 Task: Find connections with filter location Canavieiras with filter topic #Managementtips with filter profile language Potuguese with filter current company Henkel with filter school Sri Eshwar College of Engineering with filter industry Fossil Fuel Electric Power Generation with filter service category User Experience Writing with filter keywords title Line Cook
Action: Mouse moved to (564, 118)
Screenshot: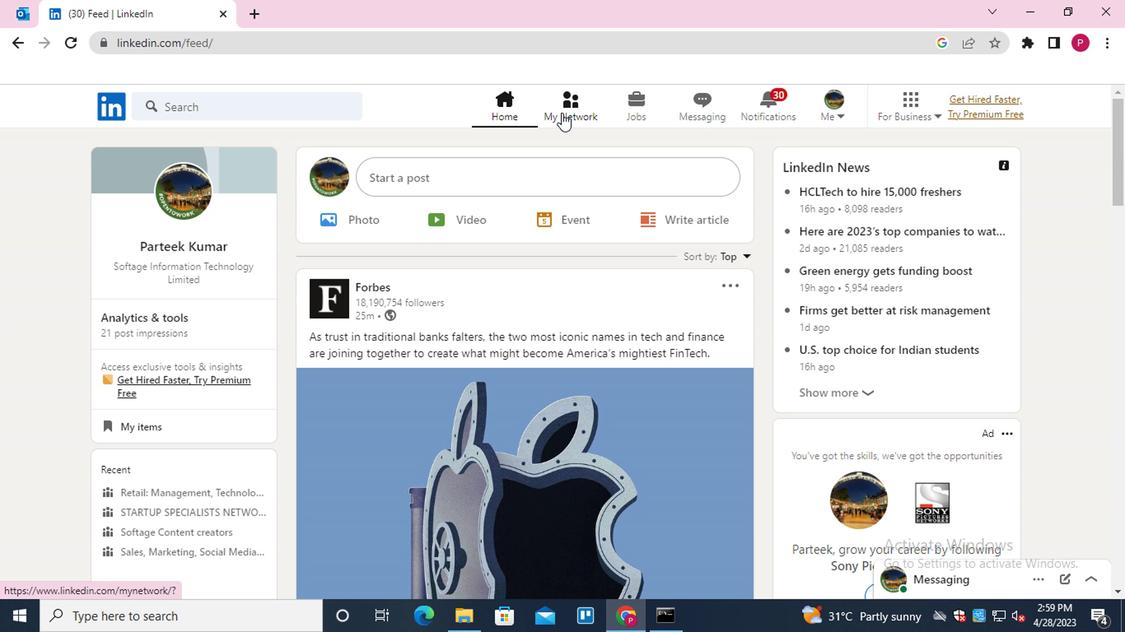 
Action: Mouse pressed left at (564, 118)
Screenshot: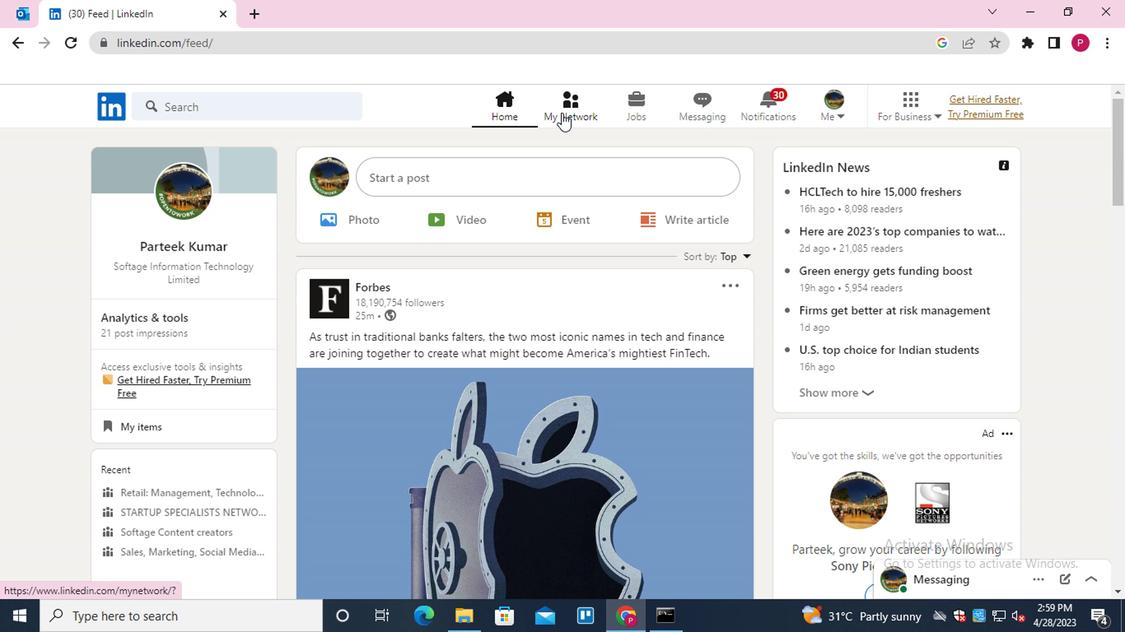 
Action: Mouse moved to (200, 203)
Screenshot: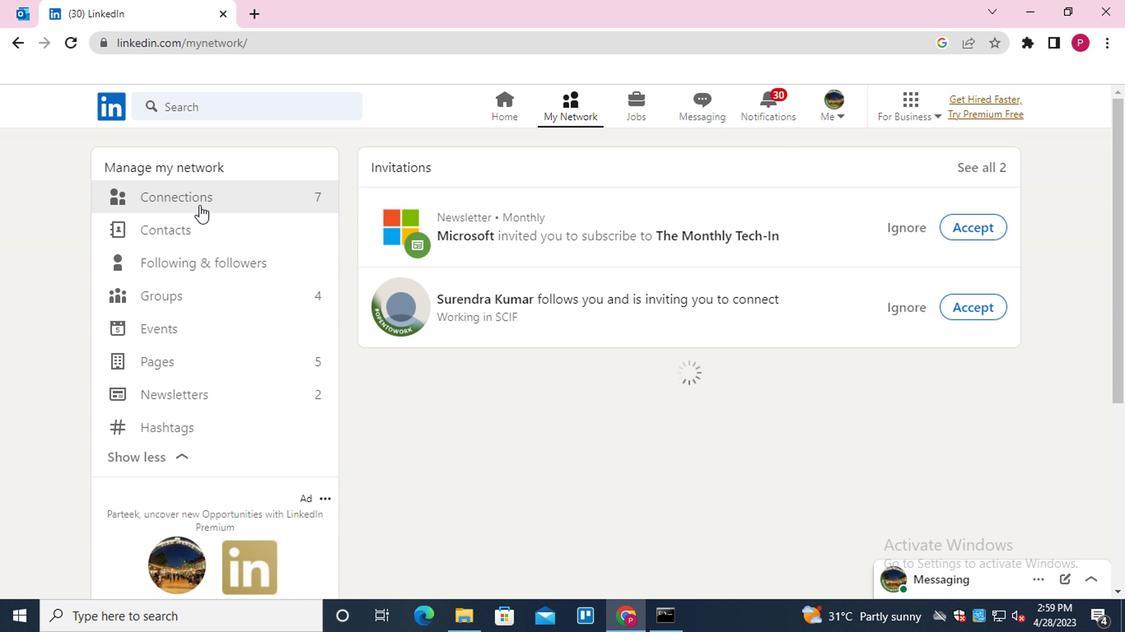
Action: Mouse pressed left at (200, 203)
Screenshot: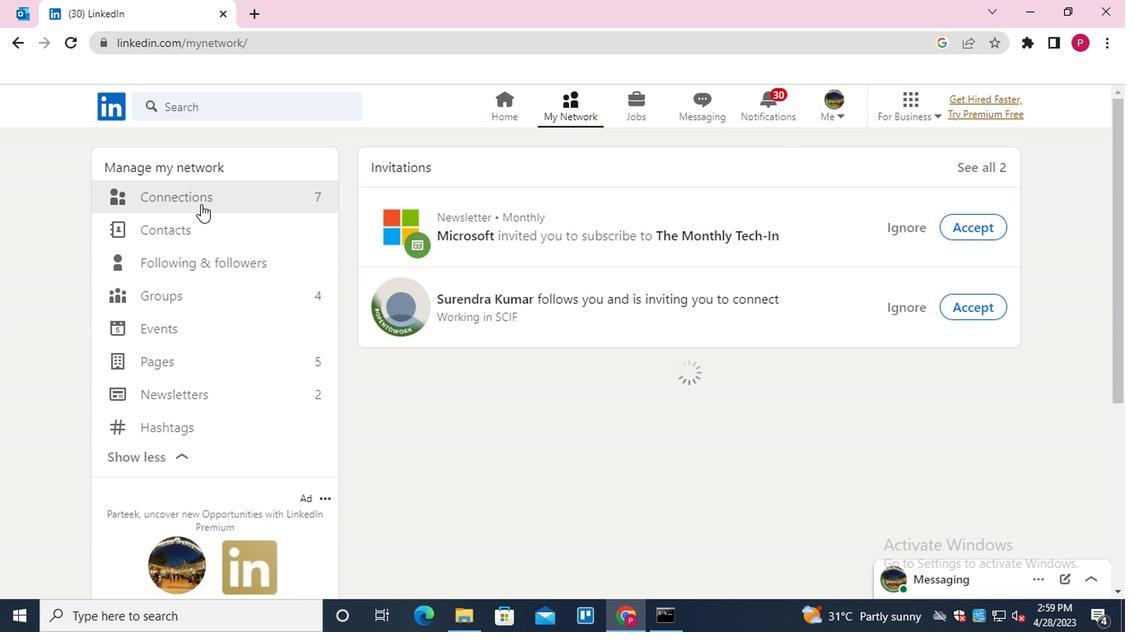 
Action: Mouse moved to (685, 199)
Screenshot: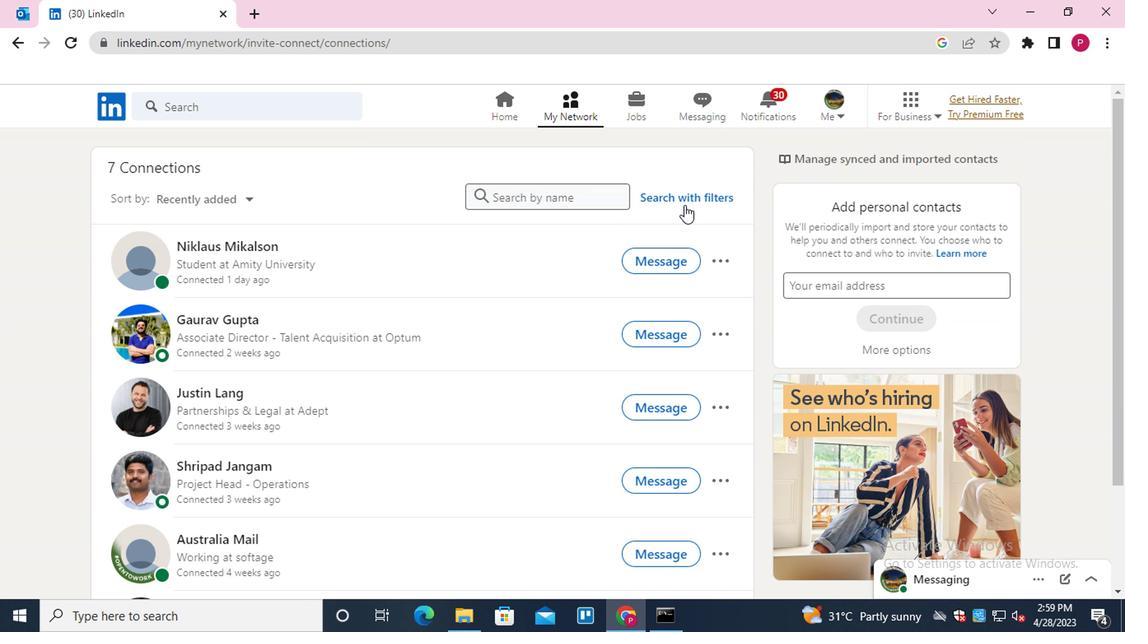 
Action: Mouse pressed left at (685, 199)
Screenshot: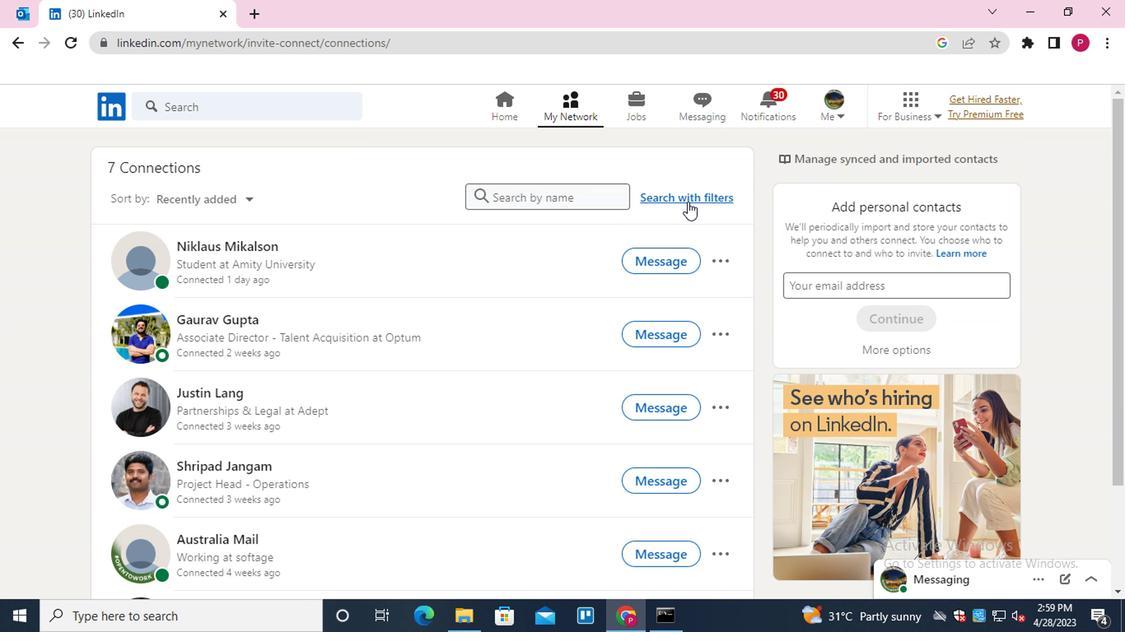 
Action: Mouse moved to (673, 199)
Screenshot: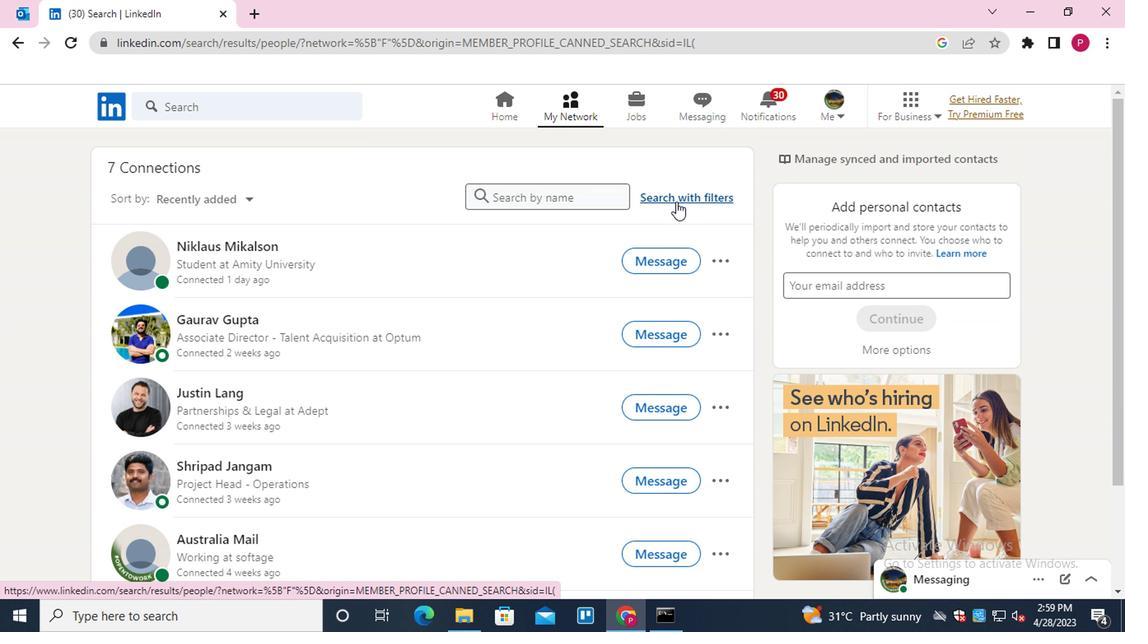 
Action: Mouse pressed left at (673, 199)
Screenshot: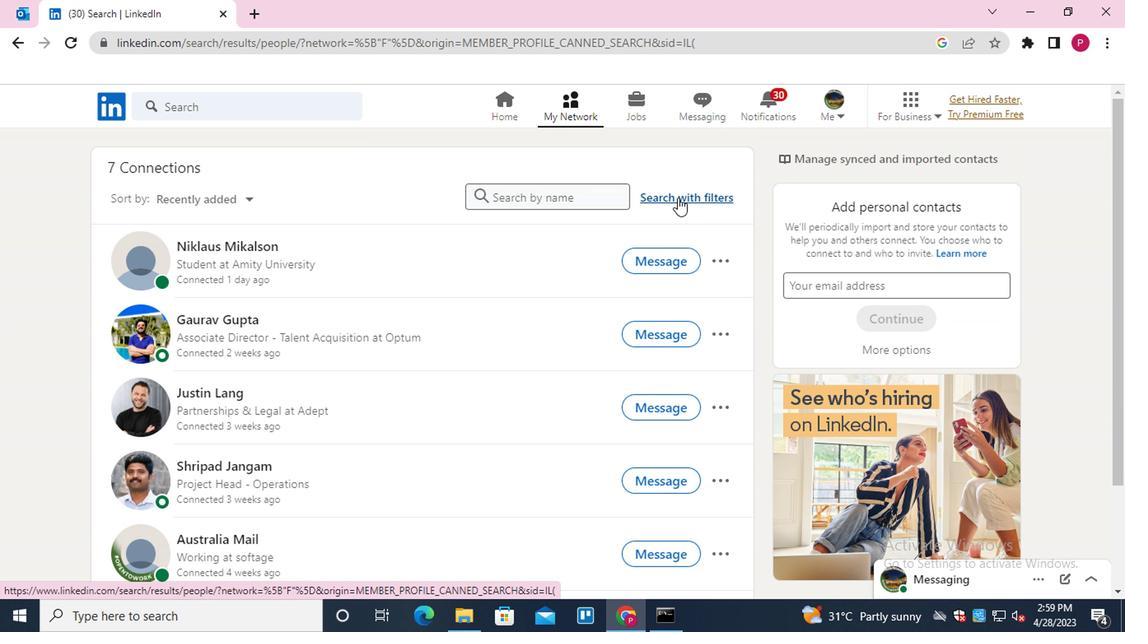 
Action: Mouse moved to (607, 154)
Screenshot: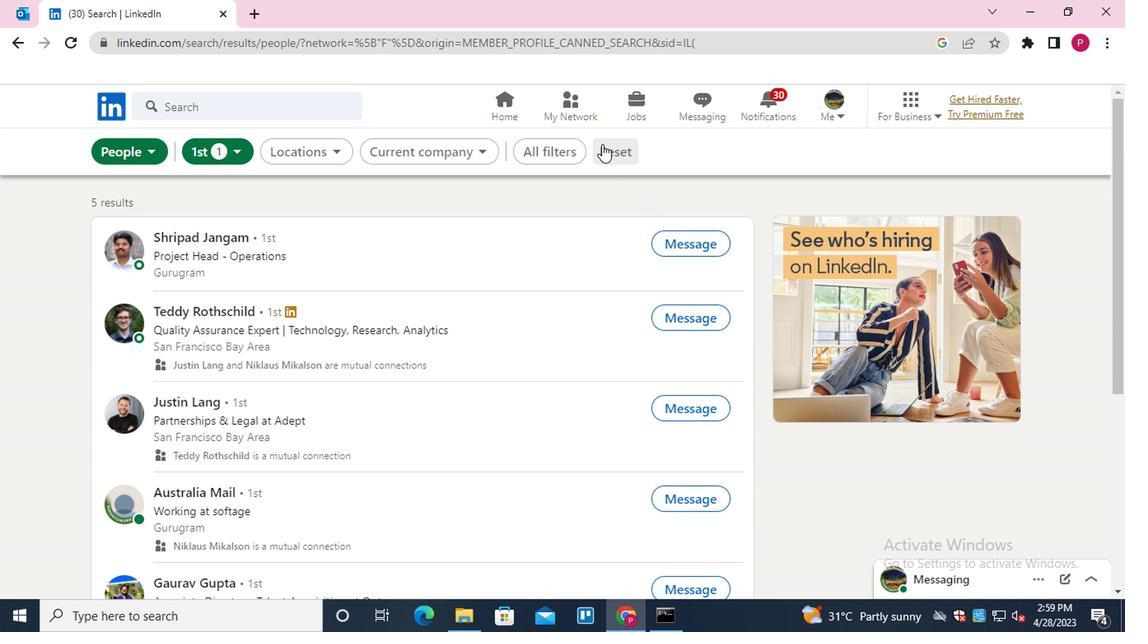 
Action: Mouse pressed left at (607, 154)
Screenshot: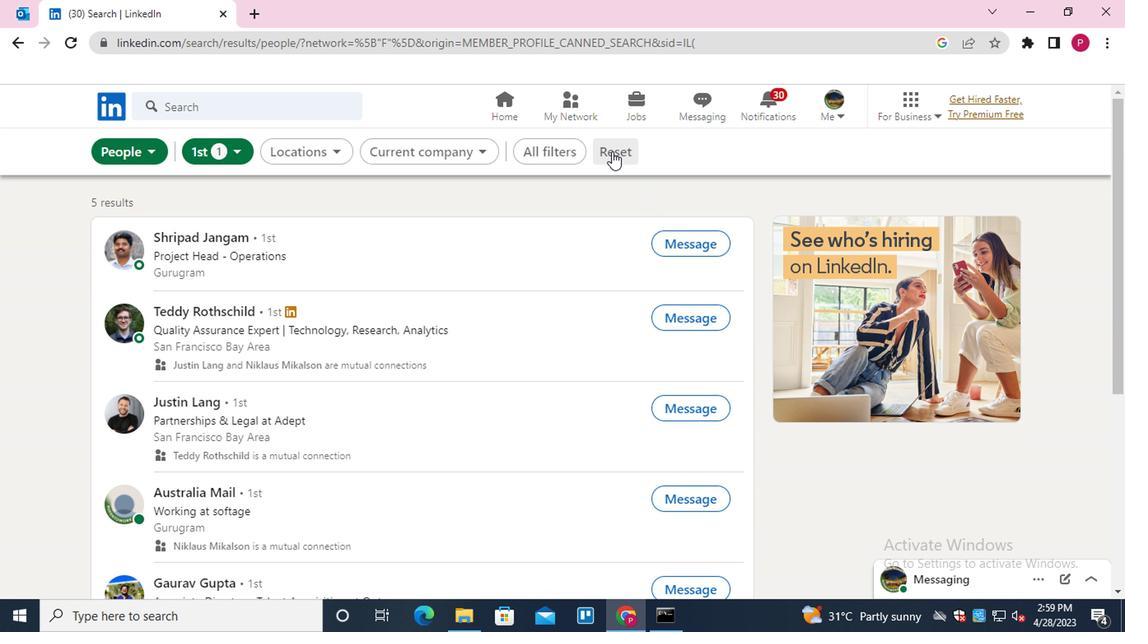 
Action: Mouse moved to (587, 159)
Screenshot: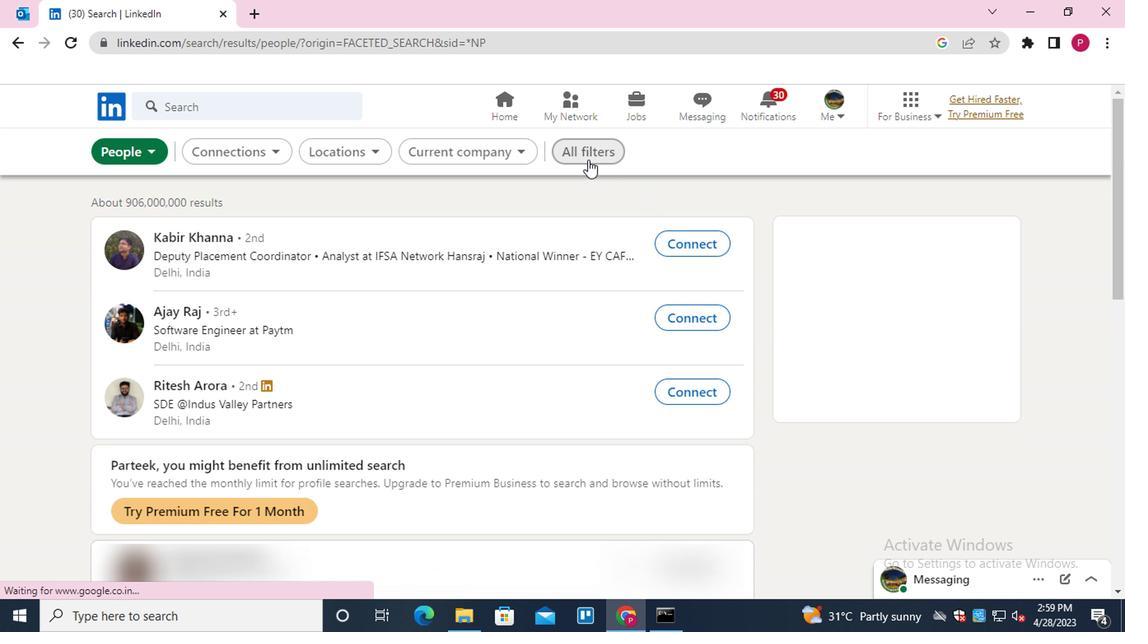 
Action: Mouse pressed left at (587, 159)
Screenshot: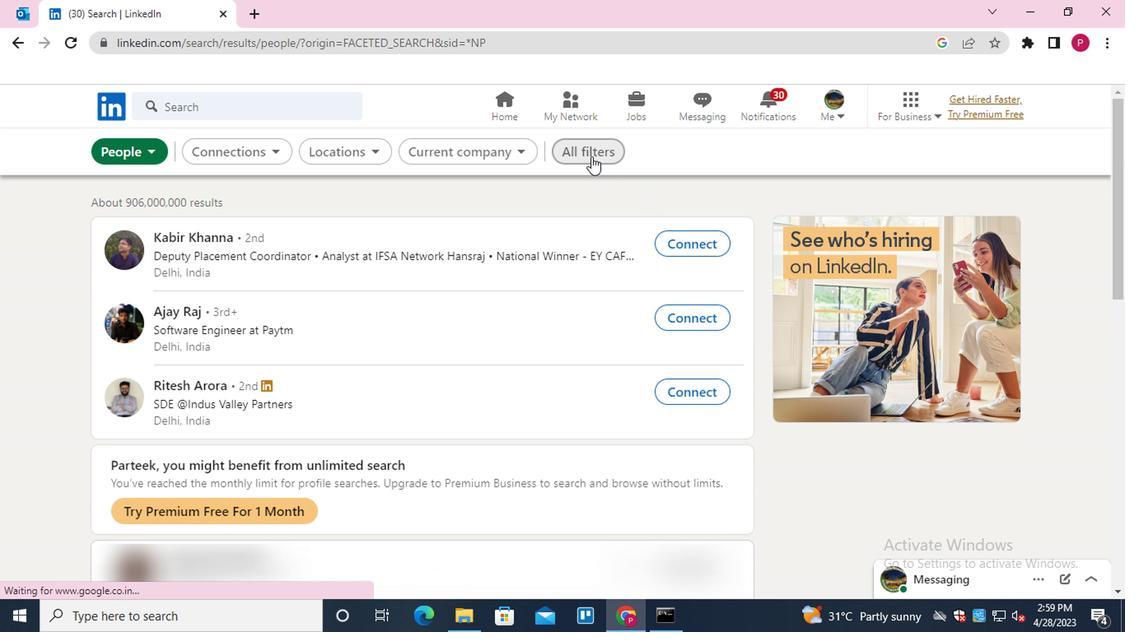 
Action: Mouse moved to (845, 382)
Screenshot: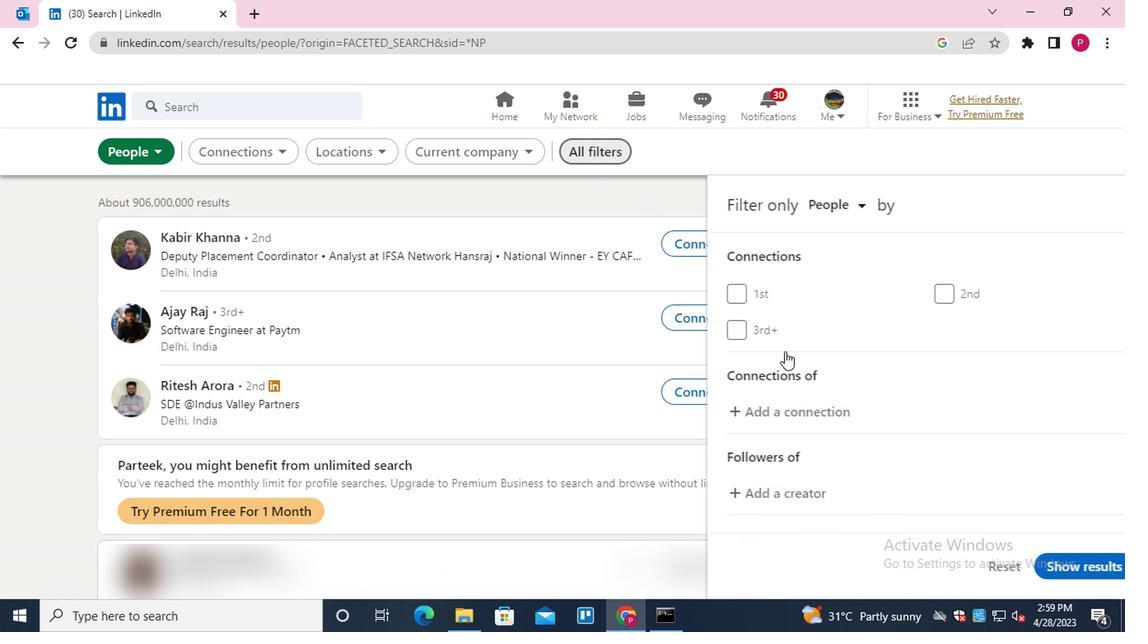 
Action: Mouse scrolled (845, 381) with delta (0, 0)
Screenshot: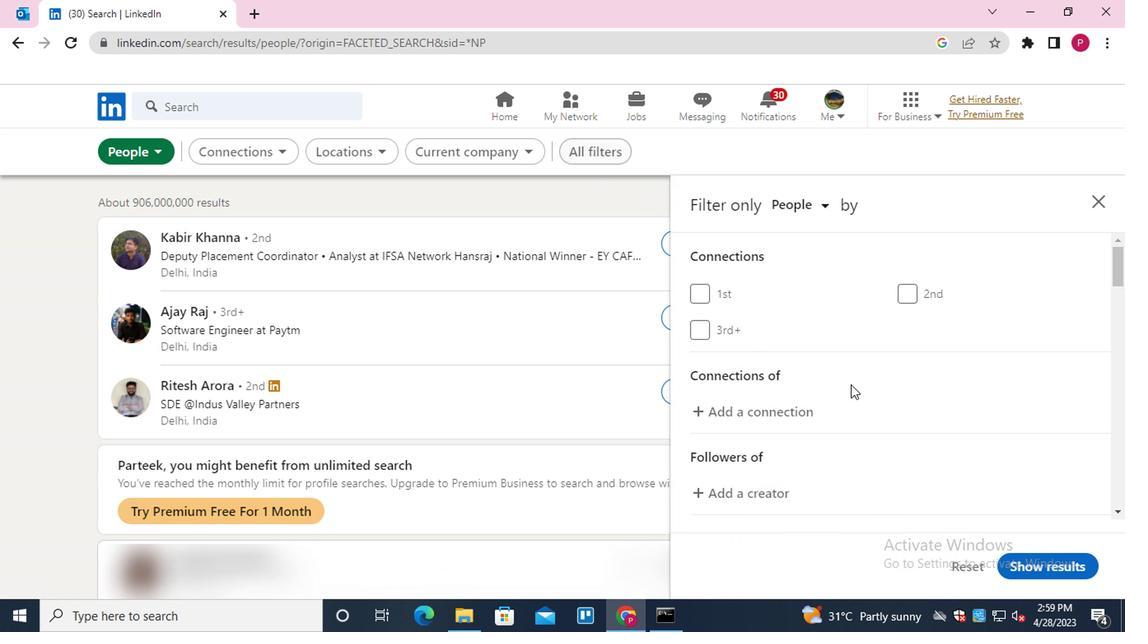 
Action: Mouse scrolled (845, 381) with delta (0, 0)
Screenshot: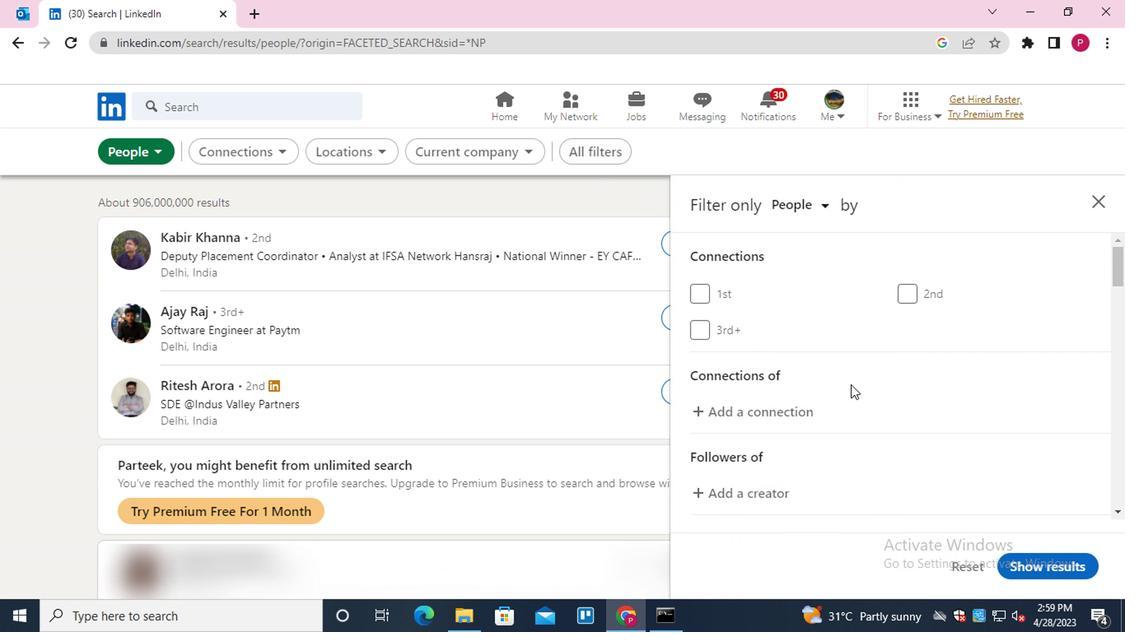 
Action: Mouse scrolled (845, 381) with delta (0, 0)
Screenshot: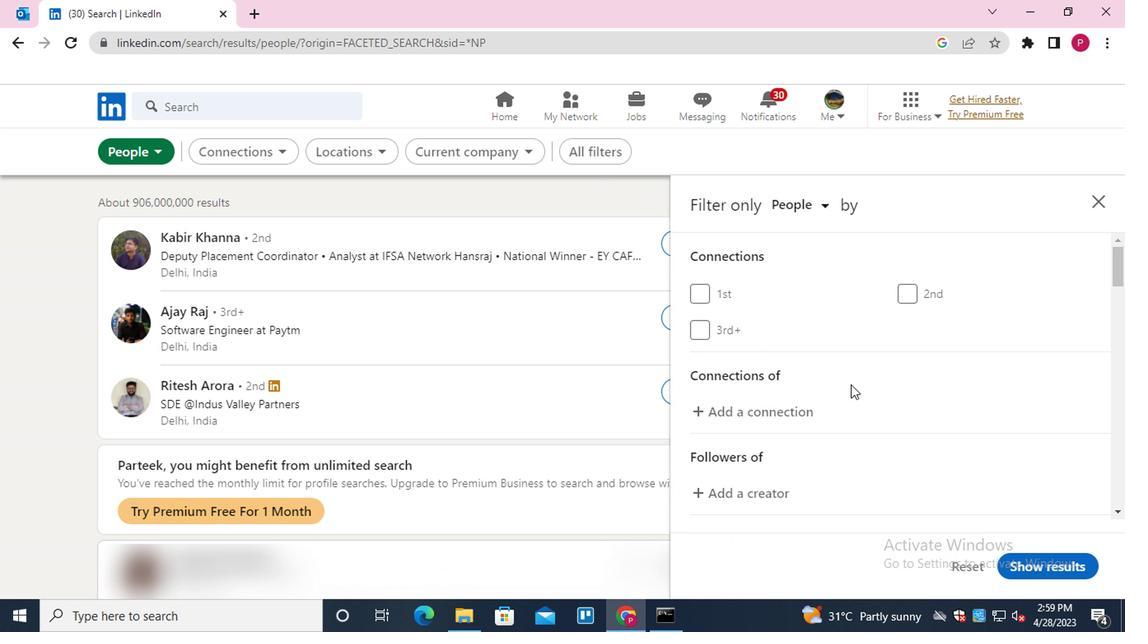 
Action: Mouse moved to (941, 397)
Screenshot: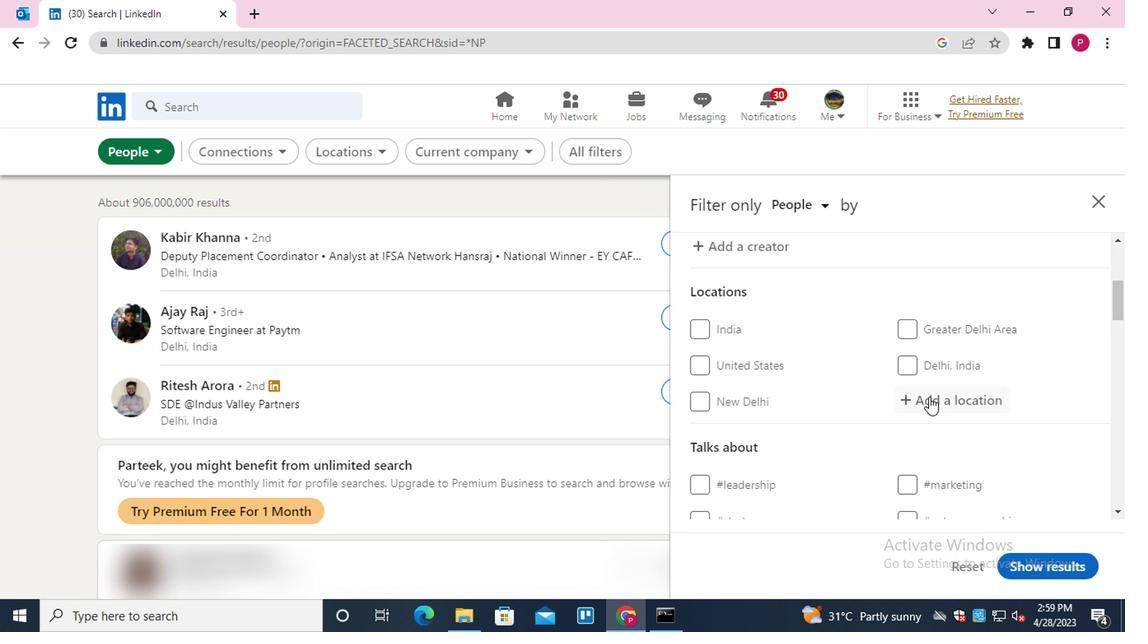
Action: Mouse pressed left at (941, 397)
Screenshot: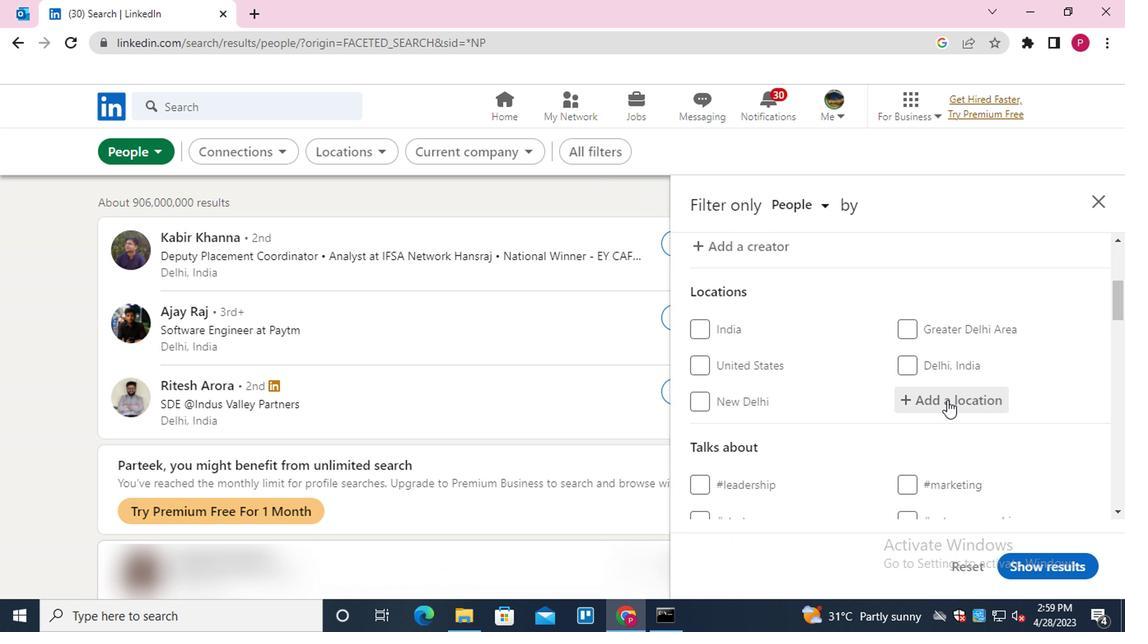 
Action: Key pressed <Key.shift>CANAN<Key.backspace>VI<Key.down><Key.enter>
Screenshot: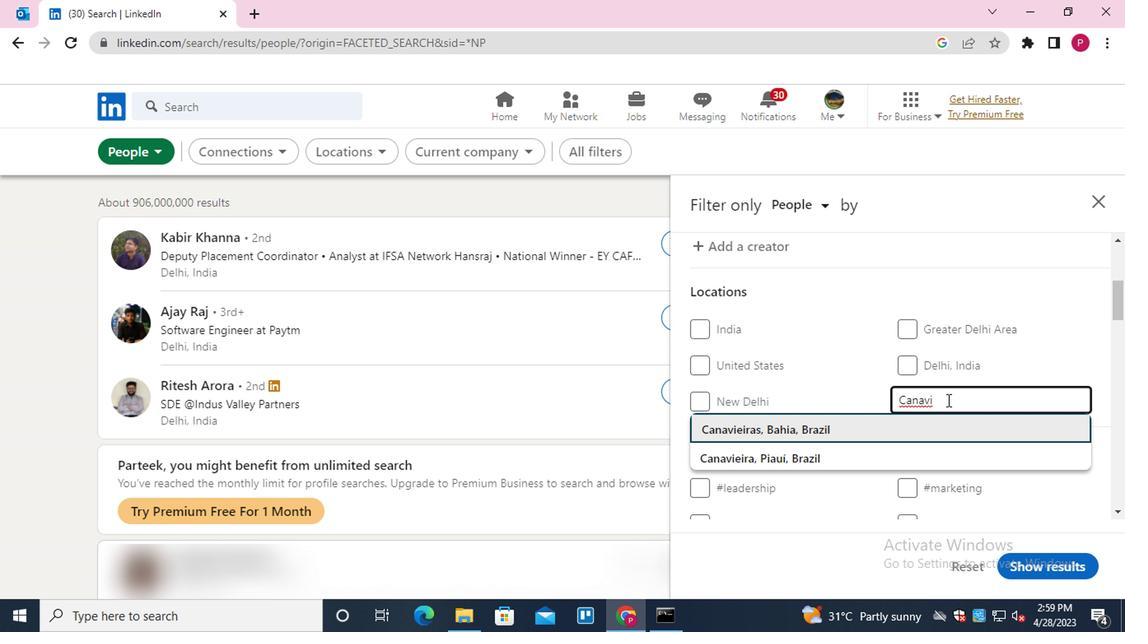 
Action: Mouse moved to (756, 375)
Screenshot: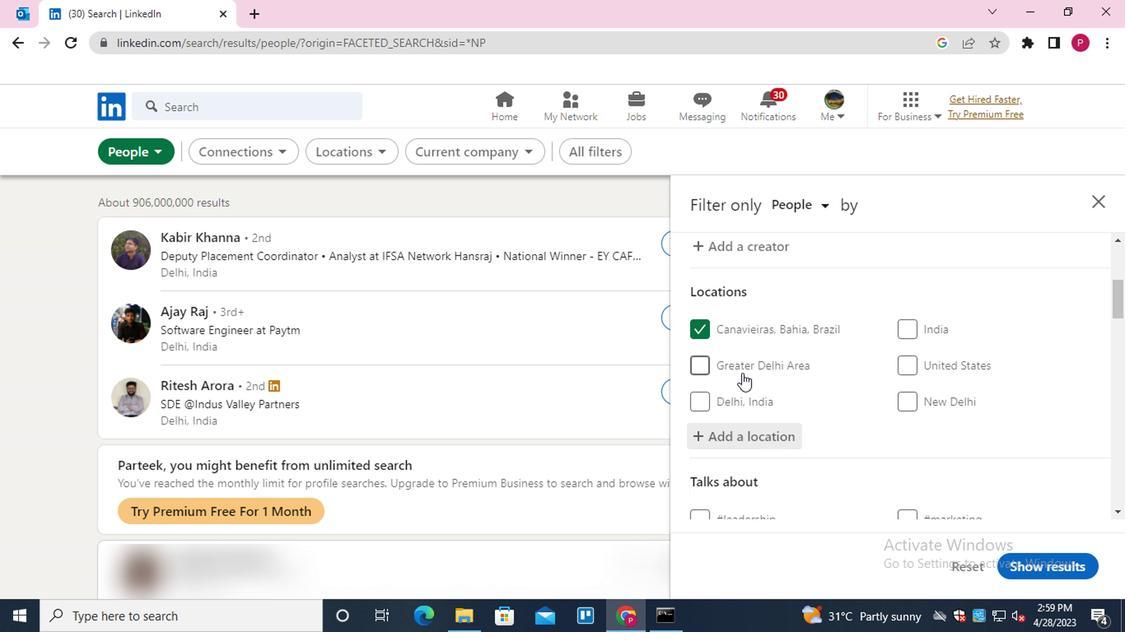 
Action: Mouse scrolled (756, 373) with delta (0, -1)
Screenshot: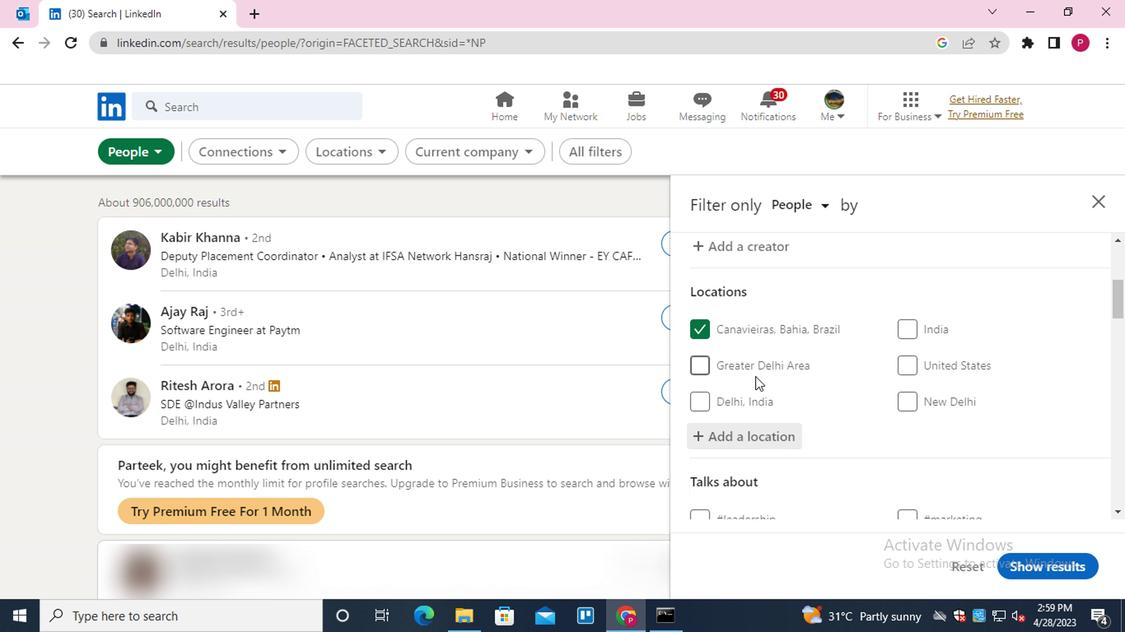 
Action: Mouse moved to (760, 377)
Screenshot: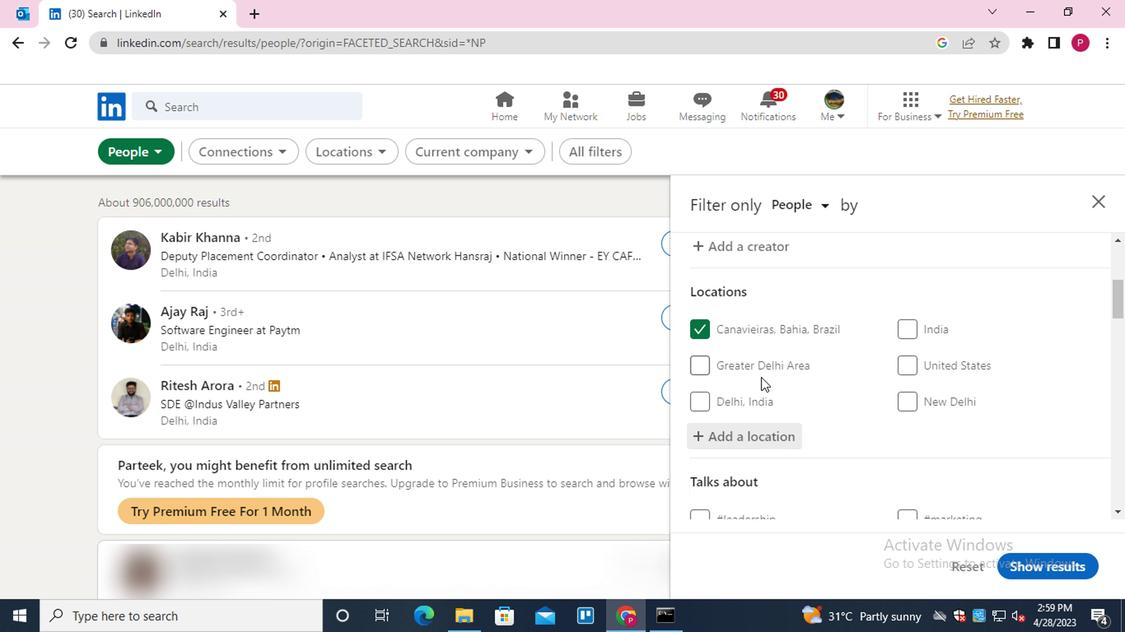 
Action: Mouse scrolled (760, 377) with delta (0, 0)
Screenshot: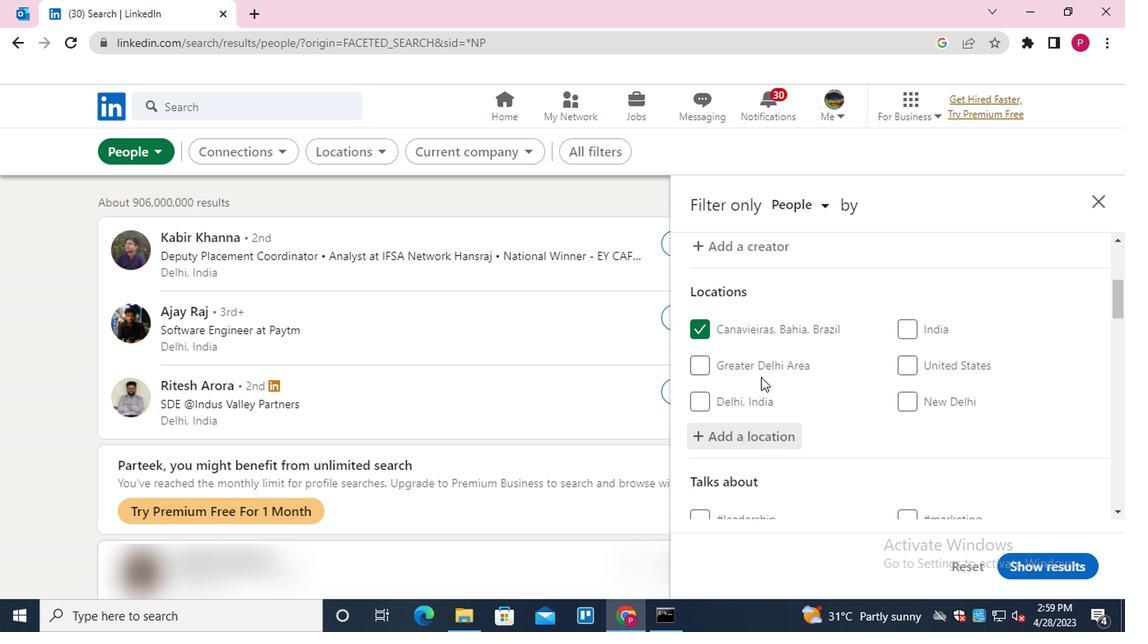 
Action: Mouse scrolled (760, 377) with delta (0, 0)
Screenshot: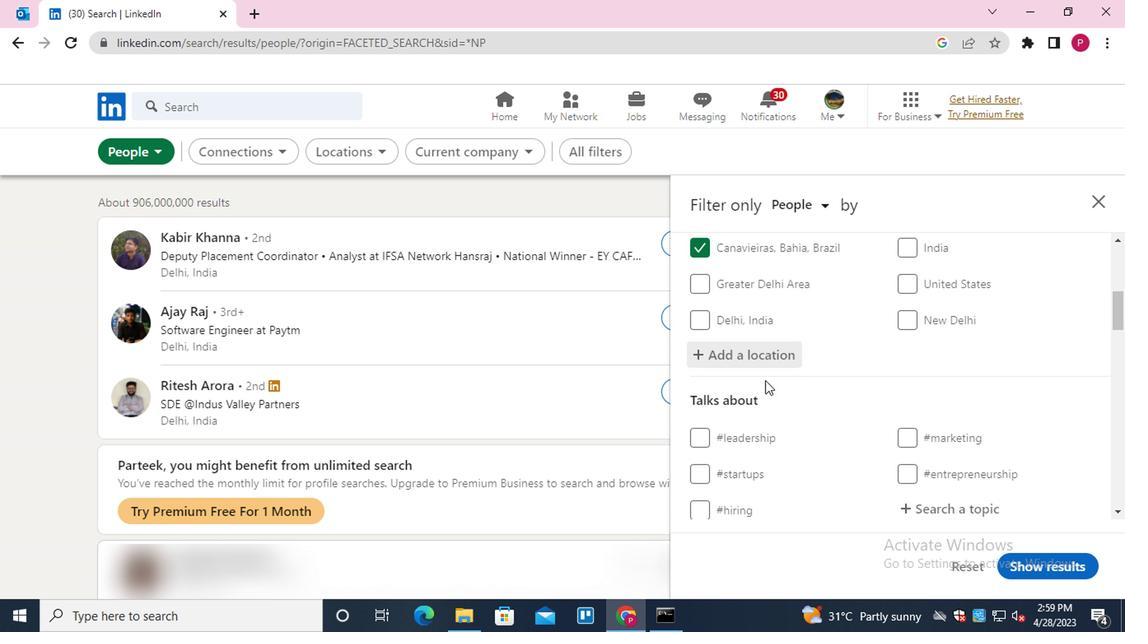 
Action: Mouse moved to (951, 352)
Screenshot: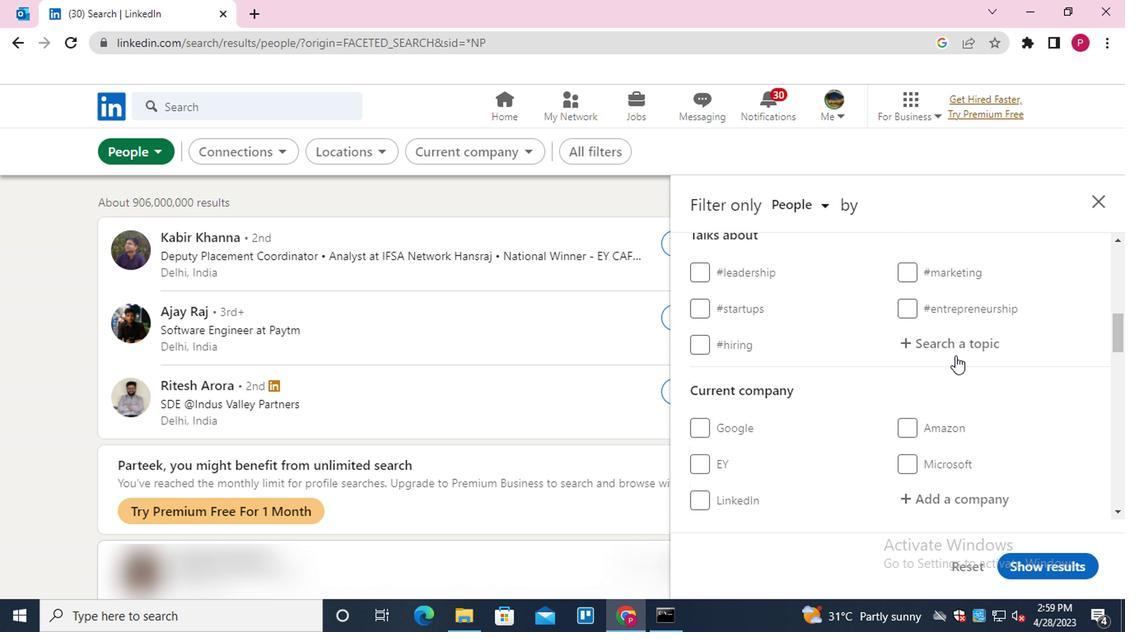 
Action: Mouse pressed left at (951, 352)
Screenshot: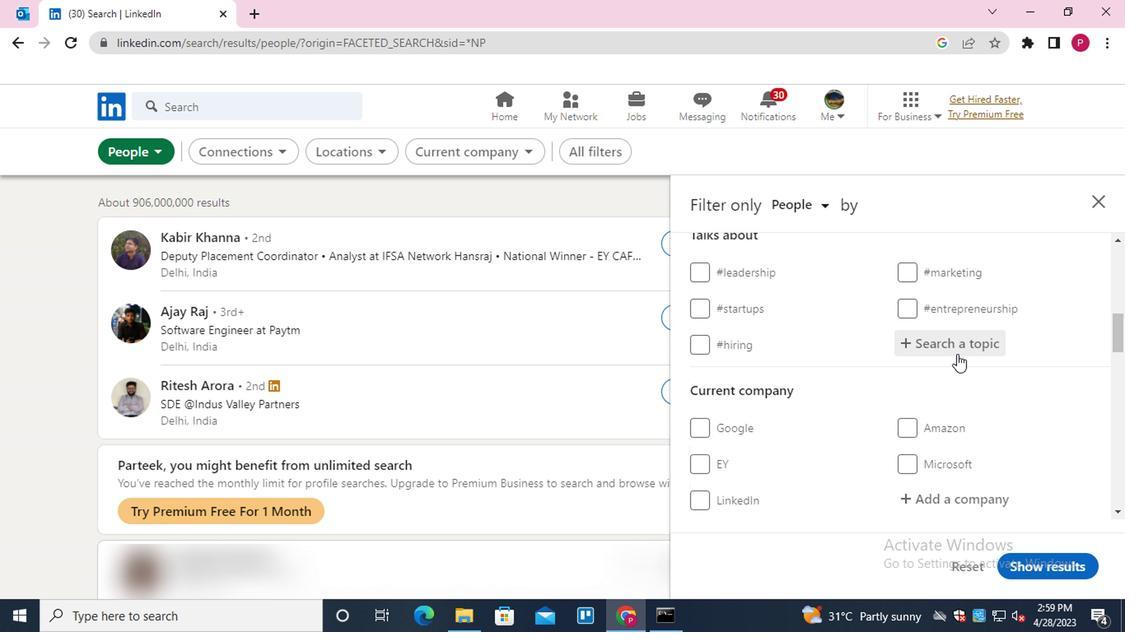 
Action: Key pressed MANAGEMENTTIPS<Key.down><Key.down><Key.enter>
Screenshot: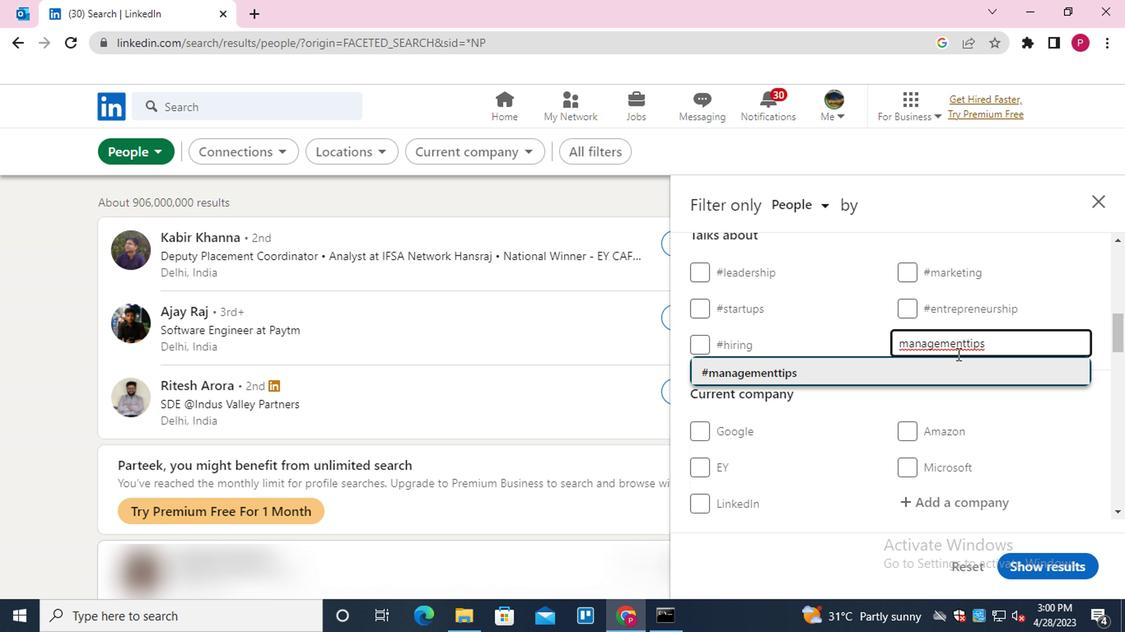 
Action: Mouse moved to (928, 369)
Screenshot: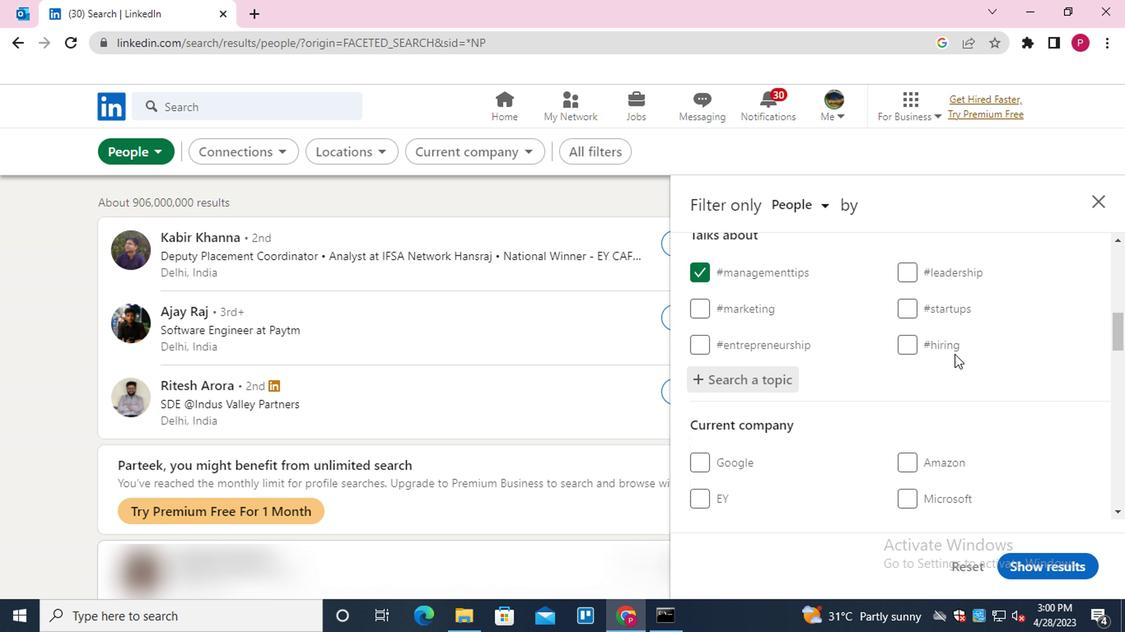 
Action: Mouse scrolled (928, 369) with delta (0, 0)
Screenshot: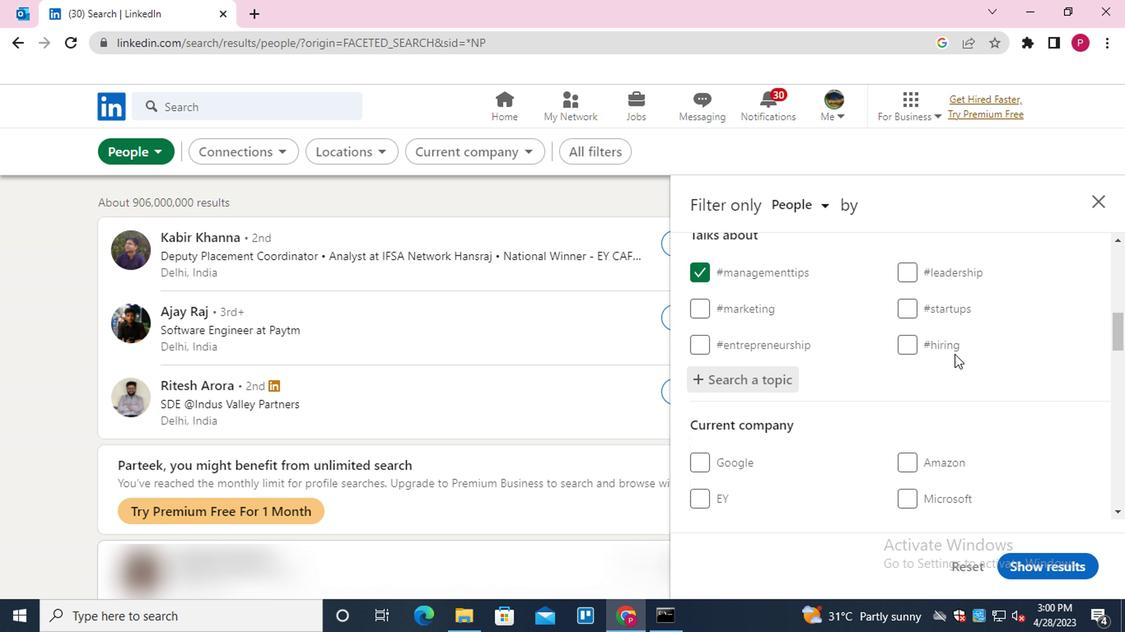 
Action: Mouse moved to (920, 384)
Screenshot: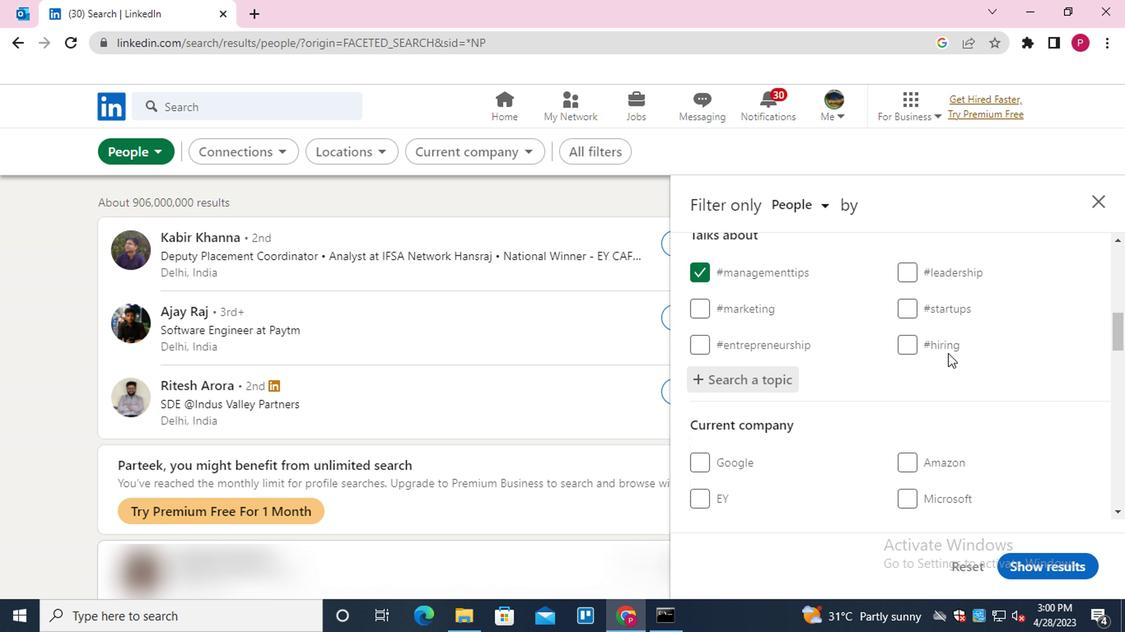 
Action: Mouse scrolled (920, 383) with delta (0, 0)
Screenshot: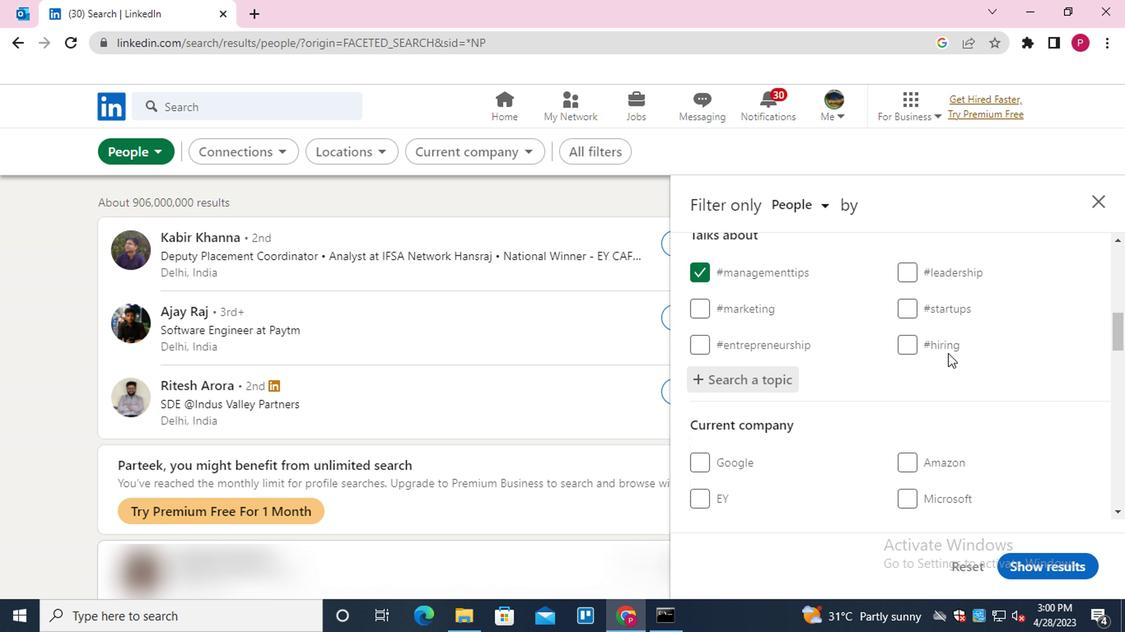 
Action: Mouse moved to (911, 390)
Screenshot: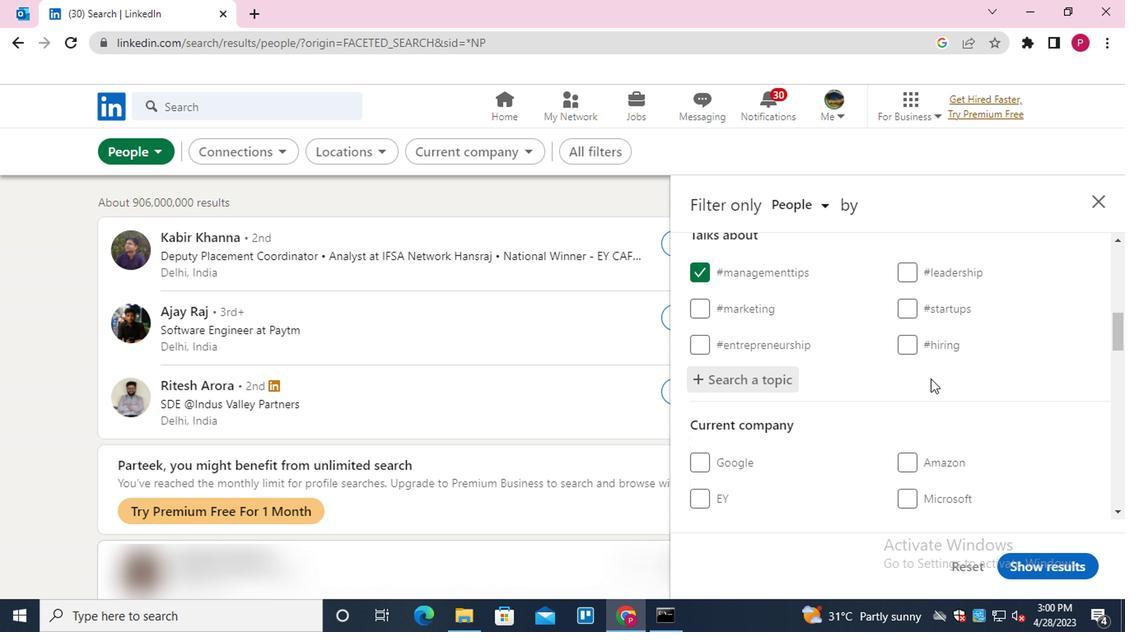 
Action: Mouse scrolled (911, 389) with delta (0, -1)
Screenshot: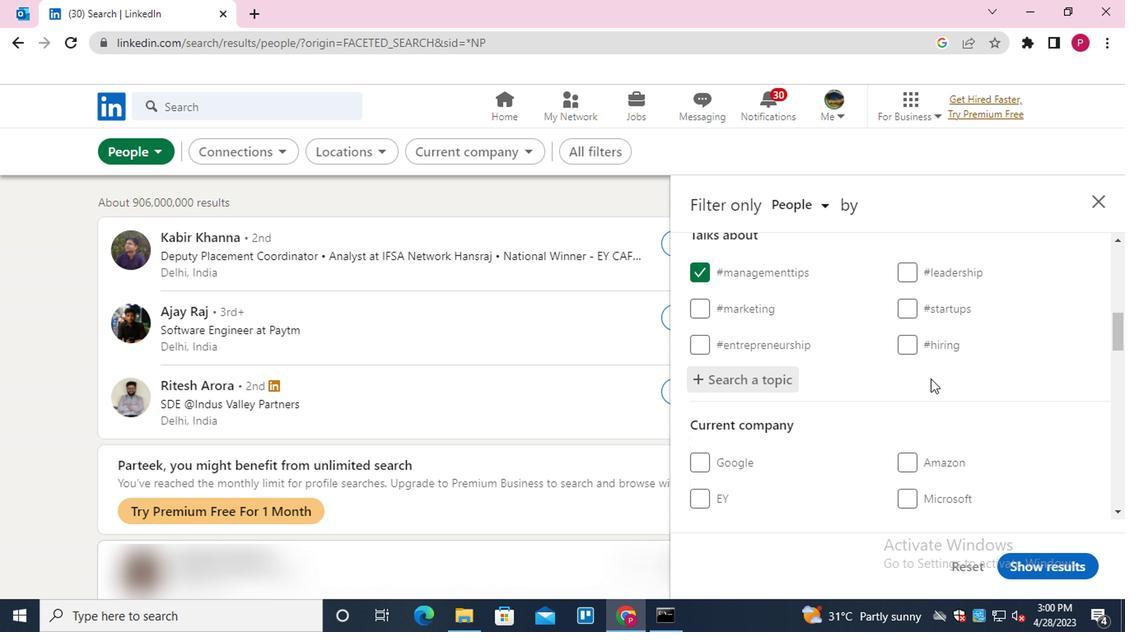 
Action: Mouse moved to (820, 377)
Screenshot: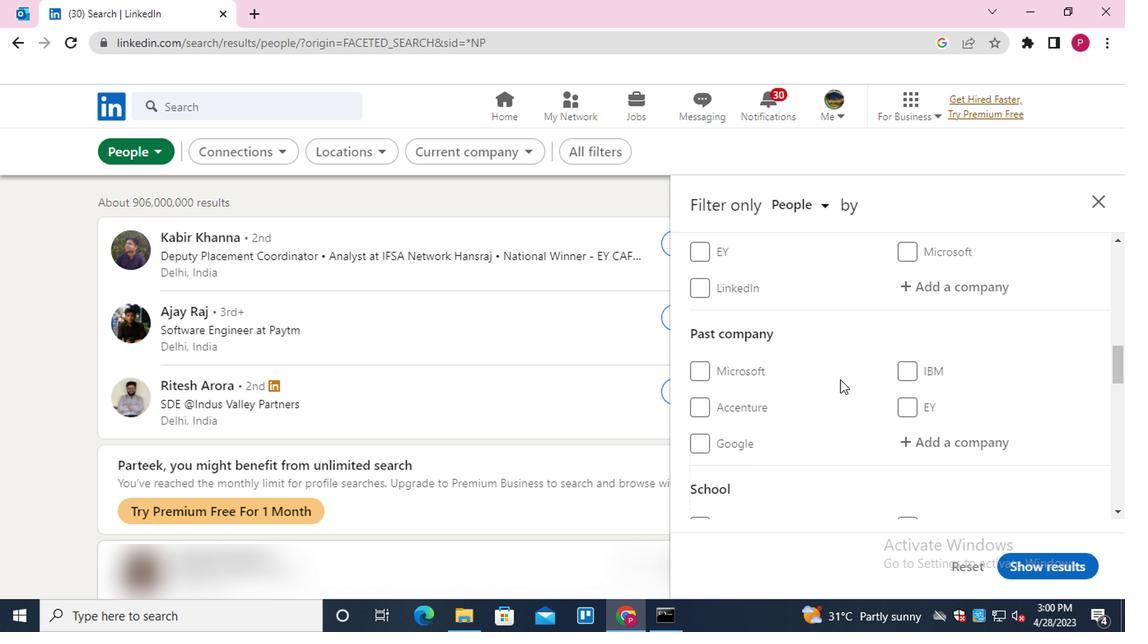 
Action: Mouse scrolled (820, 376) with delta (0, -1)
Screenshot: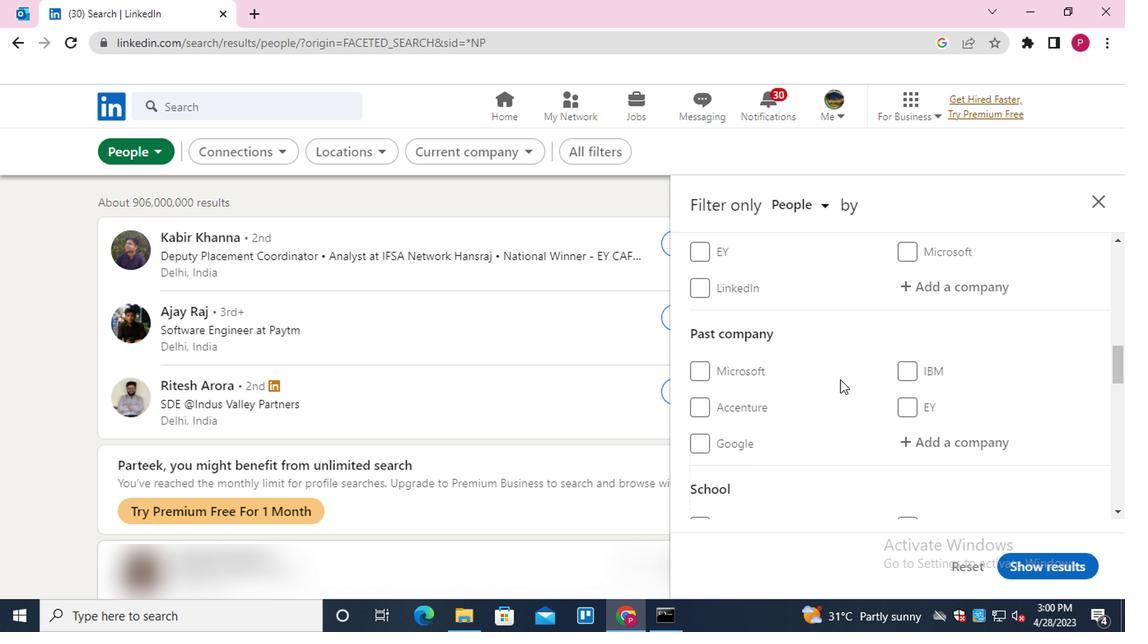 
Action: Mouse scrolled (820, 376) with delta (0, -1)
Screenshot: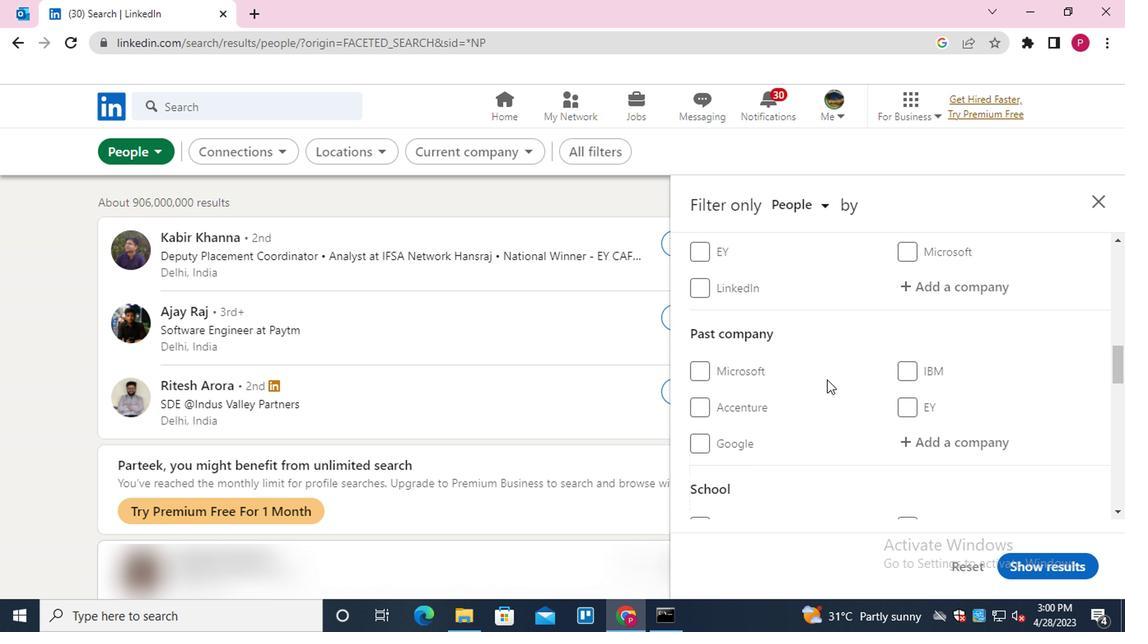 
Action: Mouse scrolled (820, 376) with delta (0, -1)
Screenshot: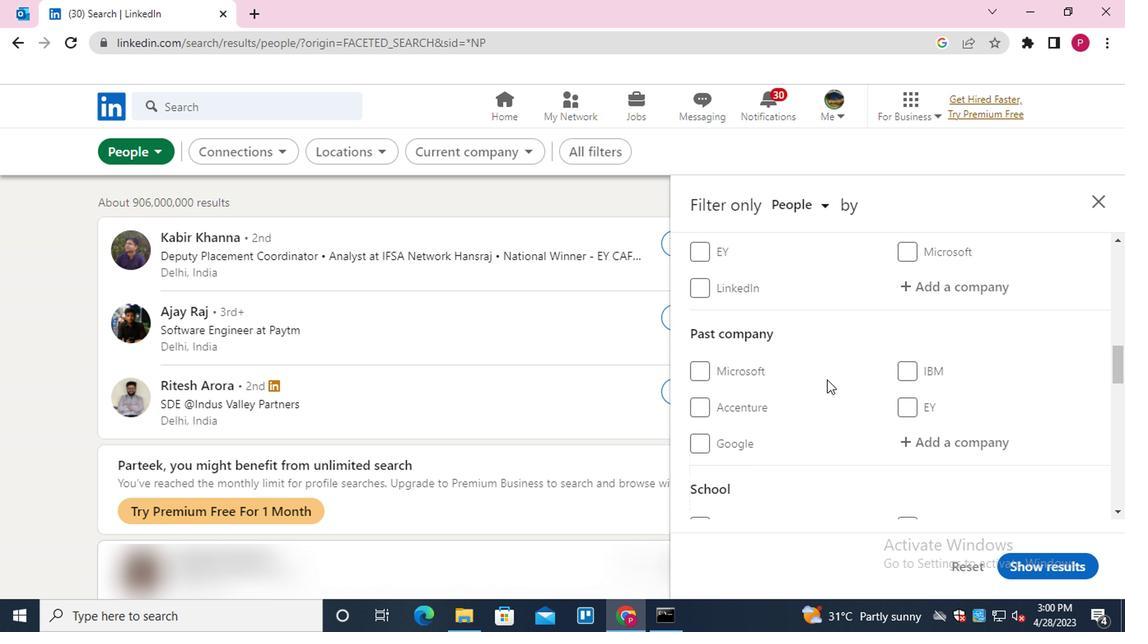 
Action: Mouse scrolled (820, 376) with delta (0, -1)
Screenshot: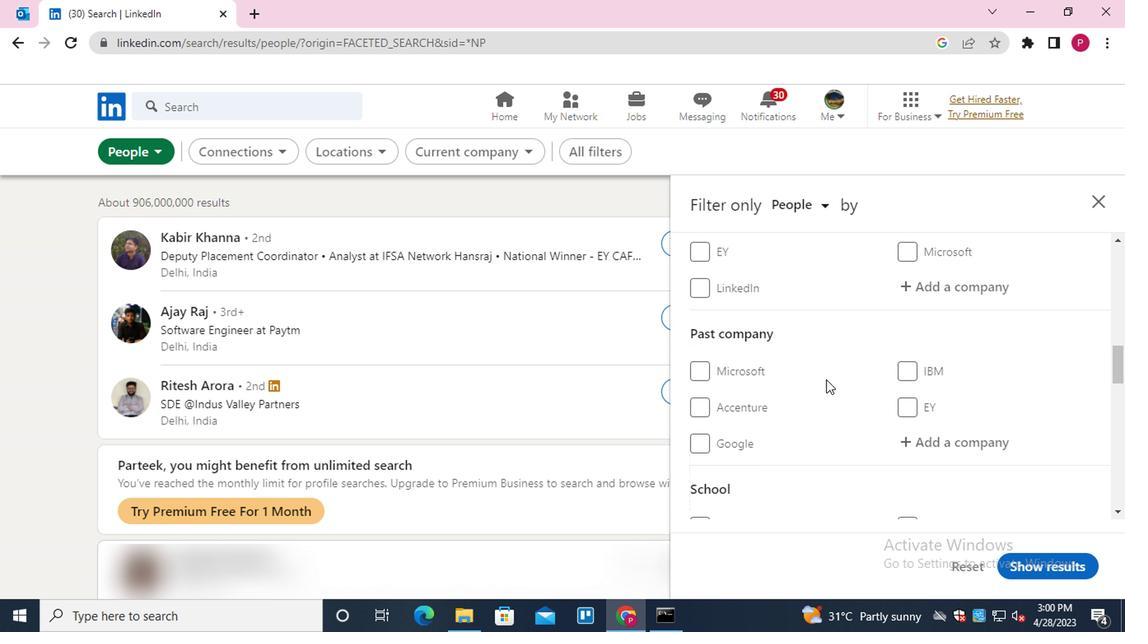
Action: Mouse scrolled (820, 376) with delta (0, -1)
Screenshot: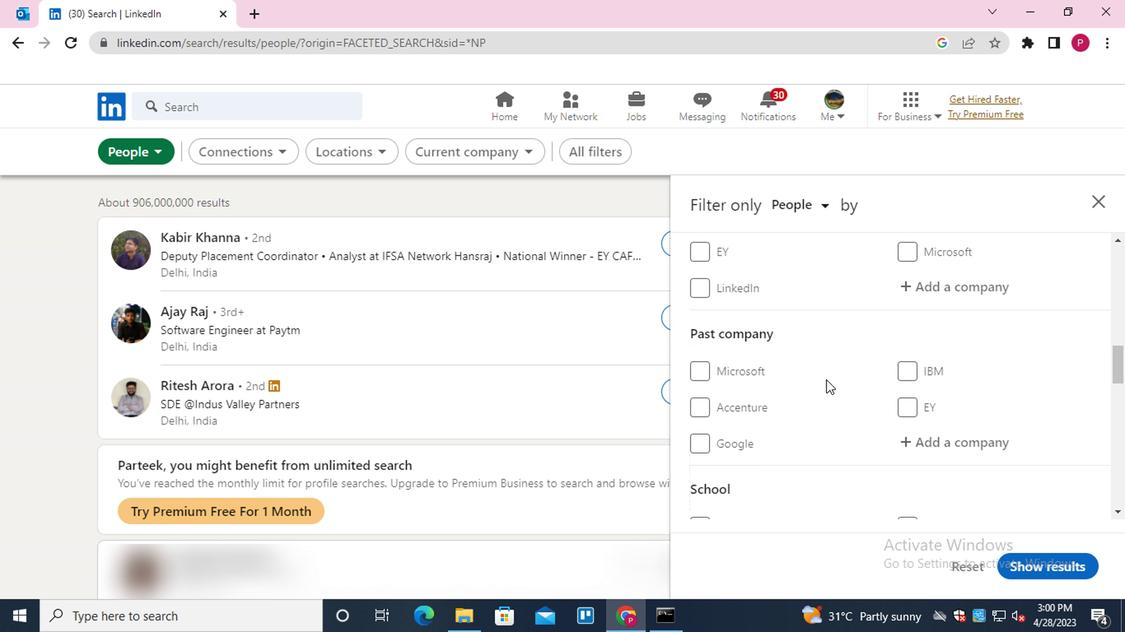 
Action: Mouse scrolled (820, 376) with delta (0, -1)
Screenshot: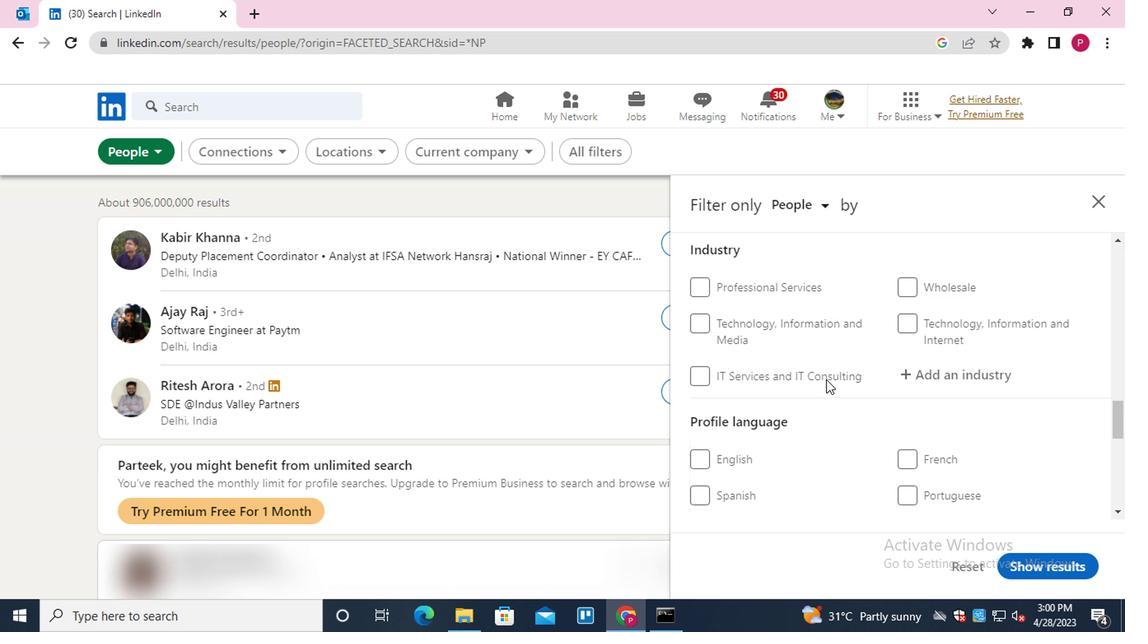 
Action: Mouse scrolled (820, 376) with delta (0, -1)
Screenshot: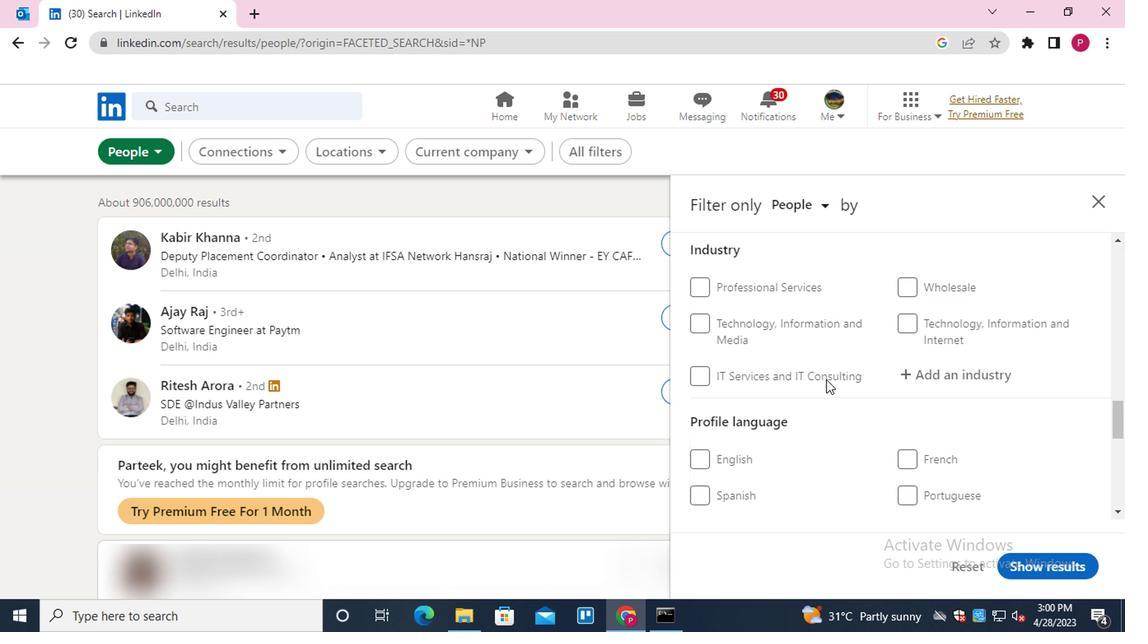 
Action: Mouse moved to (905, 332)
Screenshot: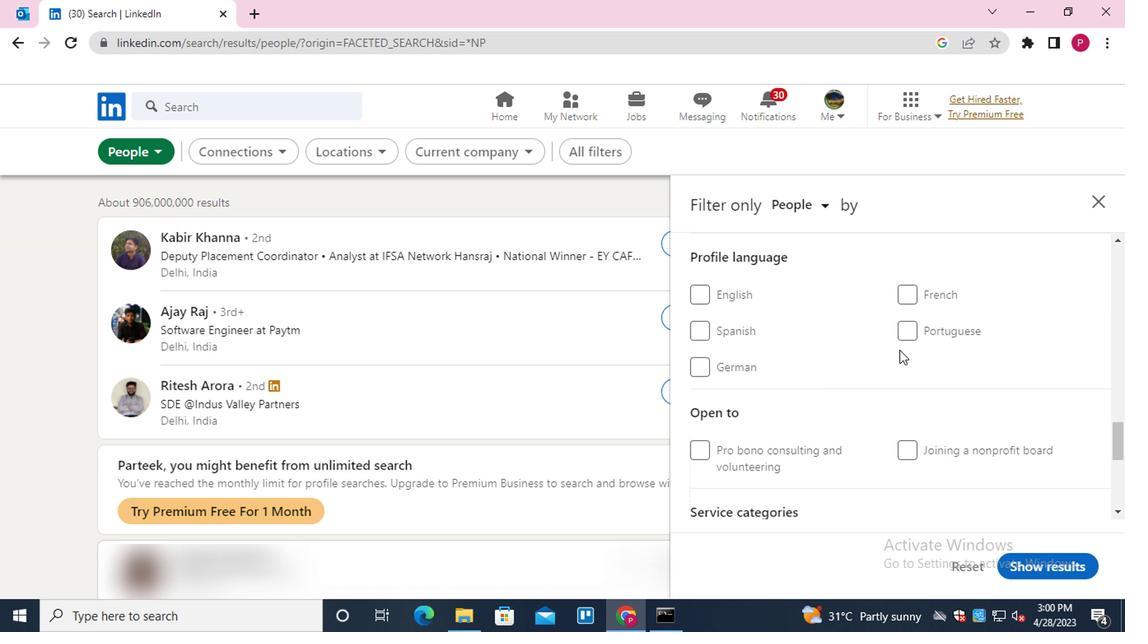 
Action: Mouse pressed left at (905, 332)
Screenshot: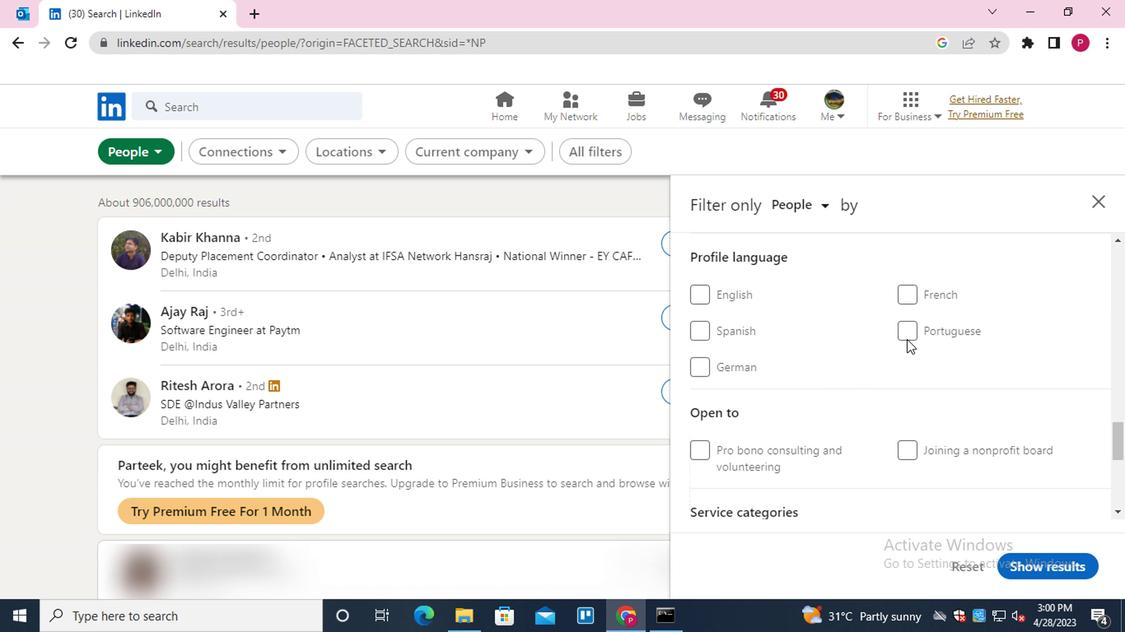 
Action: Mouse moved to (788, 424)
Screenshot: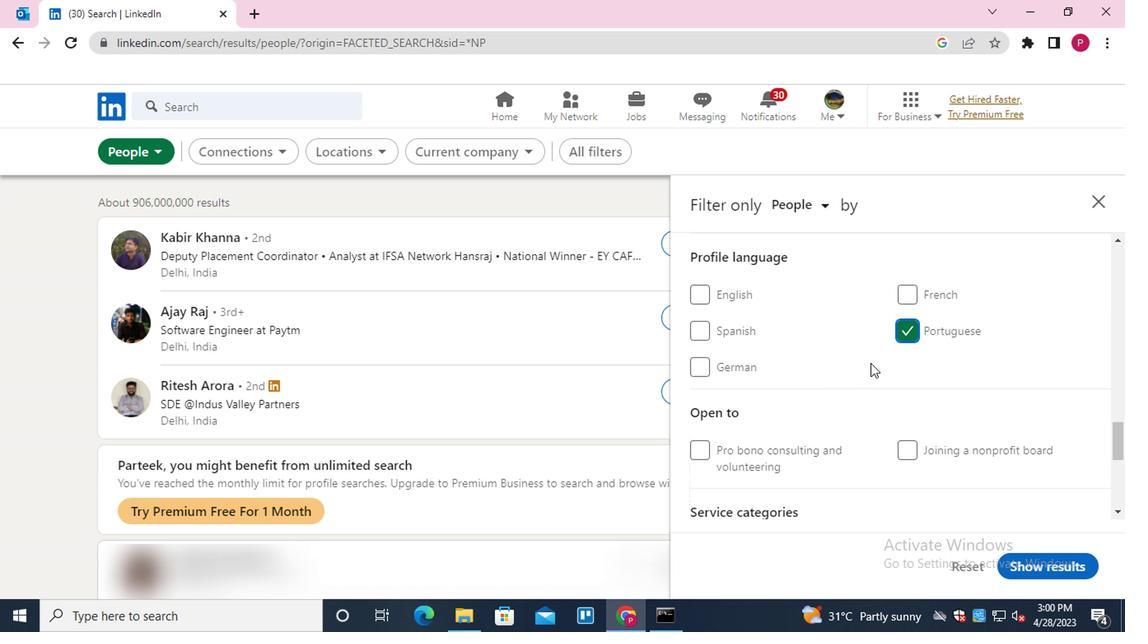 
Action: Mouse scrolled (788, 425) with delta (0, 0)
Screenshot: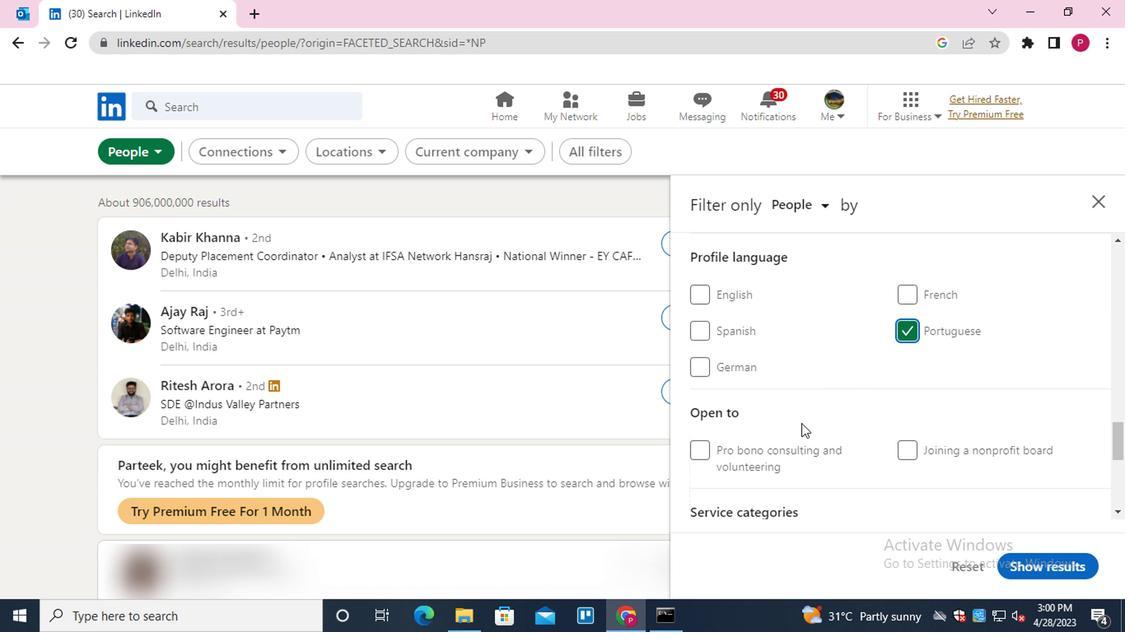 
Action: Mouse scrolled (788, 425) with delta (0, 0)
Screenshot: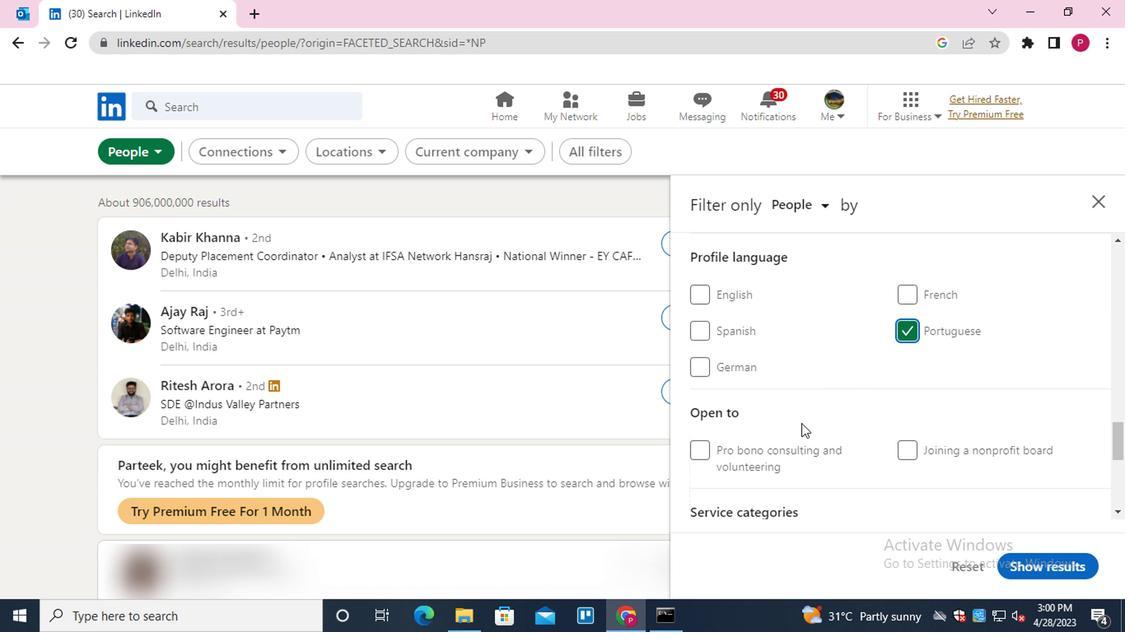 
Action: Mouse scrolled (788, 425) with delta (0, 0)
Screenshot: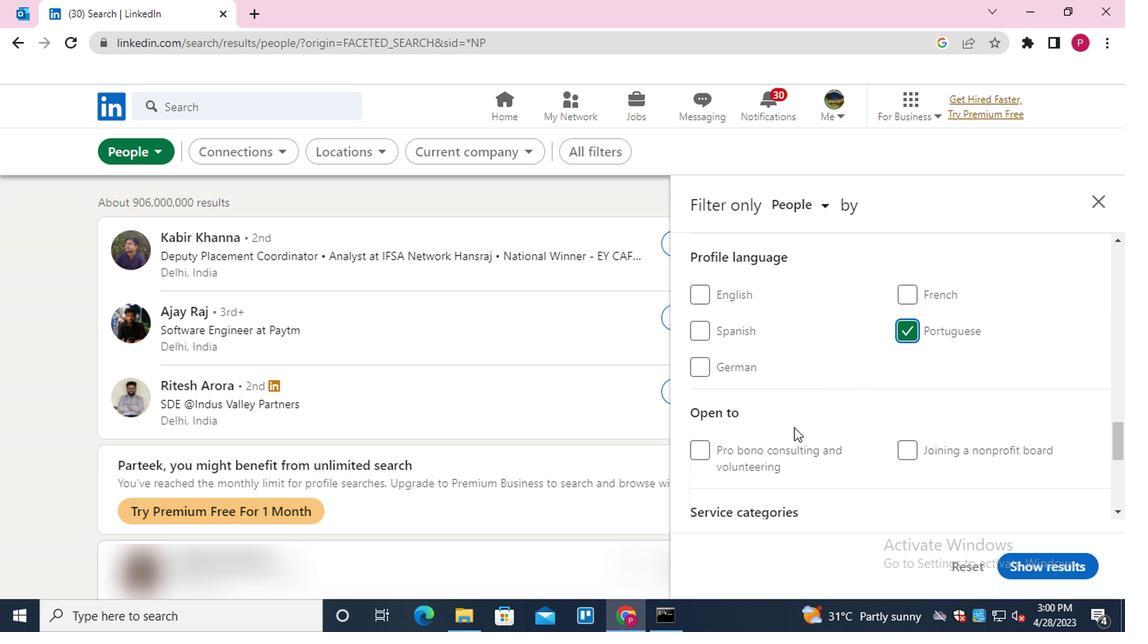 
Action: Mouse scrolled (788, 425) with delta (0, 0)
Screenshot: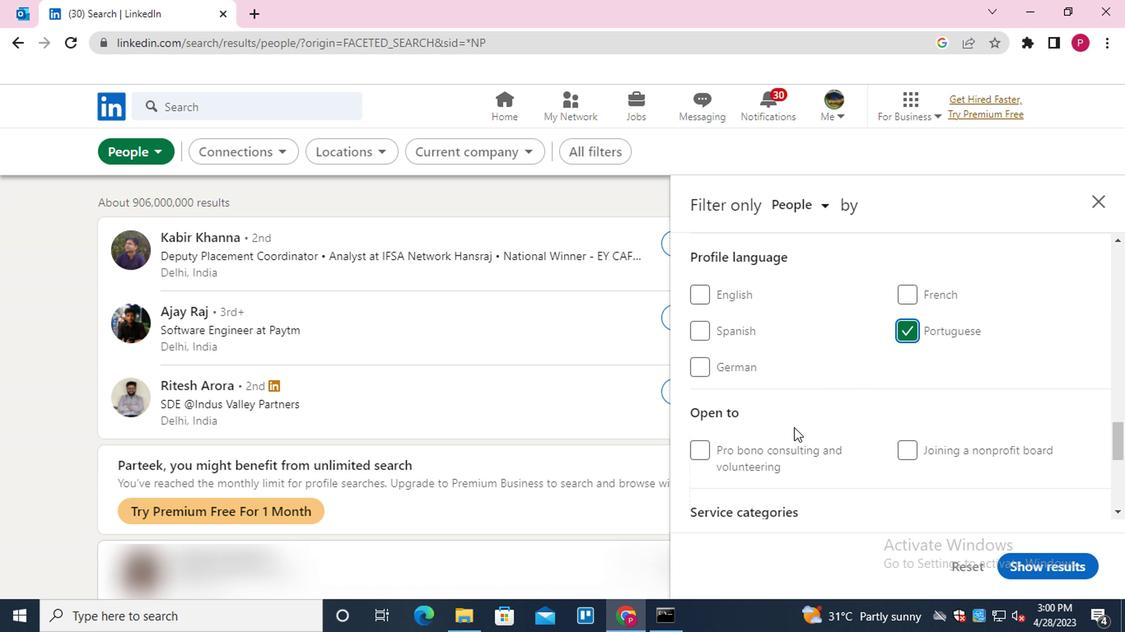 
Action: Mouse scrolled (788, 425) with delta (0, 0)
Screenshot: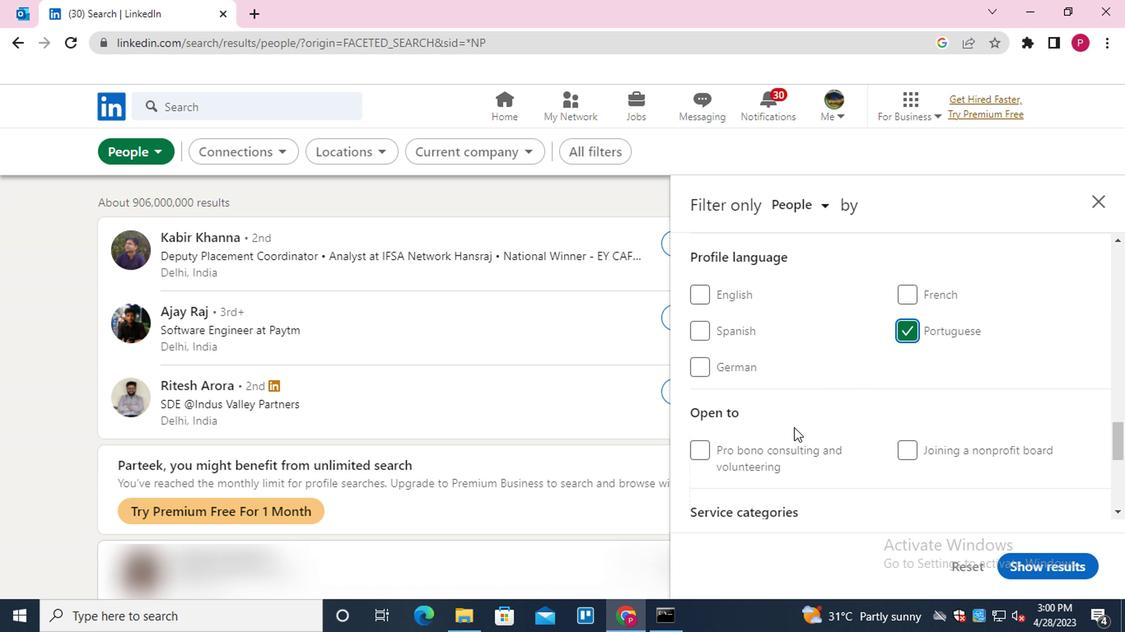 
Action: Mouse scrolled (788, 425) with delta (0, 0)
Screenshot: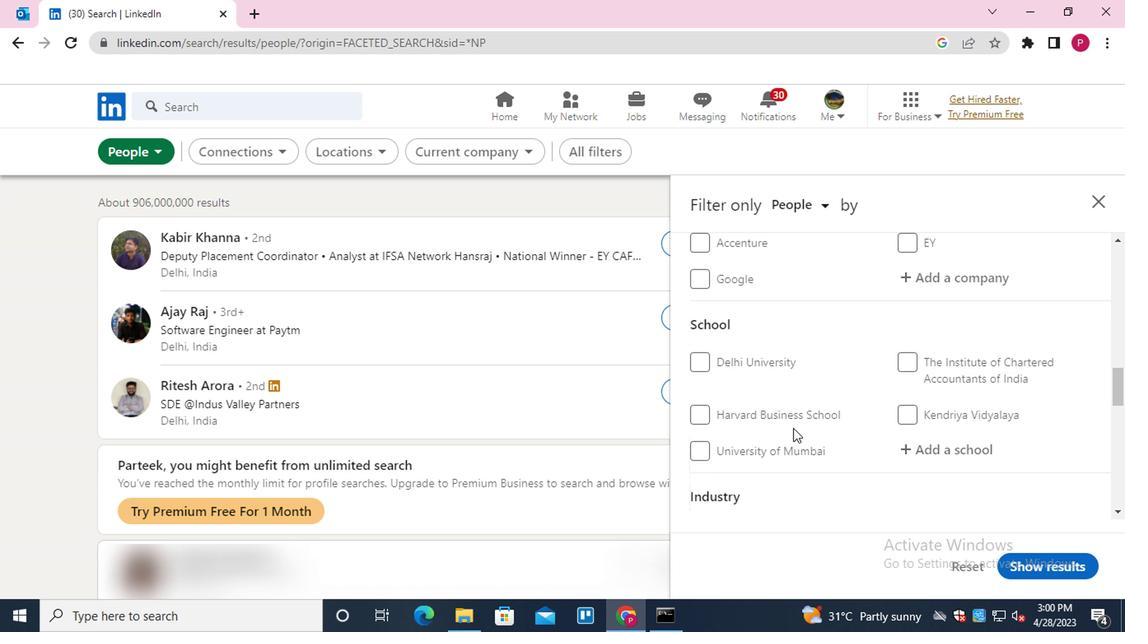 
Action: Mouse scrolled (788, 425) with delta (0, 0)
Screenshot: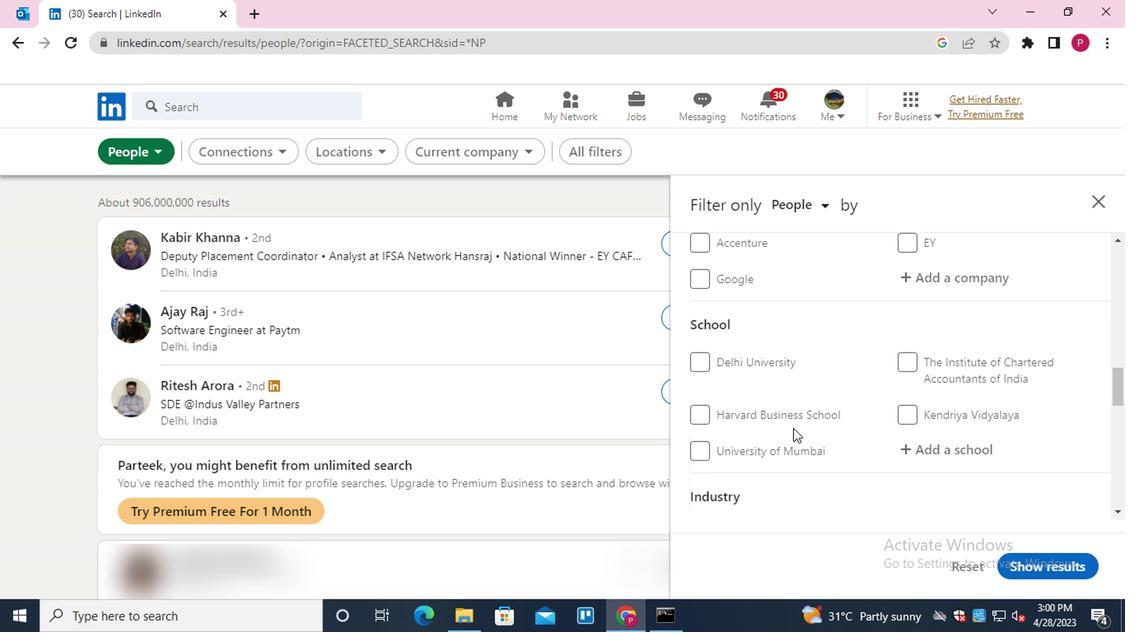 
Action: Mouse scrolled (788, 425) with delta (0, 0)
Screenshot: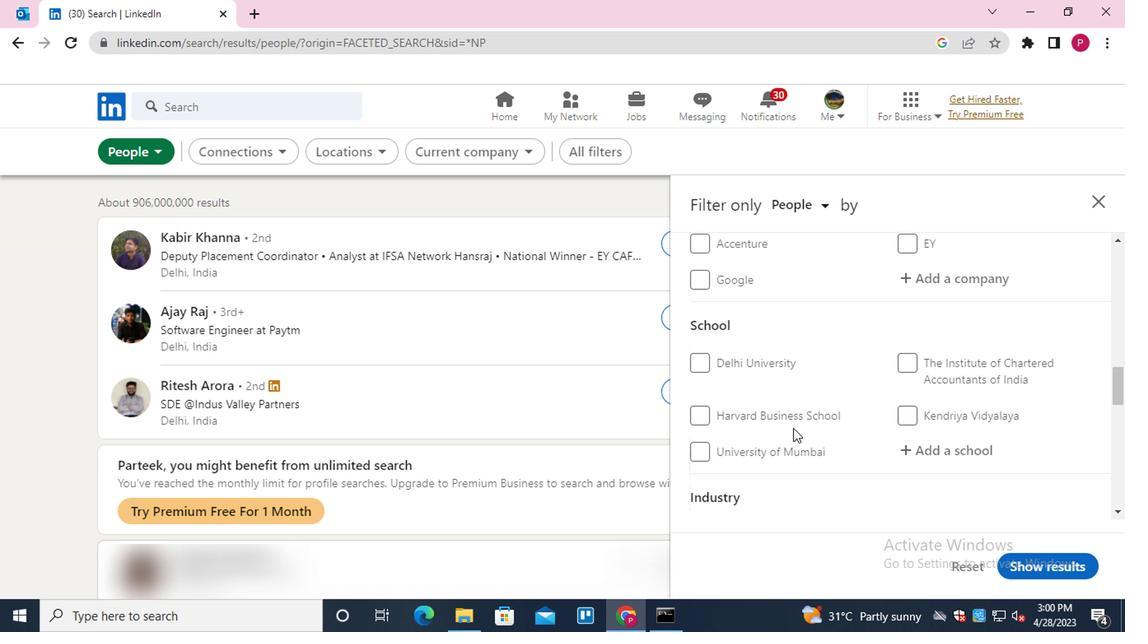 
Action: Mouse moved to (924, 365)
Screenshot: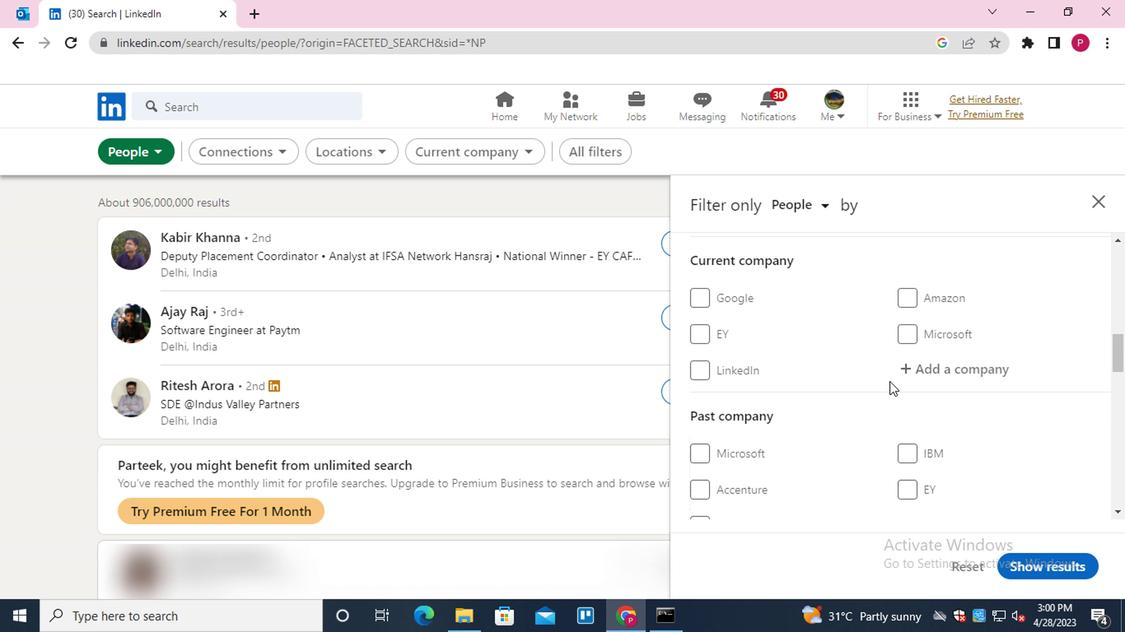 
Action: Mouse pressed left at (924, 365)
Screenshot: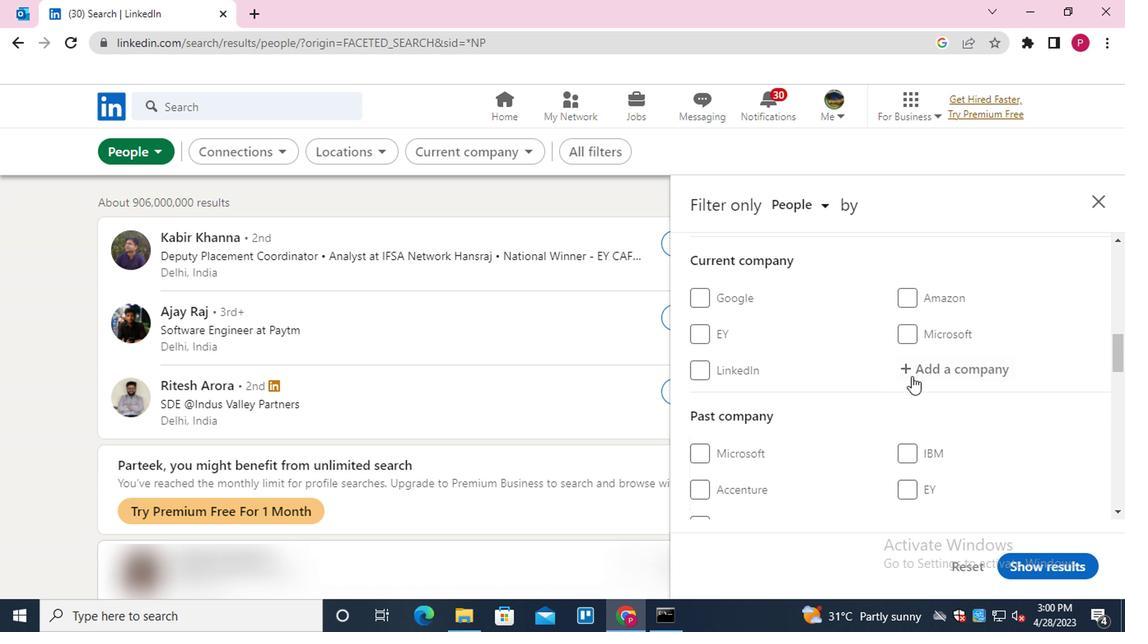 
Action: Key pressed <Key.shift><Key.shift><Key.shift><Key.shift>HENKEL<Key.down><Key.down><Key.up><Key.enter>
Screenshot: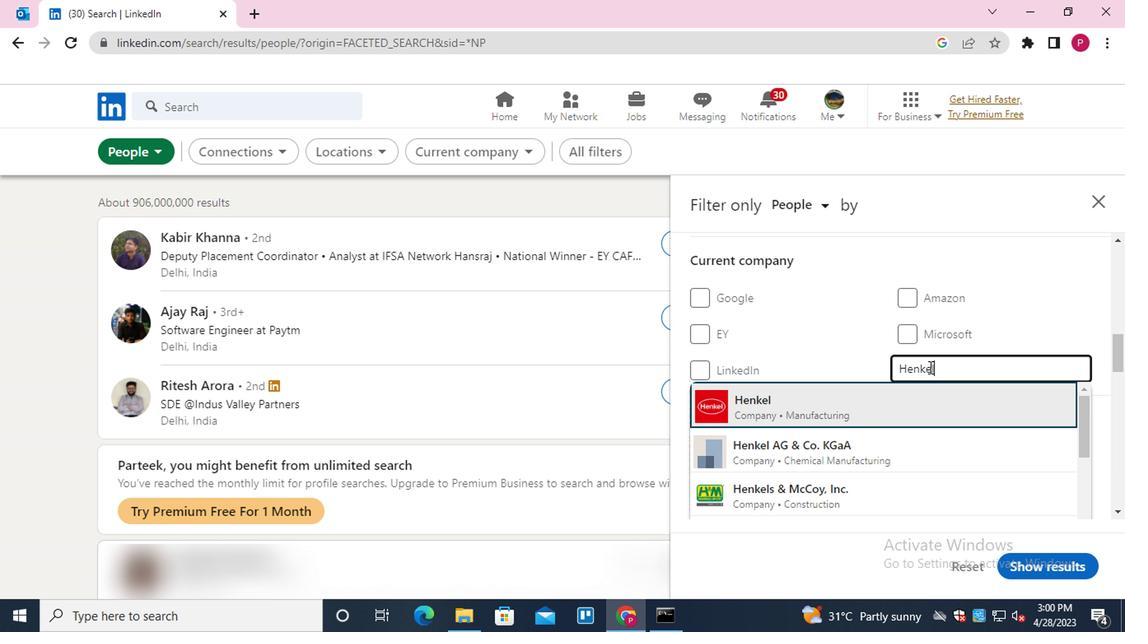
Action: Mouse moved to (924, 365)
Screenshot: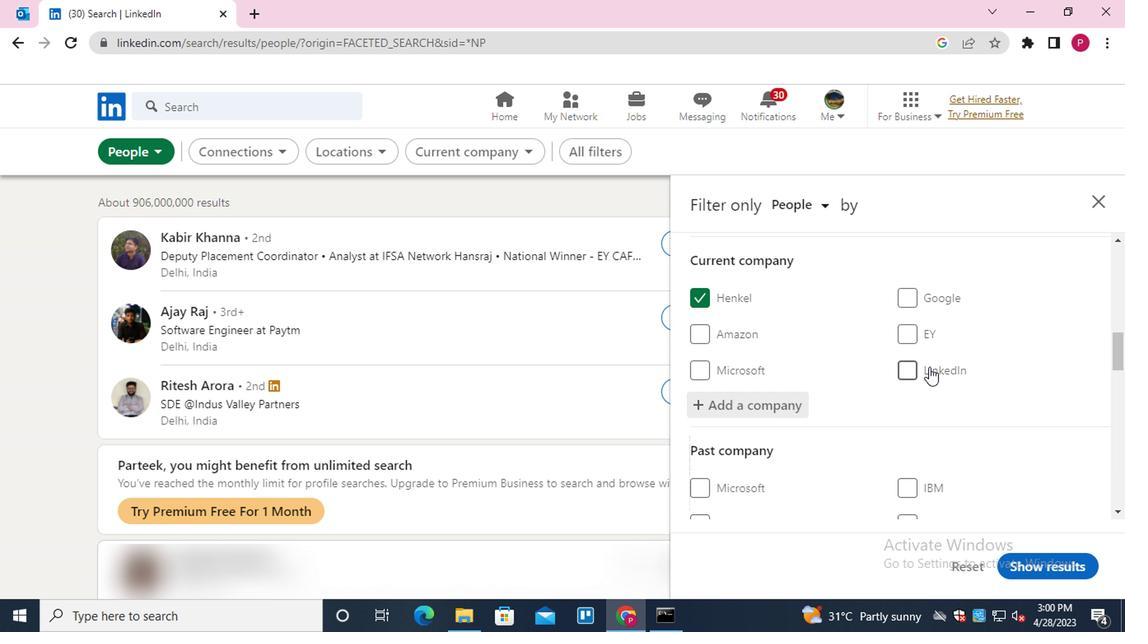 
Action: Mouse scrolled (924, 364) with delta (0, 0)
Screenshot: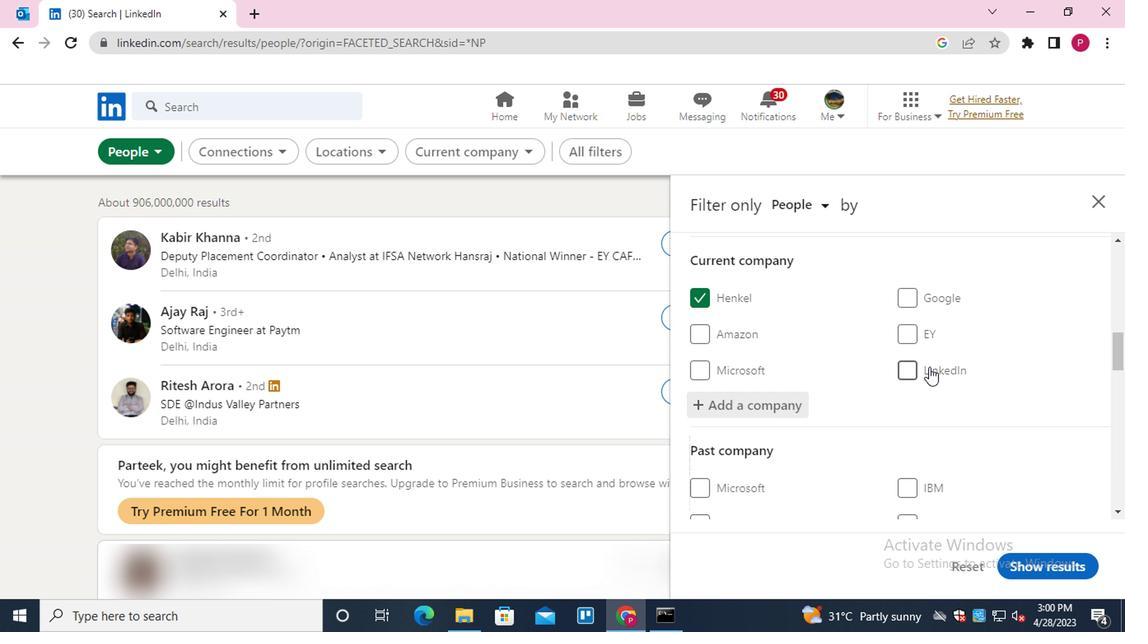 
Action: Mouse scrolled (924, 364) with delta (0, 0)
Screenshot: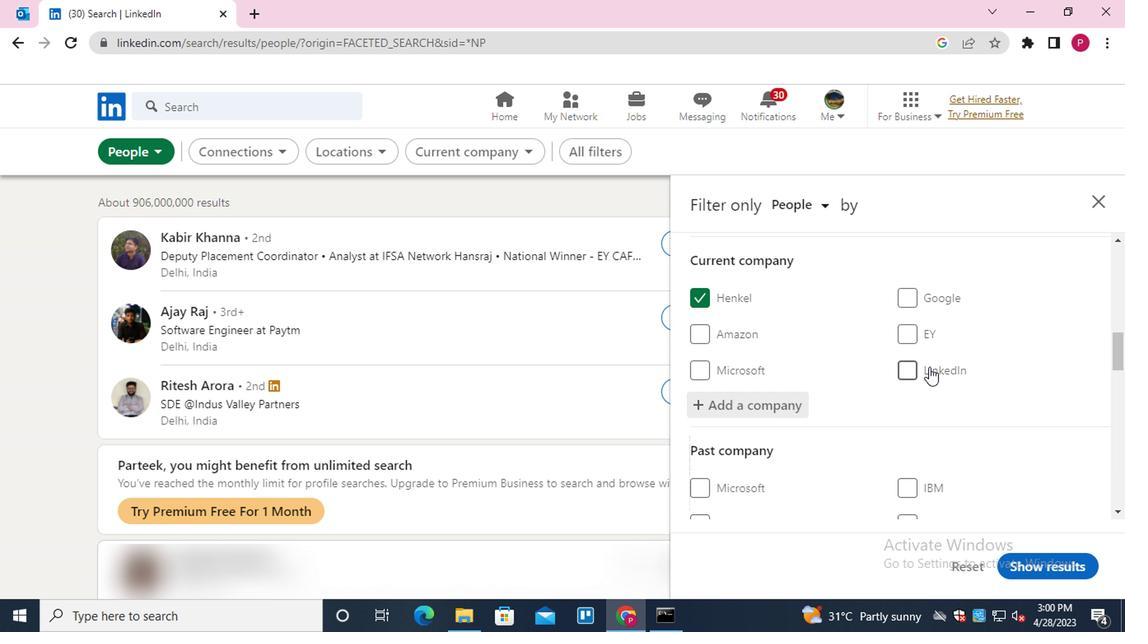 
Action: Mouse scrolled (924, 364) with delta (0, 0)
Screenshot: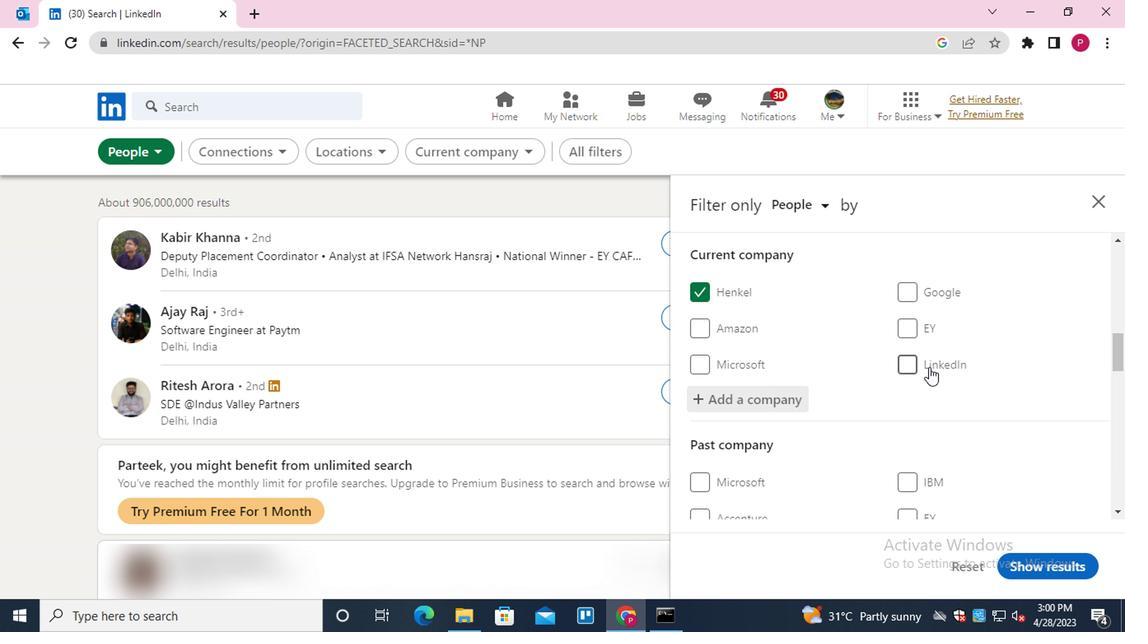 
Action: Mouse scrolled (924, 364) with delta (0, 0)
Screenshot: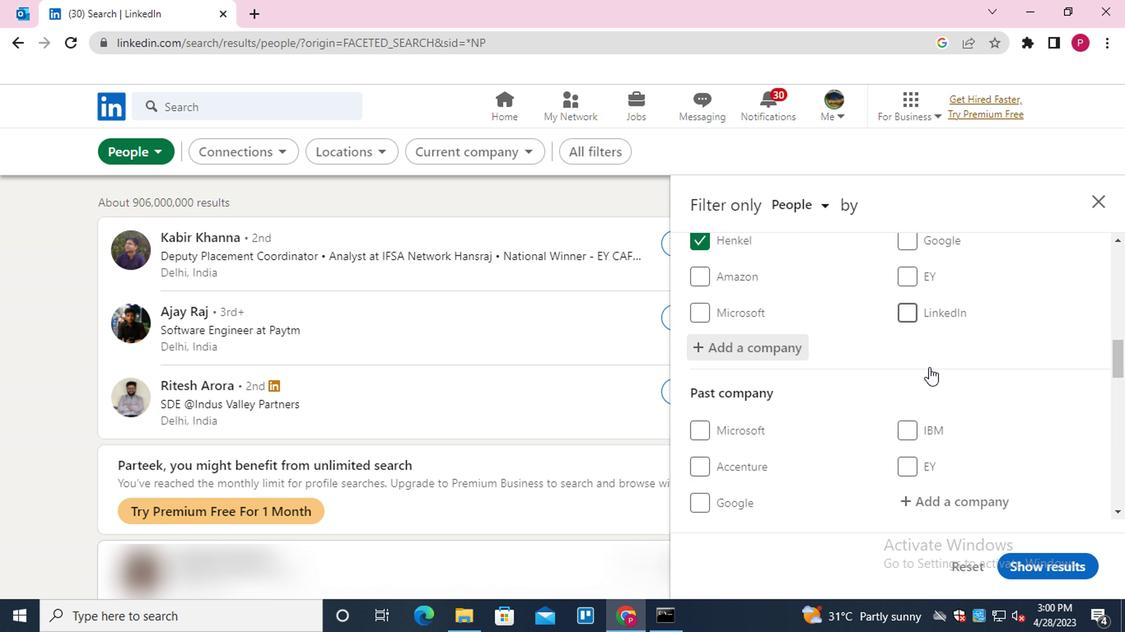 
Action: Mouse scrolled (924, 364) with delta (0, 0)
Screenshot: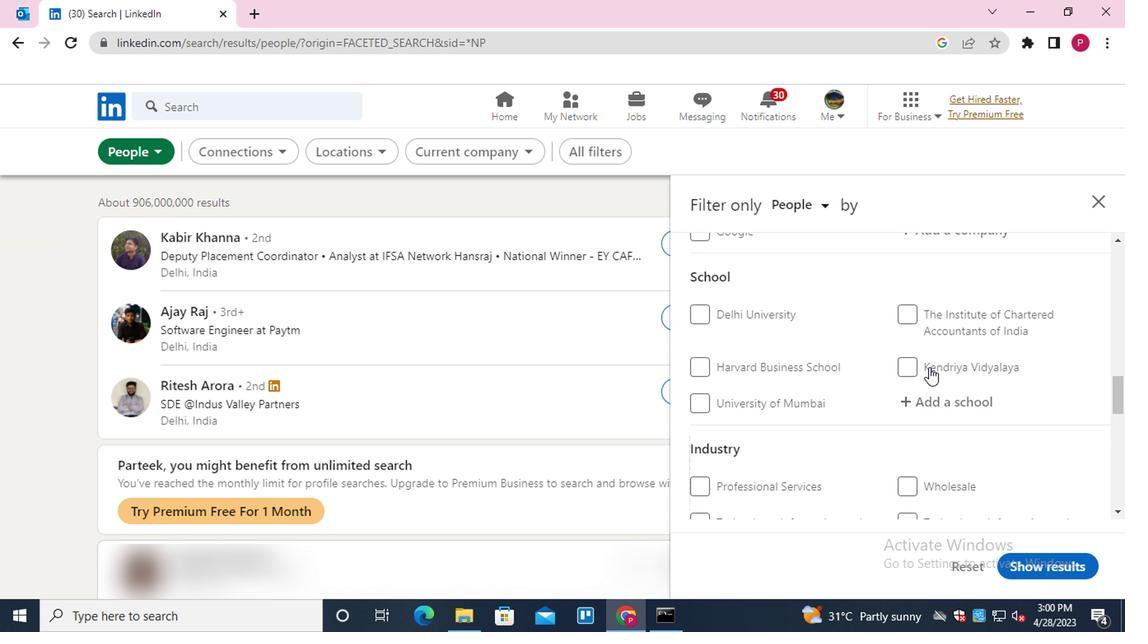 
Action: Mouse scrolled (924, 364) with delta (0, 0)
Screenshot: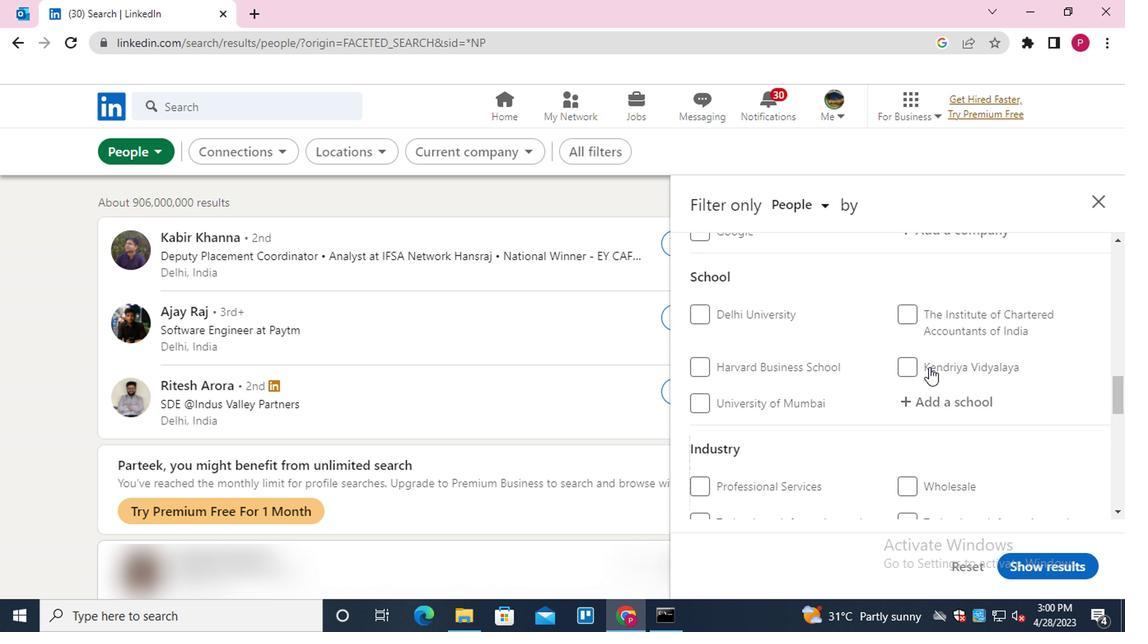 
Action: Mouse moved to (941, 239)
Screenshot: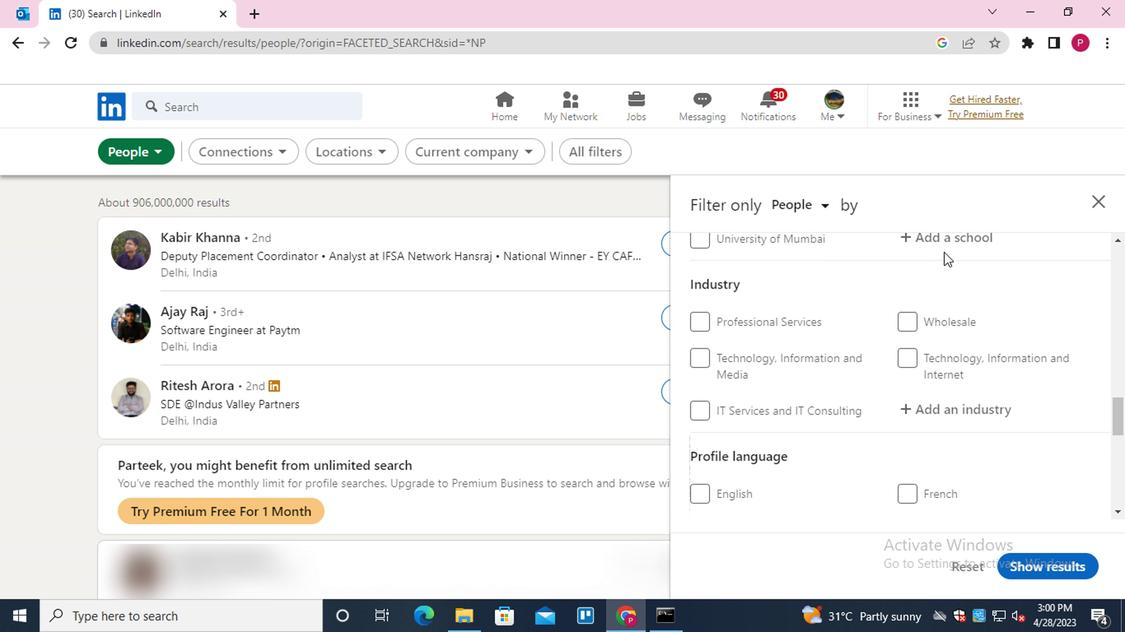 
Action: Mouse pressed left at (941, 239)
Screenshot: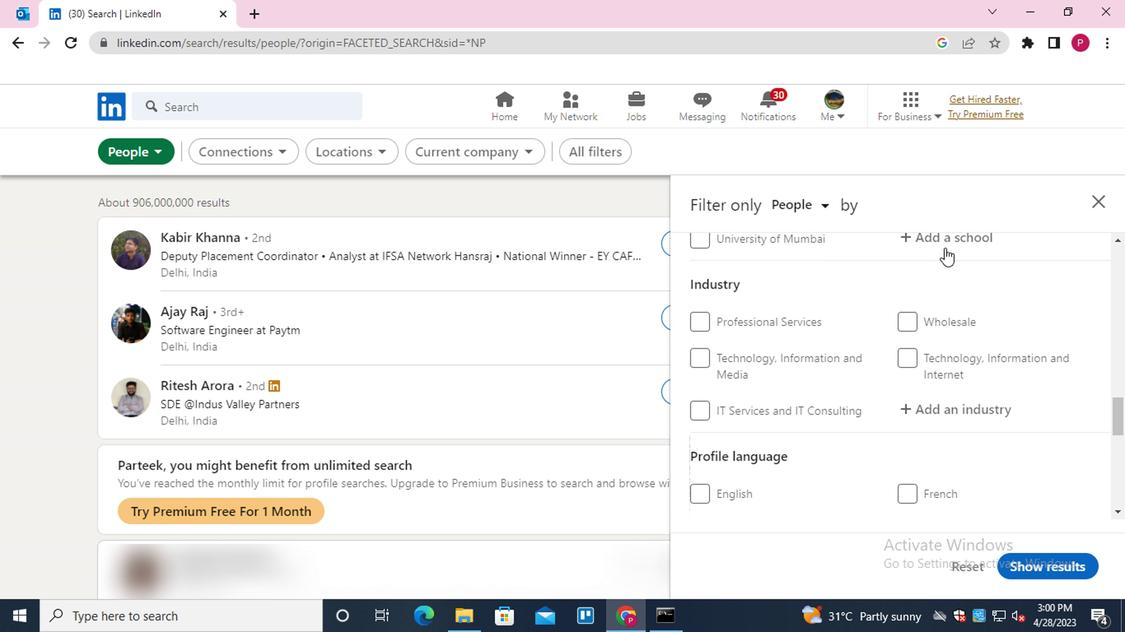 
Action: Key pressed <Key.shift>SRI<Key.space><Key.shift>W<Key.backspace>ESHWAR<Key.space><Key.down><Key.enter>
Screenshot: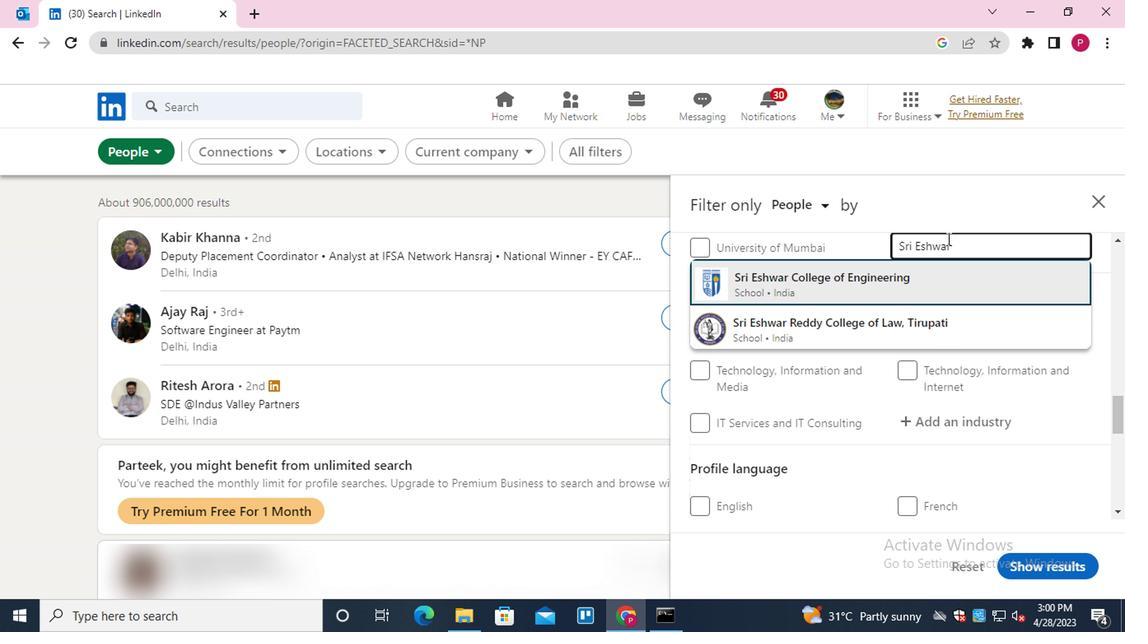 
Action: Mouse moved to (870, 304)
Screenshot: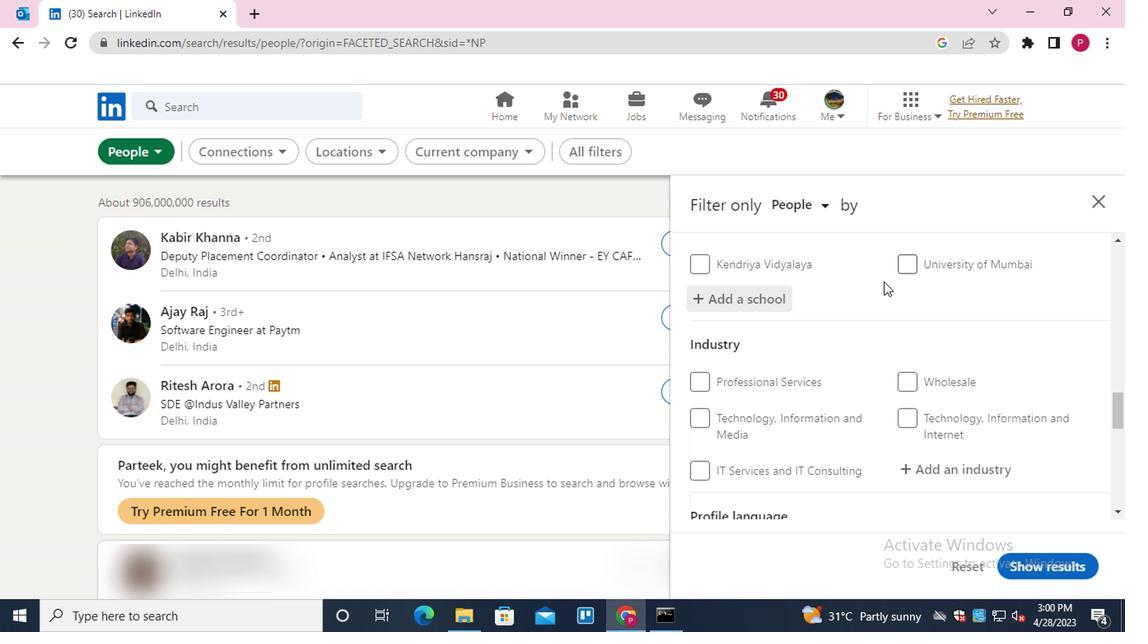 
Action: Mouse scrolled (870, 304) with delta (0, 0)
Screenshot: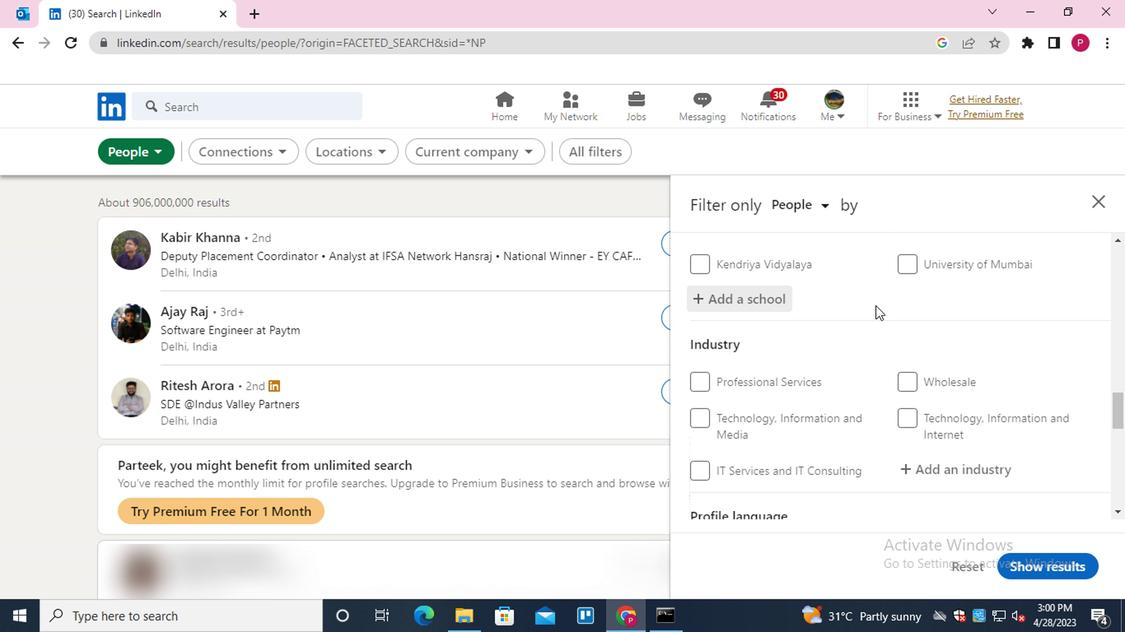 
Action: Mouse scrolled (870, 304) with delta (0, 0)
Screenshot: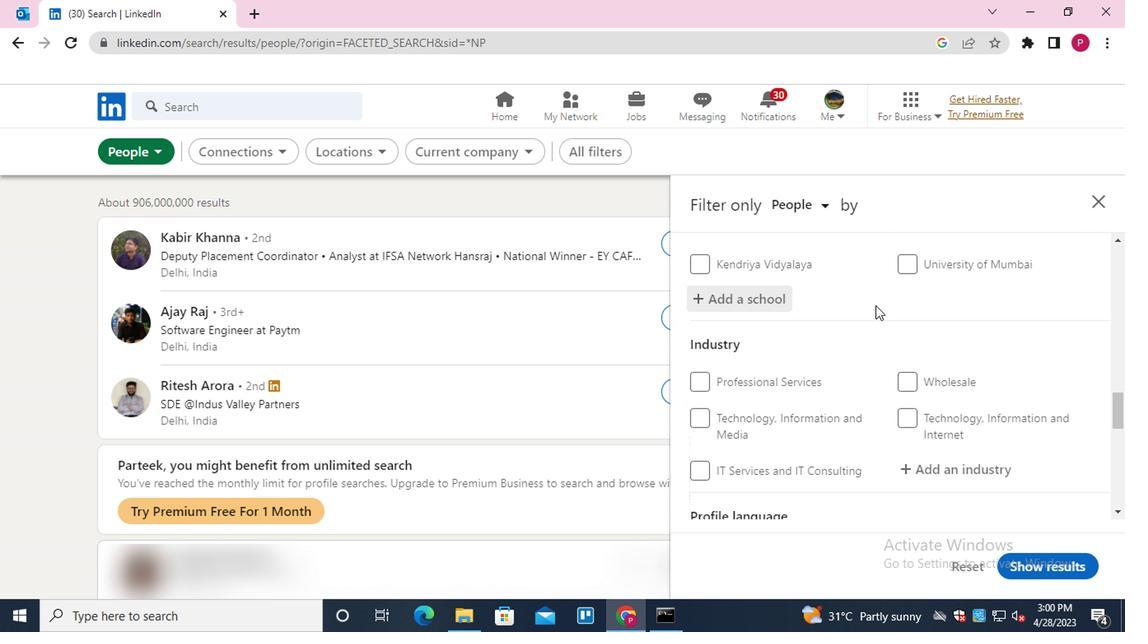 
Action: Mouse moved to (955, 304)
Screenshot: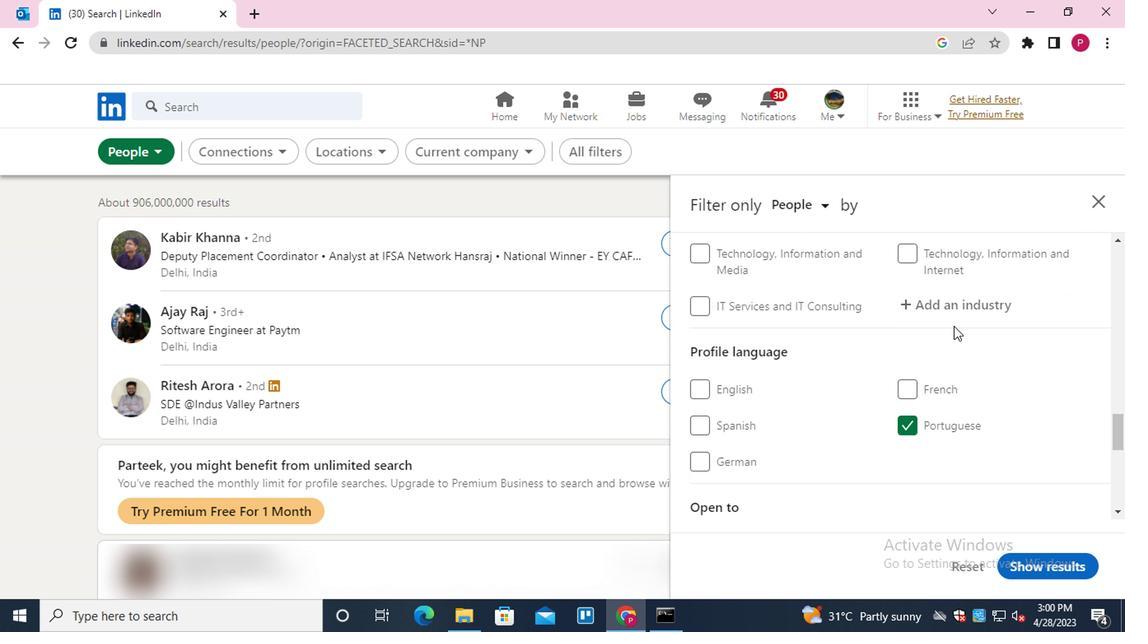 
Action: Mouse pressed left at (955, 304)
Screenshot: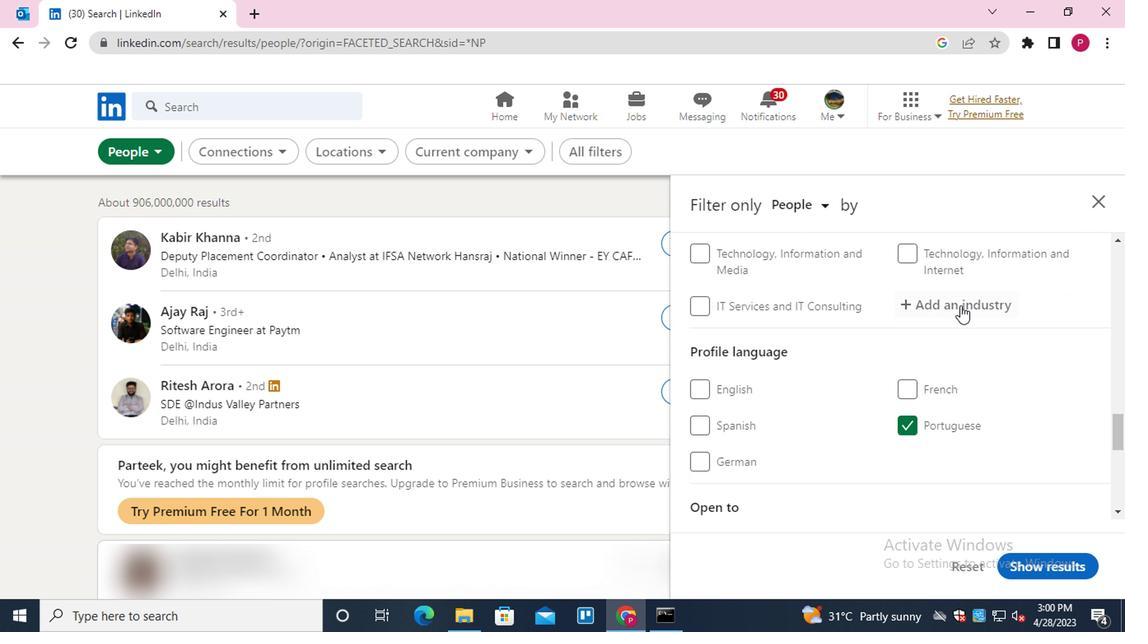 
Action: Key pressed <Key.shift><Key.shift><Key.shift><Key.shift>FOSSIL<Key.down><Key.enter>
Screenshot: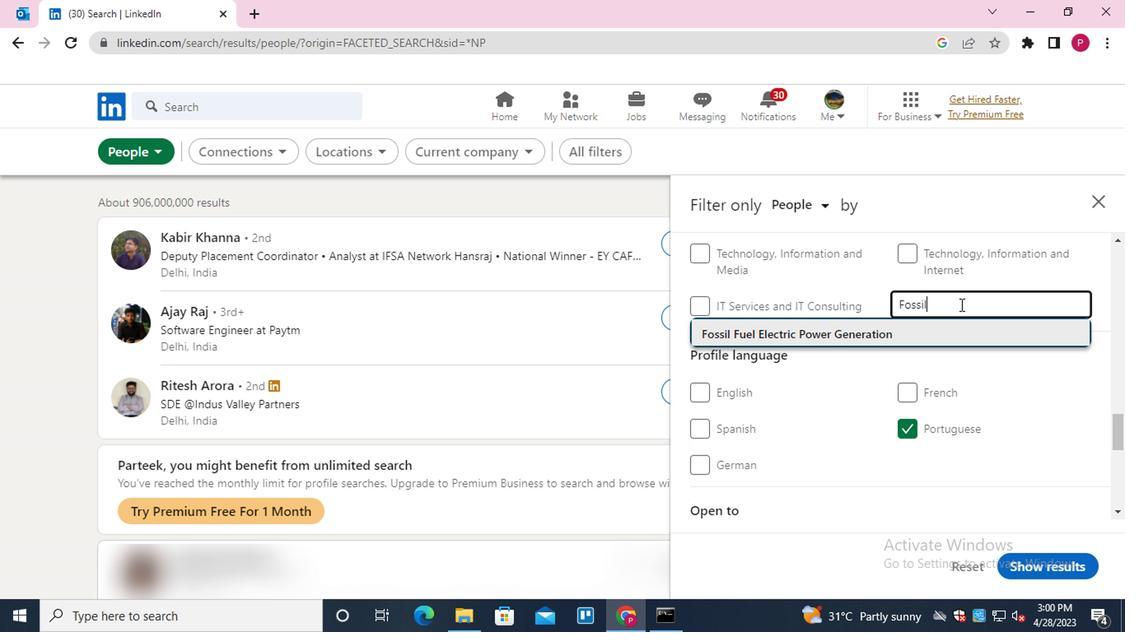 
Action: Mouse moved to (823, 351)
Screenshot: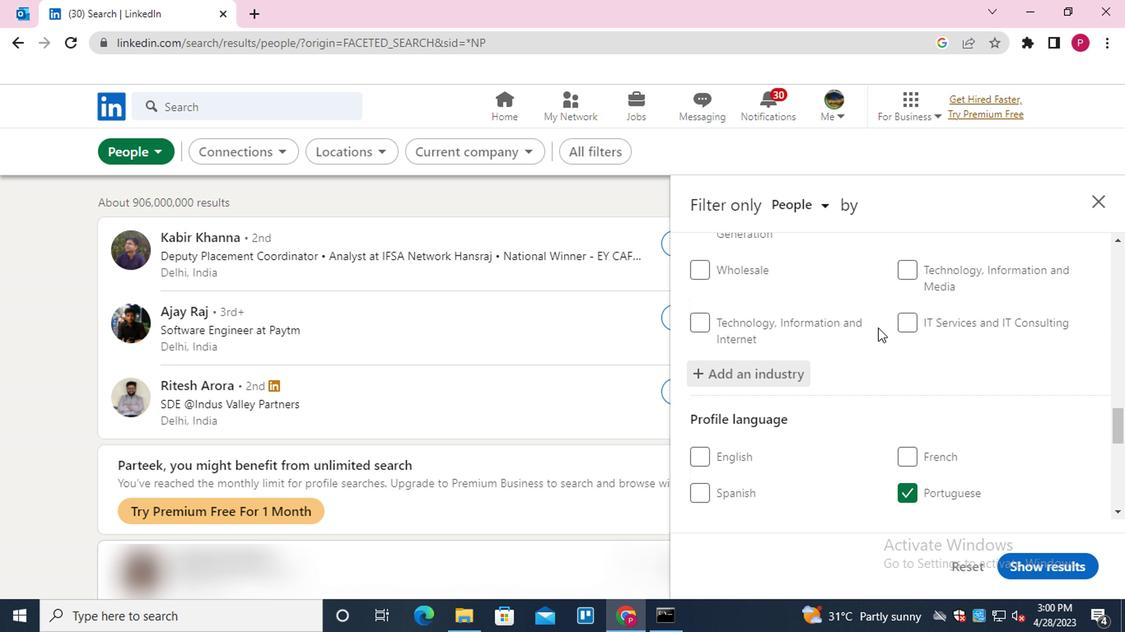 
Action: Mouse scrolled (823, 350) with delta (0, -1)
Screenshot: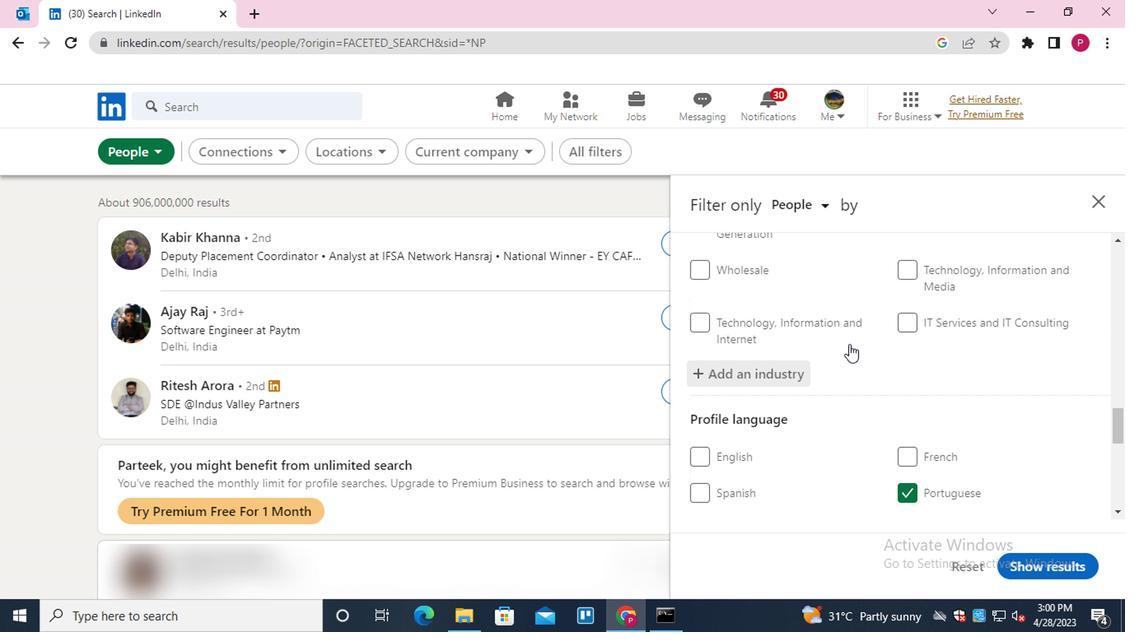 
Action: Mouse moved to (820, 353)
Screenshot: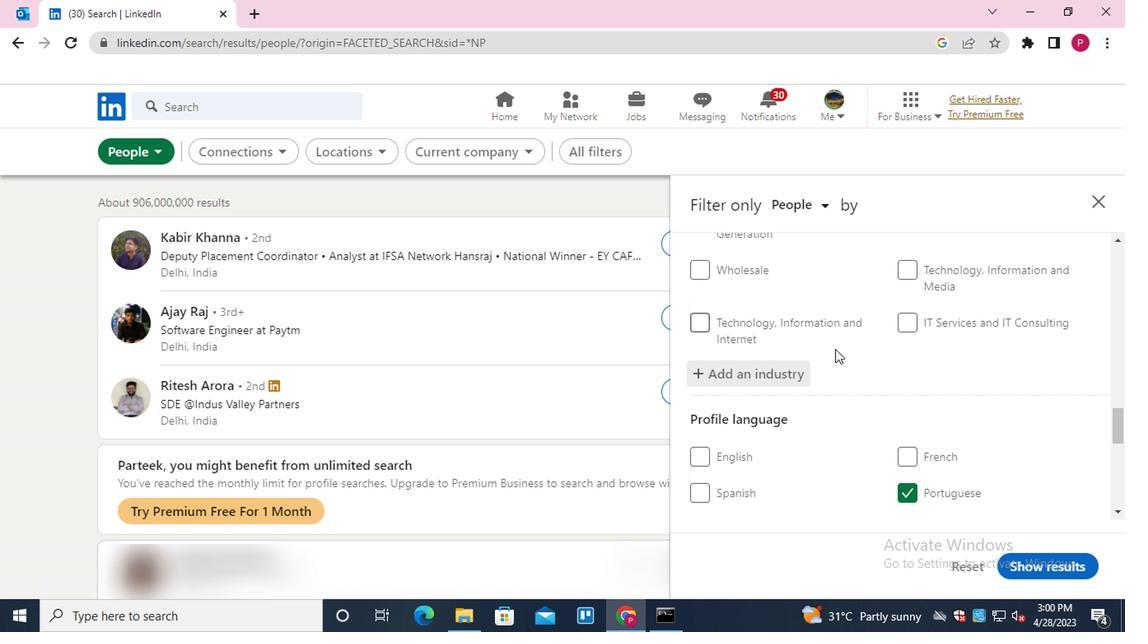 
Action: Mouse scrolled (820, 352) with delta (0, -1)
Screenshot: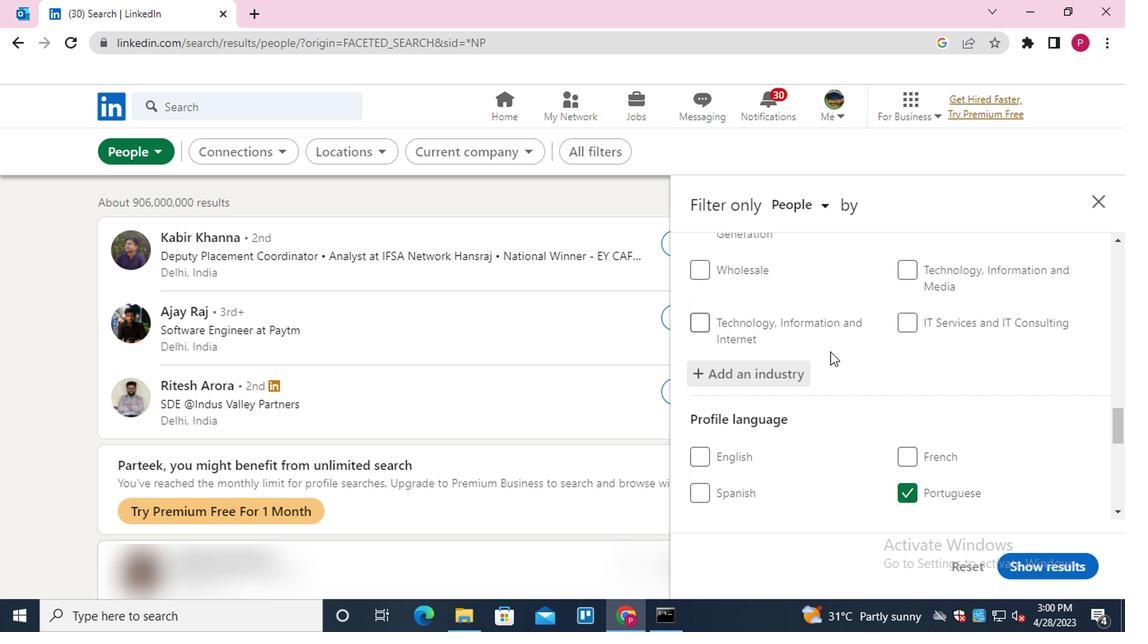 
Action: Mouse scrolled (820, 352) with delta (0, -1)
Screenshot: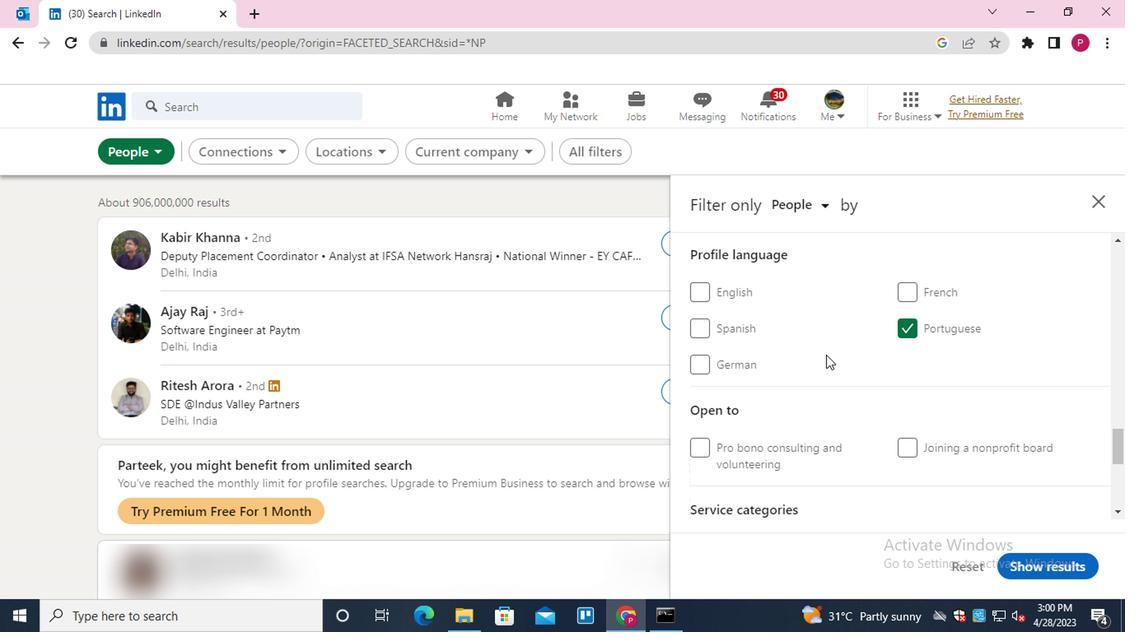 
Action: Mouse scrolled (820, 352) with delta (0, -1)
Screenshot: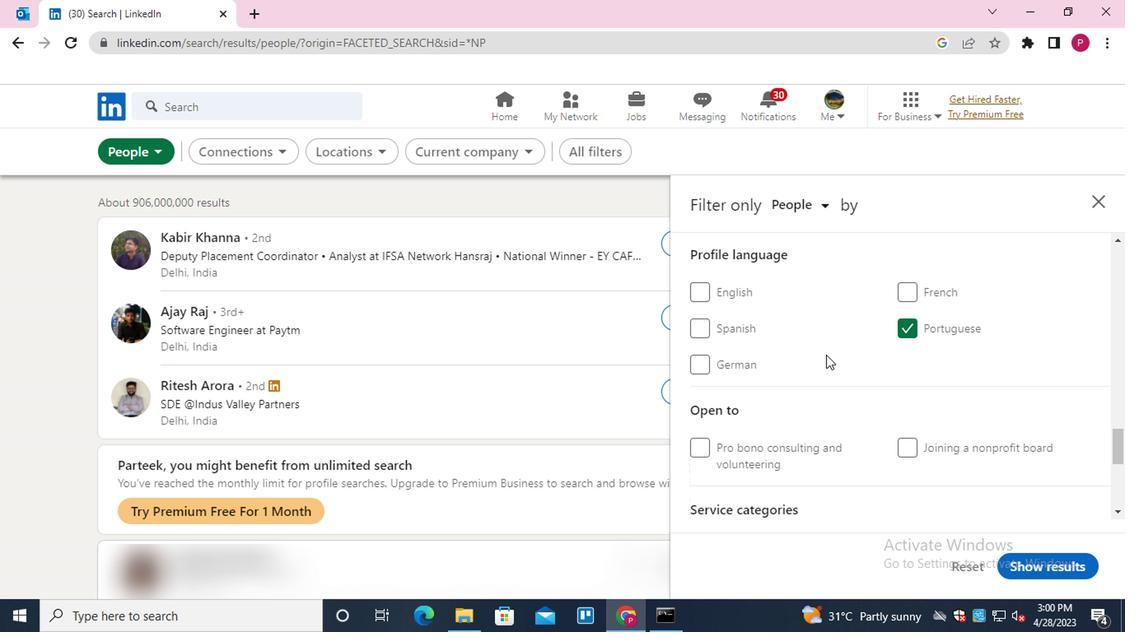 
Action: Mouse scrolled (820, 352) with delta (0, -1)
Screenshot: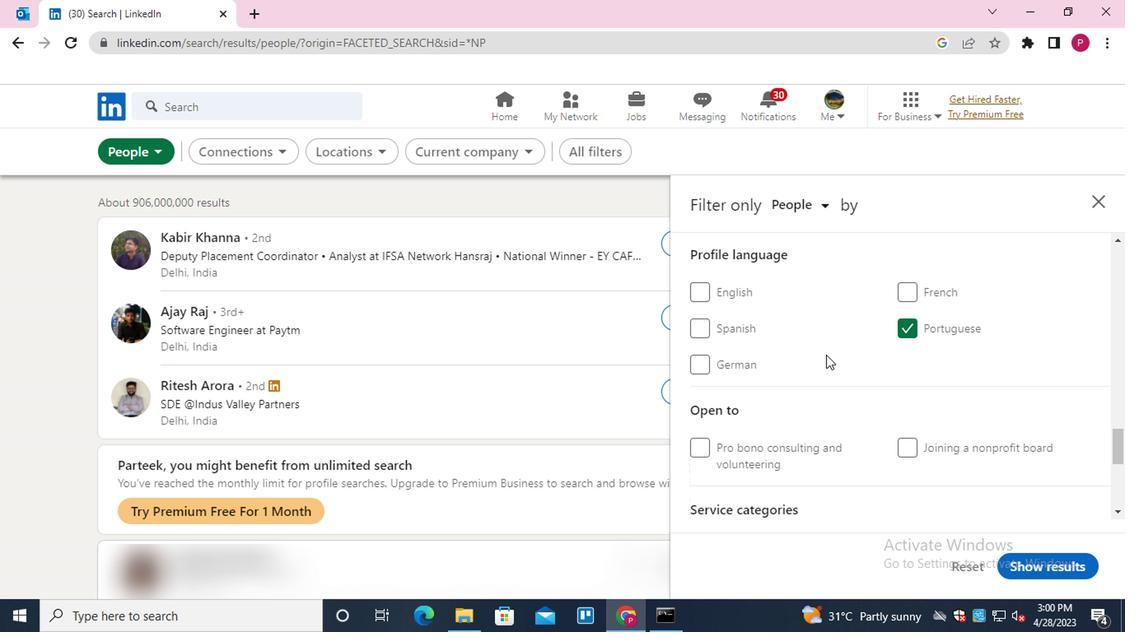 
Action: Mouse moved to (928, 369)
Screenshot: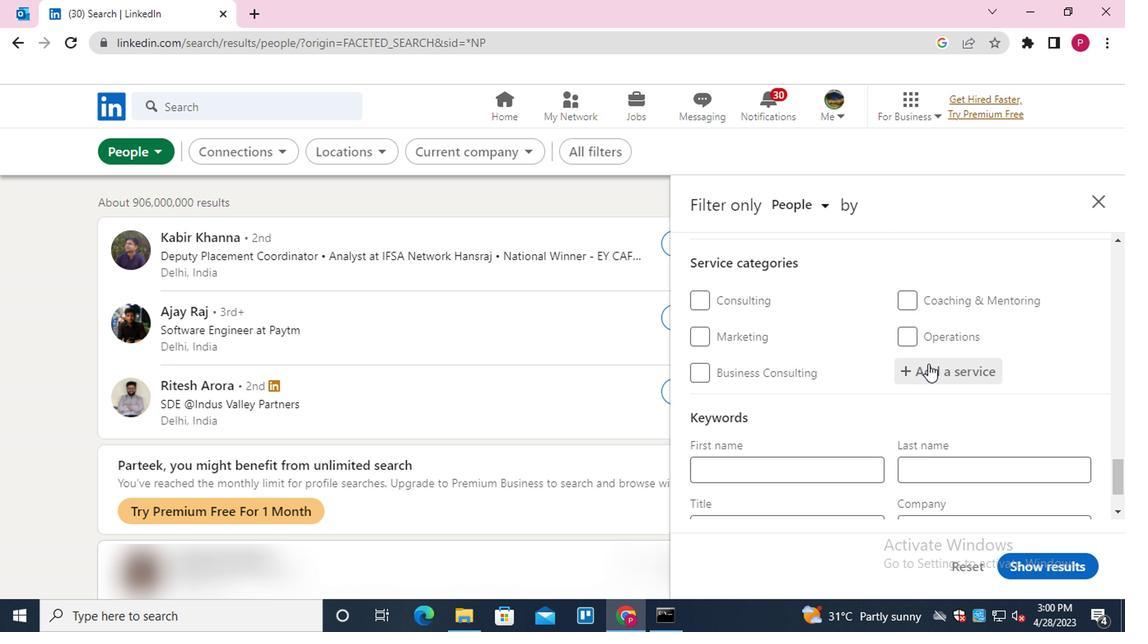 
Action: Mouse pressed left at (928, 369)
Screenshot: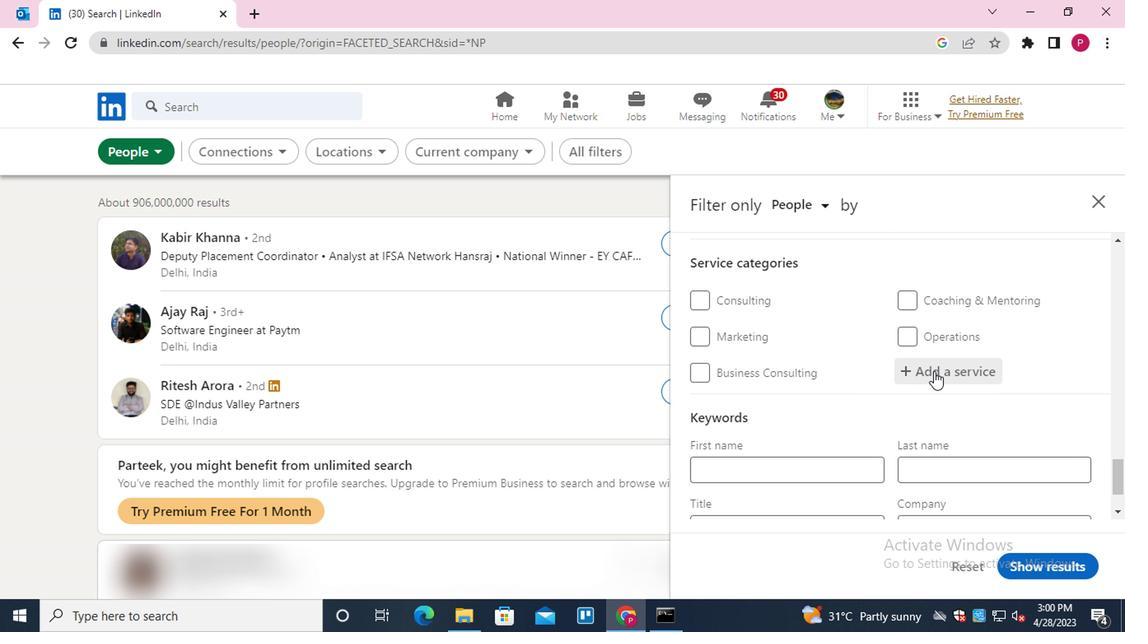 
Action: Key pressed <Key.shift>USER<Key.down><Key.down><Key.down><Key.down><Key.down><Key.enter>
Screenshot: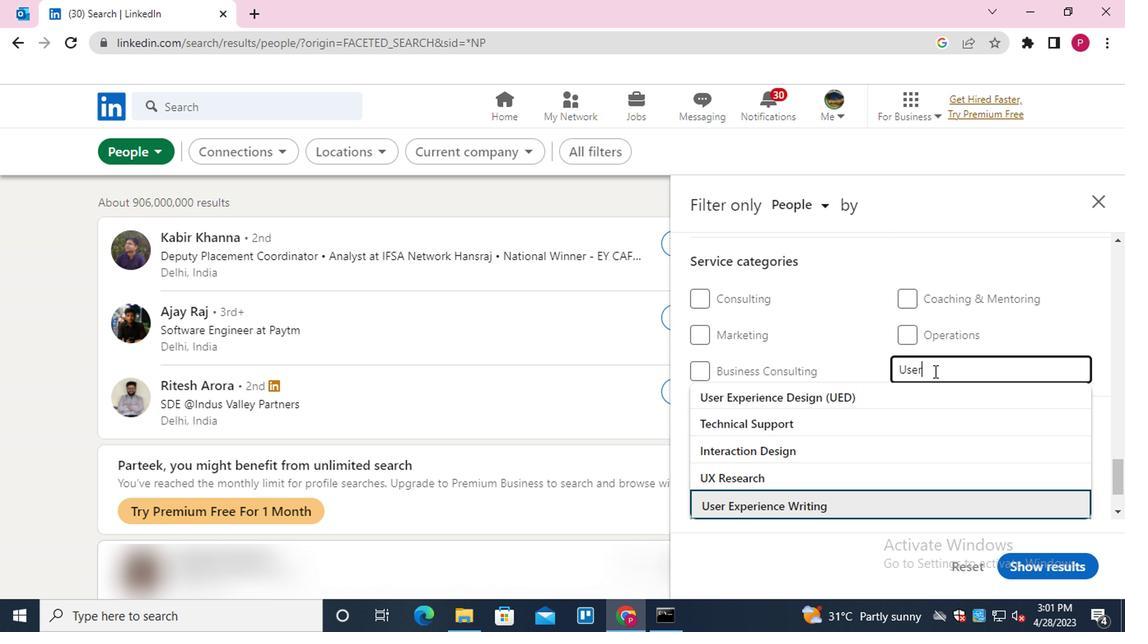 
Action: Mouse scrolled (928, 368) with delta (0, 0)
Screenshot: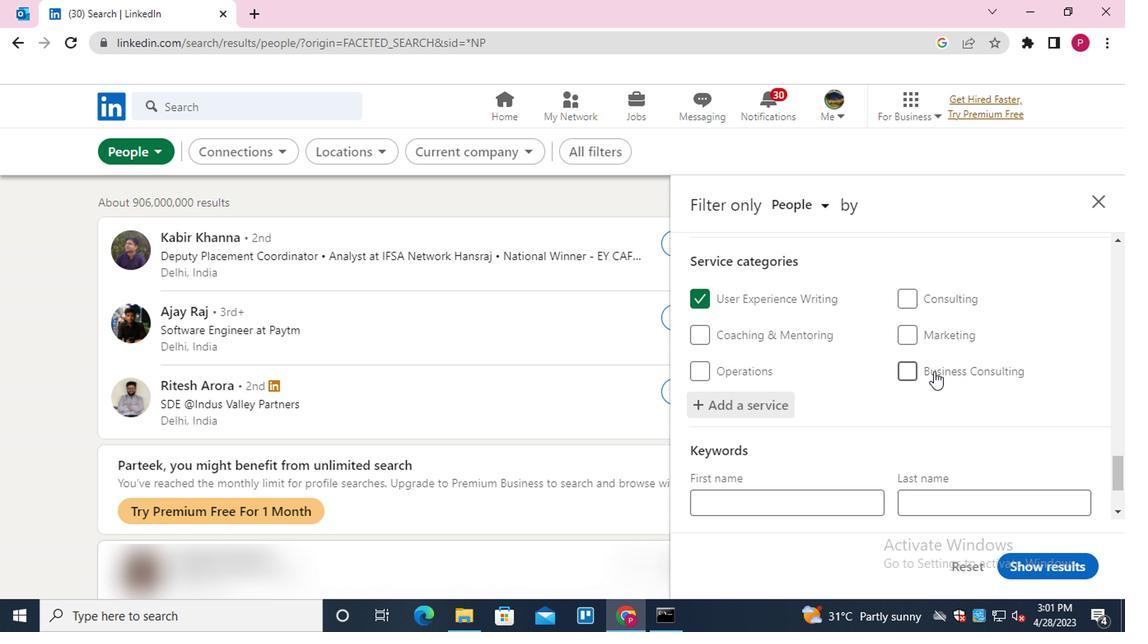
Action: Mouse scrolled (928, 368) with delta (0, 0)
Screenshot: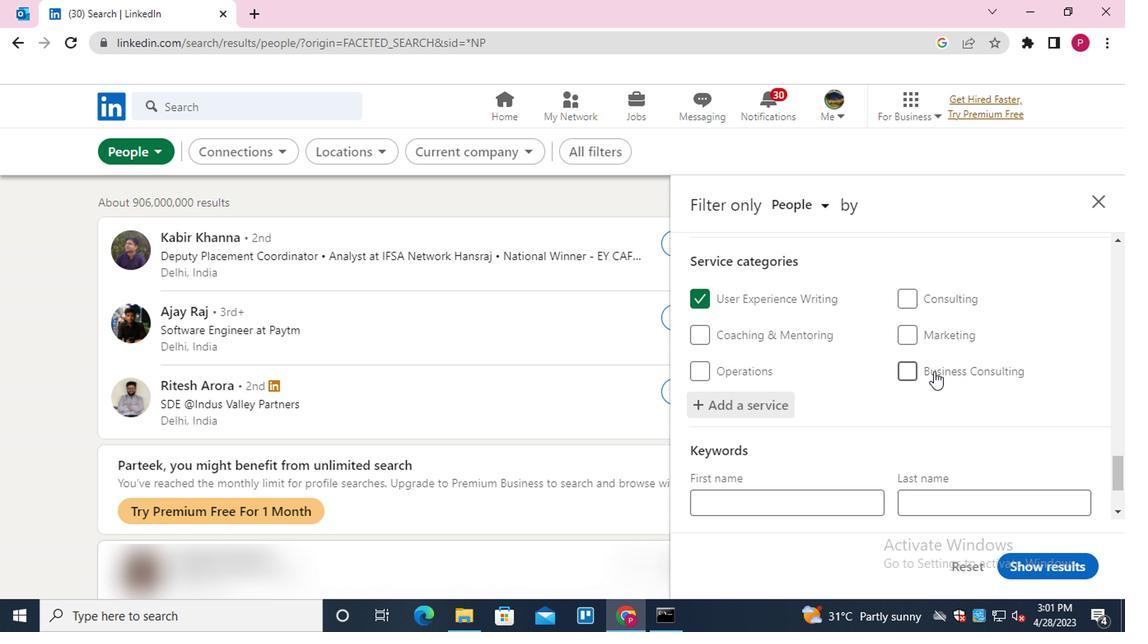 
Action: Mouse moved to (928, 371)
Screenshot: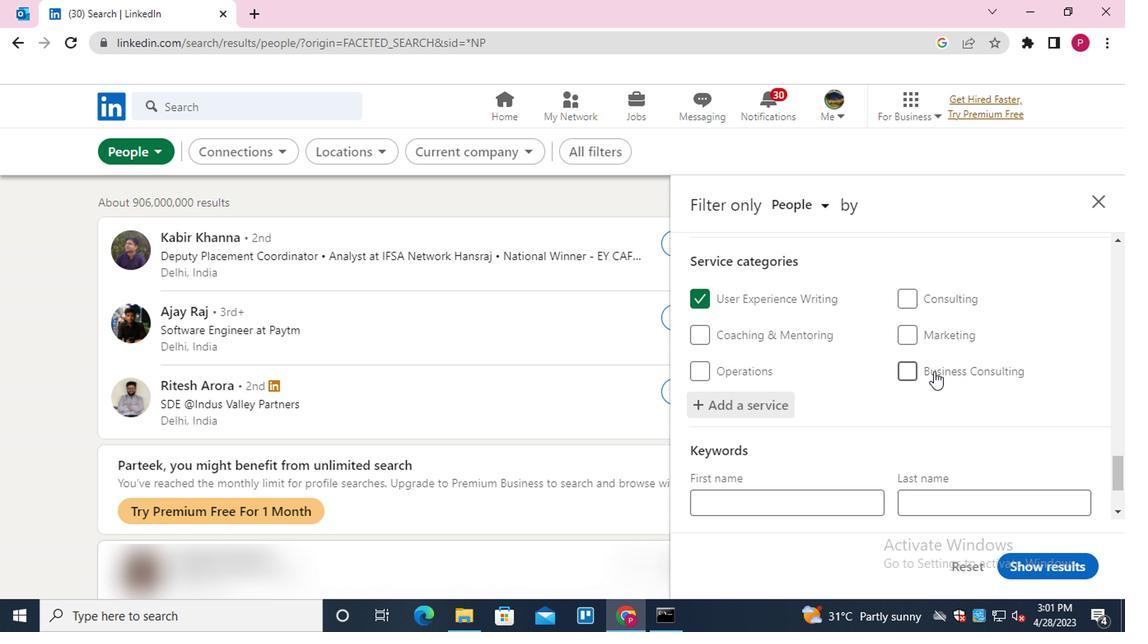 
Action: Mouse scrolled (928, 370) with delta (0, 0)
Screenshot: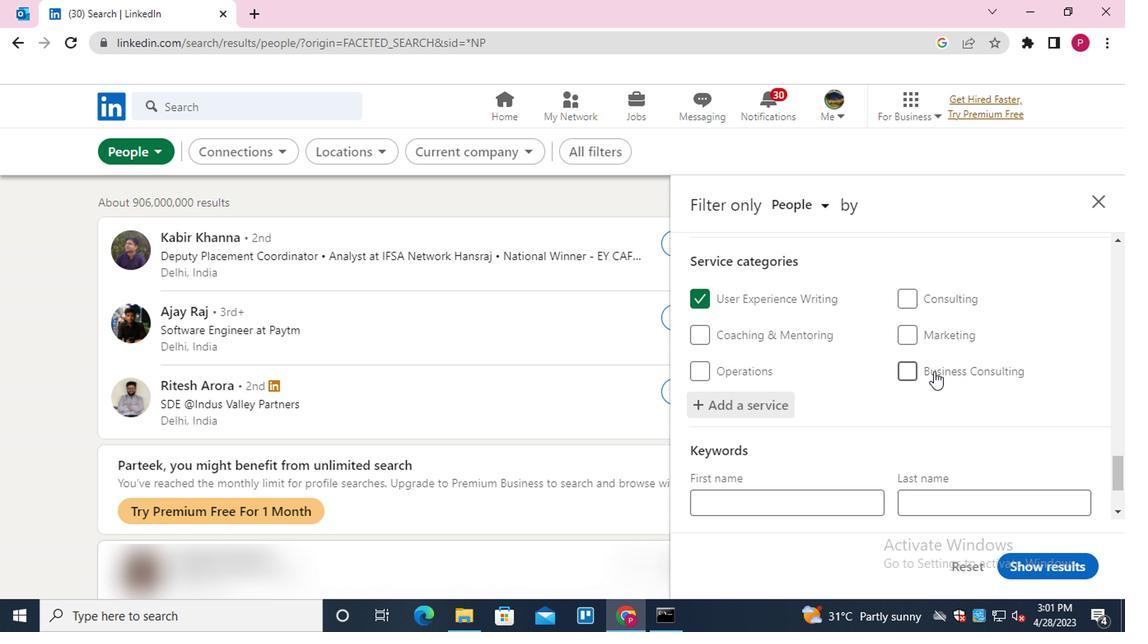 
Action: Mouse moved to (927, 372)
Screenshot: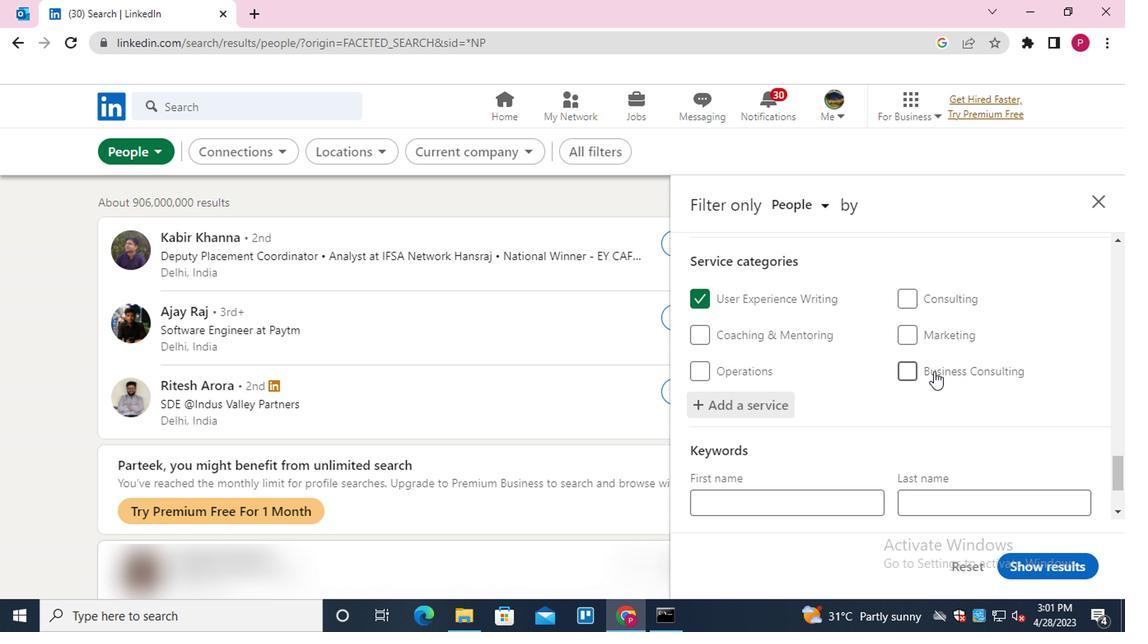 
Action: Mouse scrolled (927, 371) with delta (0, 0)
Screenshot: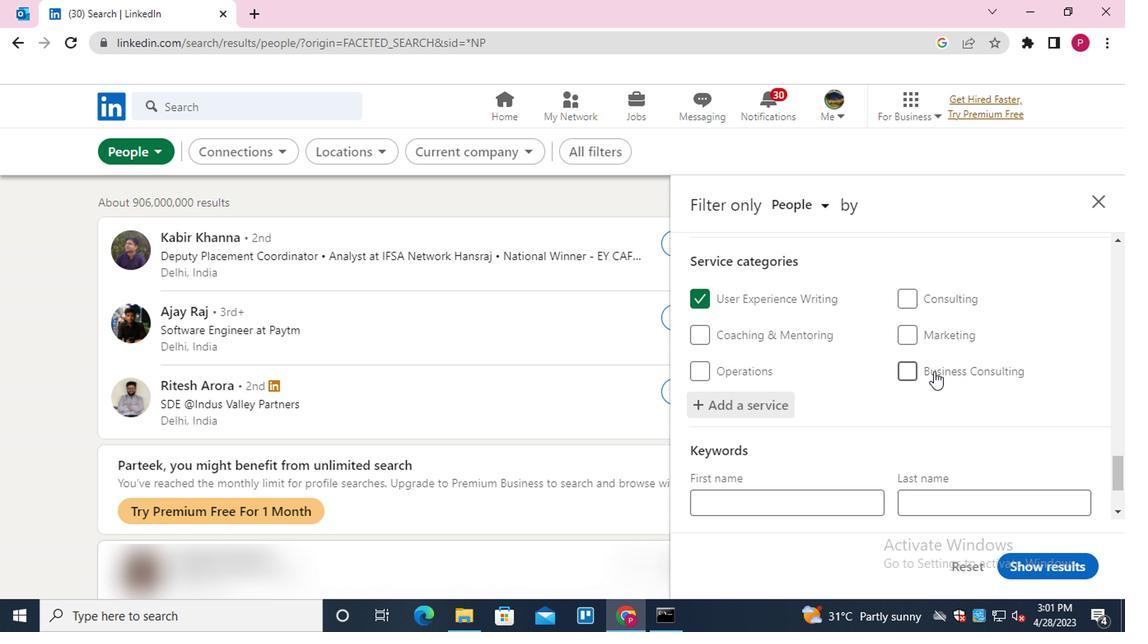 
Action: Mouse moved to (922, 376)
Screenshot: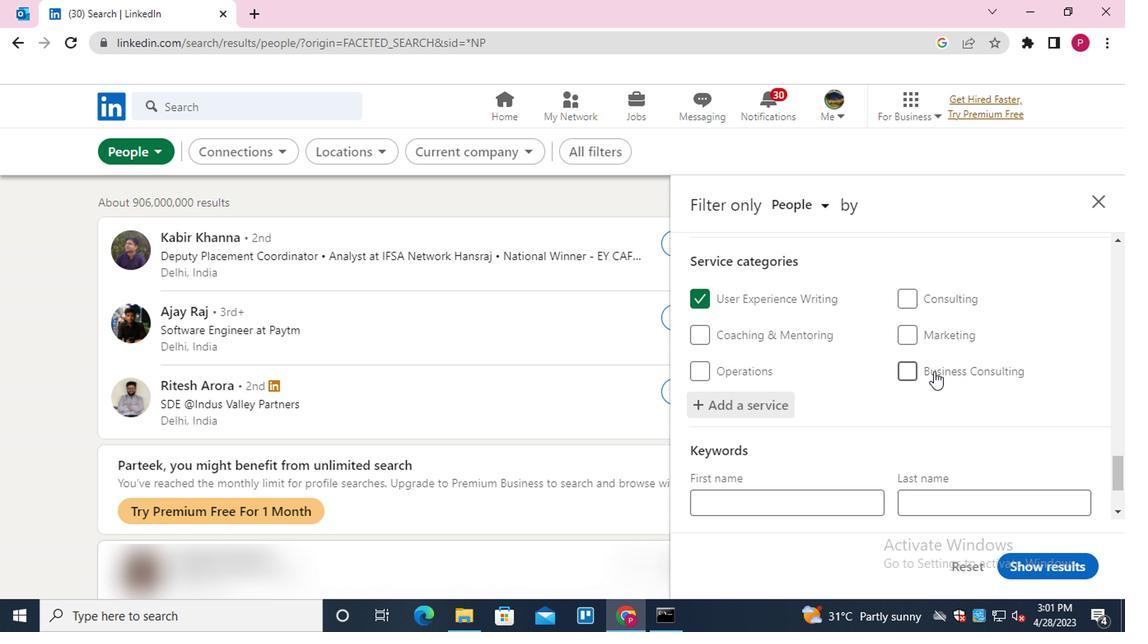 
Action: Mouse scrolled (922, 375) with delta (0, 0)
Screenshot: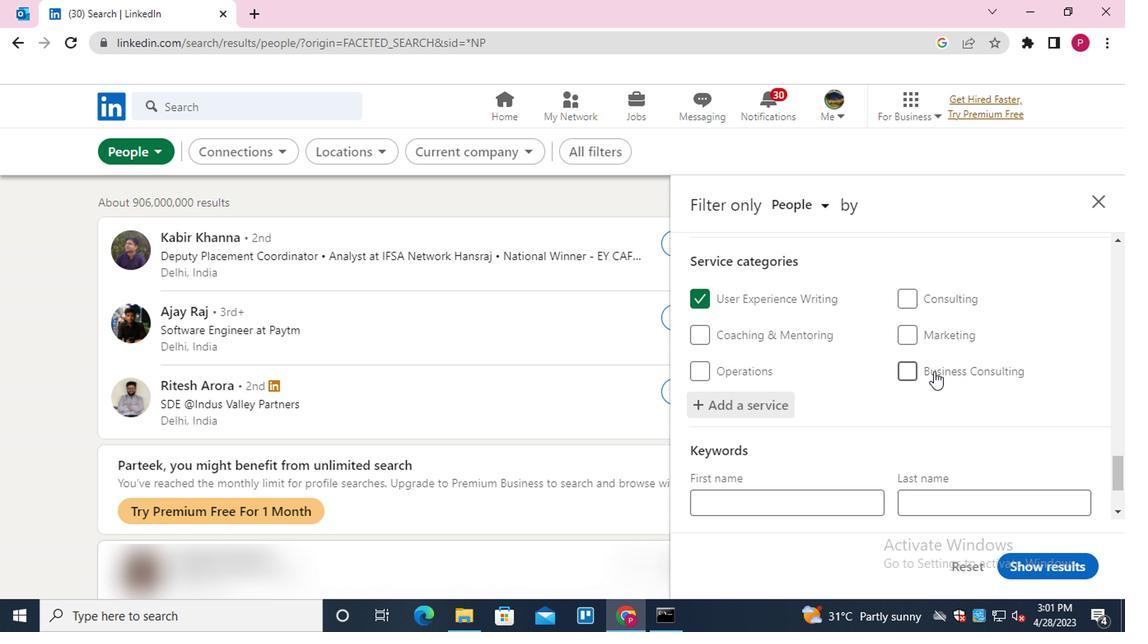 
Action: Mouse moved to (916, 380)
Screenshot: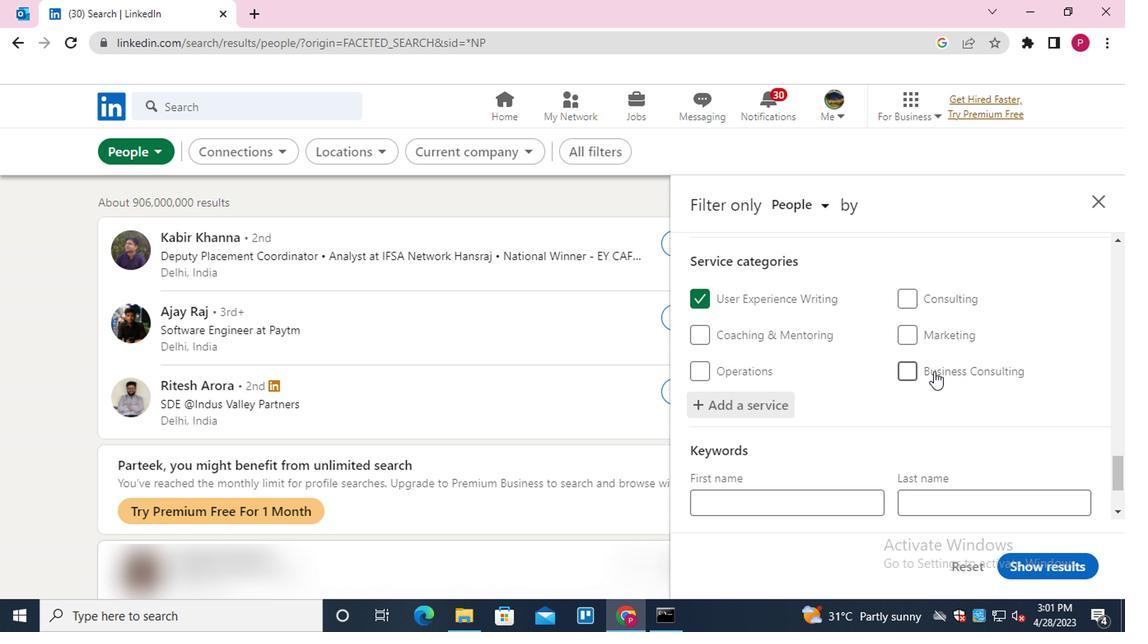 
Action: Mouse scrolled (916, 379) with delta (0, 0)
Screenshot: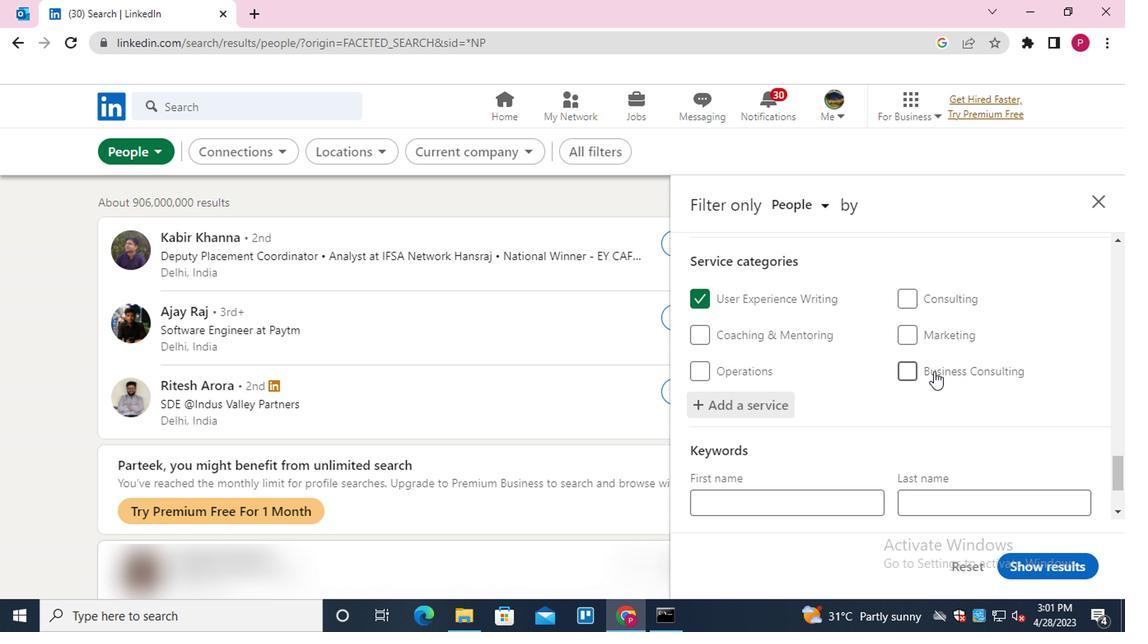 
Action: Mouse moved to (793, 444)
Screenshot: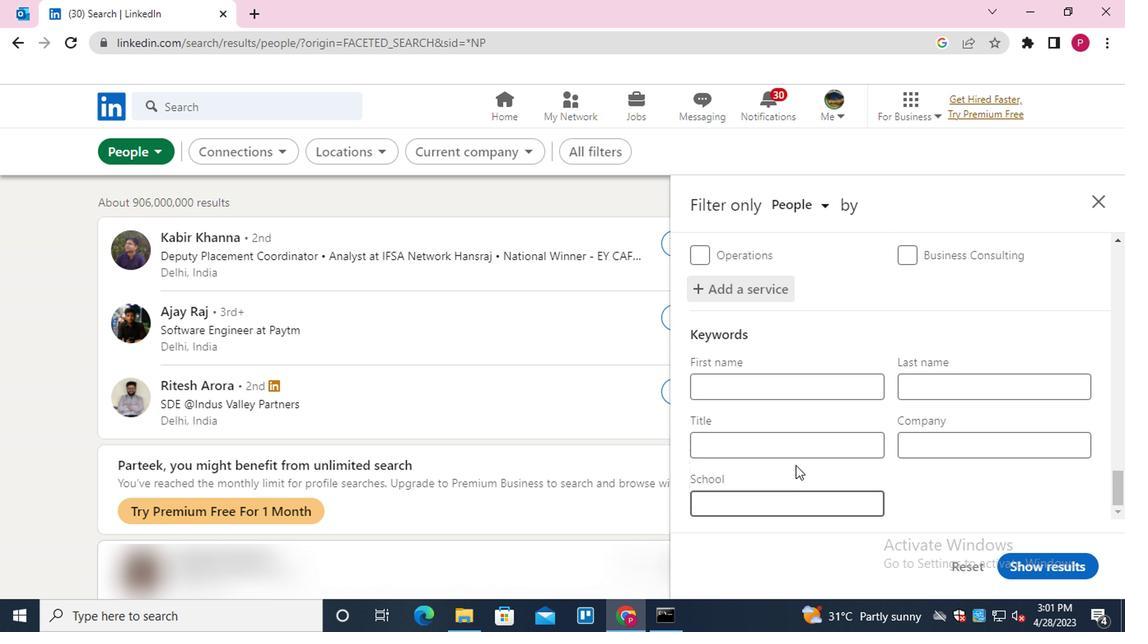 
Action: Mouse pressed left at (793, 444)
Screenshot: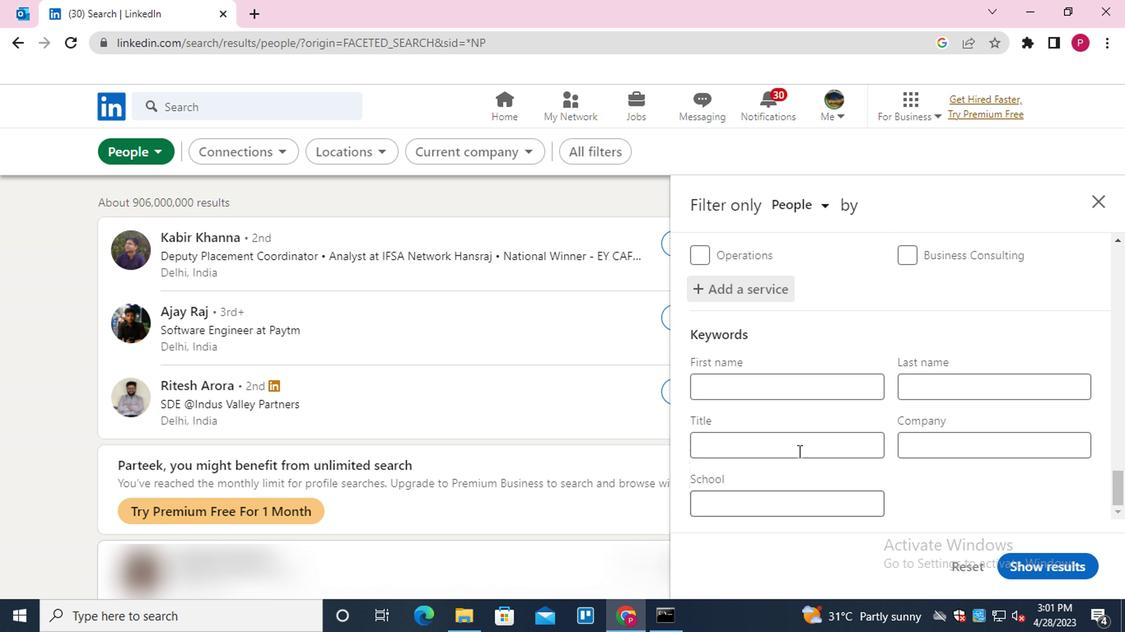 
Action: Key pressed <Key.shift><Key.shift><Key.shift><Key.shift><Key.shift><Key.shift><Key.shift><Key.shift><Key.shift><Key.shift><Key.shift><Key.shift><Key.shift><Key.shift>LINE<Key.space><Key.shift>COOK
Screenshot: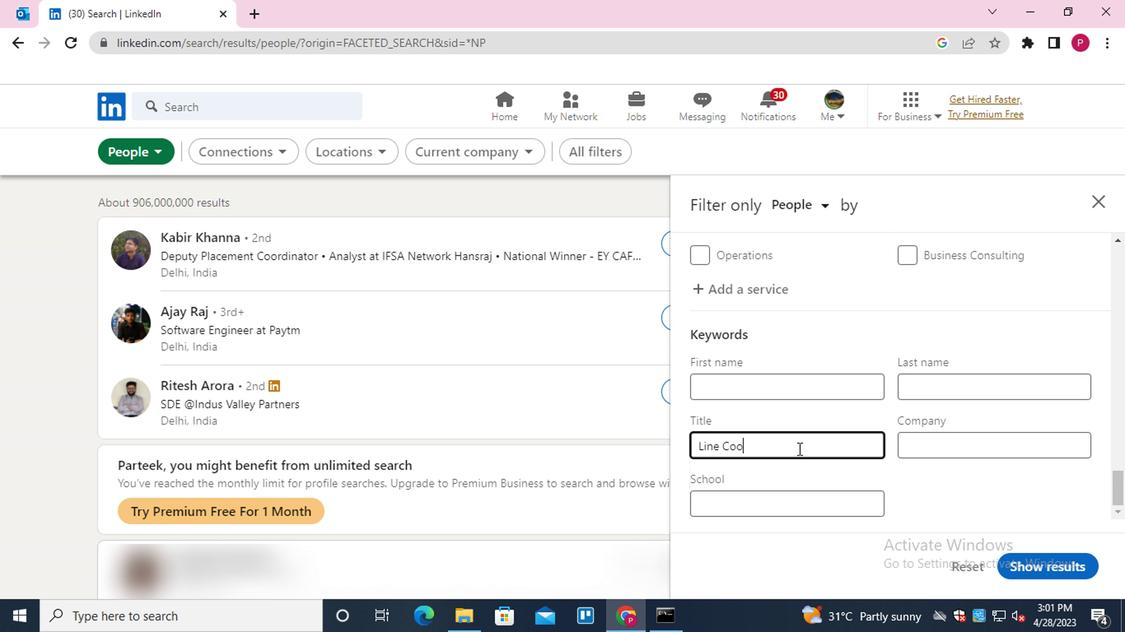 
Action: Mouse moved to (1034, 566)
Screenshot: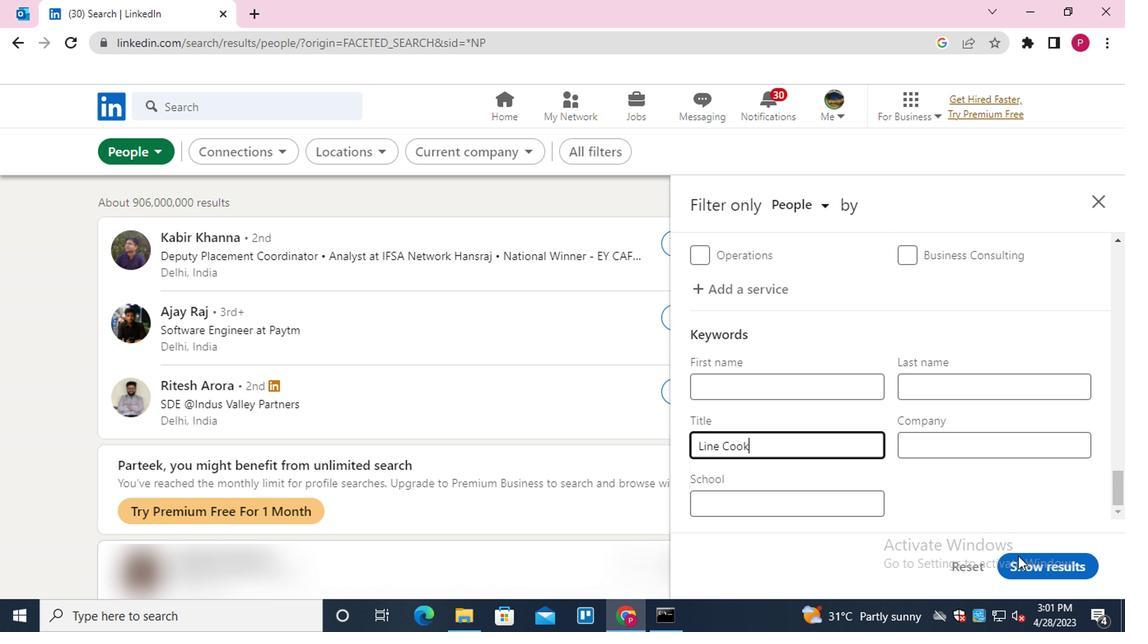 
Action: Mouse pressed left at (1034, 566)
Screenshot: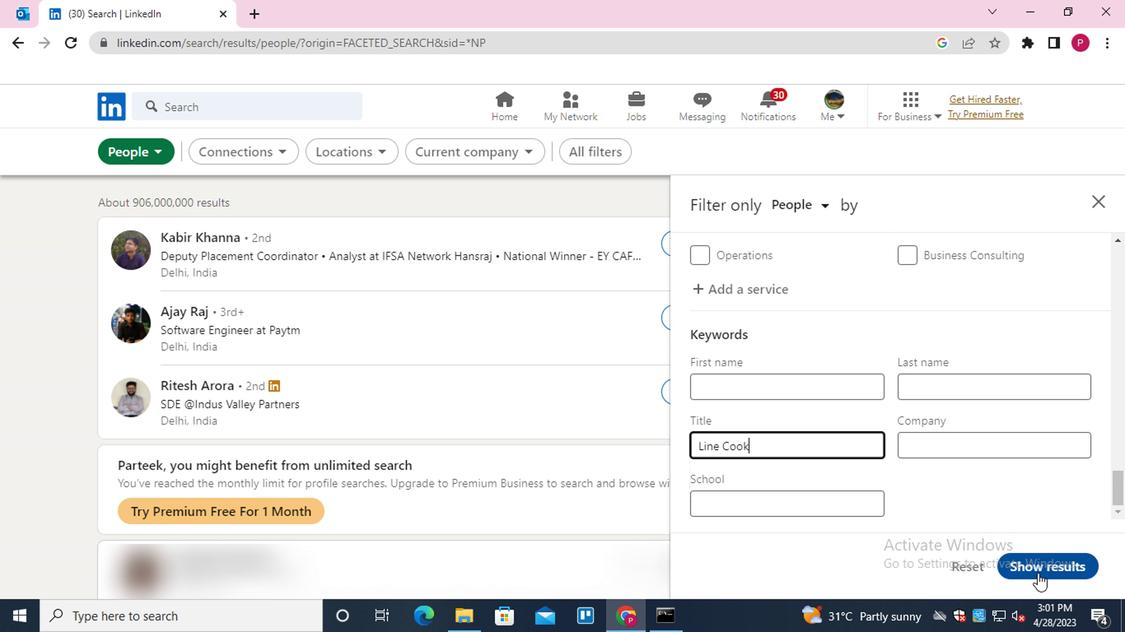 
Action: Mouse moved to (227, 263)
Screenshot: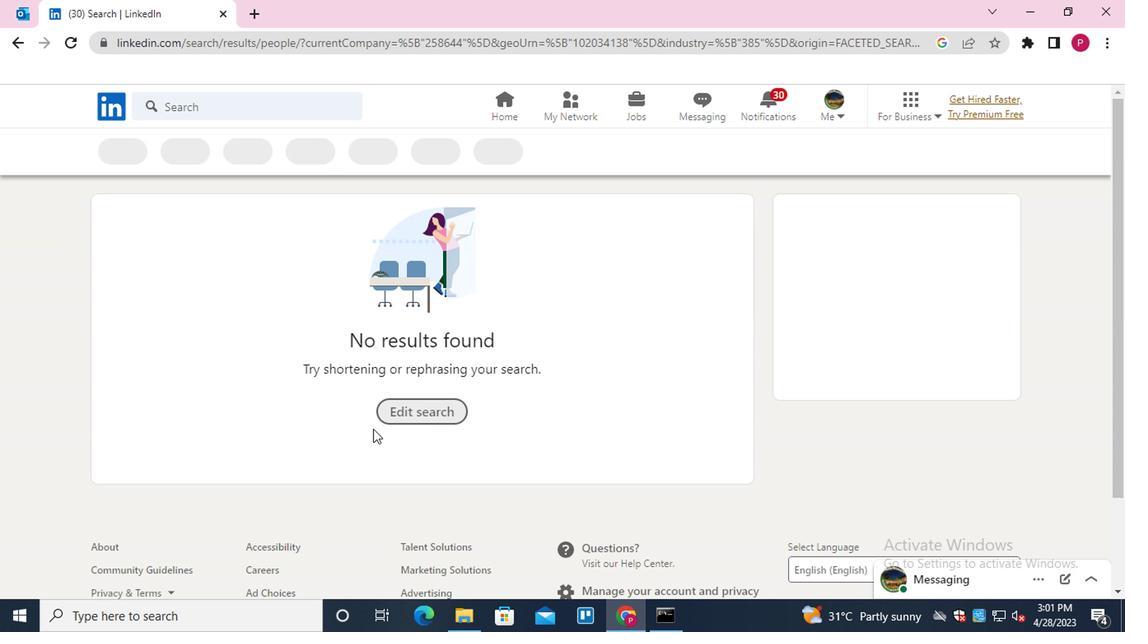 
